 Task: Search one way flight ticket for 1 adult, 5 children, 2 infants in seat and 1 infant on lap in first from Springfield: Abraham Lincoln Capital Airport to Rockford: Chicago Rockford International Airport(was Northwest Chicagoland Regional Airport At Rockford) on 5-1-2023. Choice of flights is Alaska. Number of bags: 2 carry on bags and 6 checked bags. Price is upto 72000. Outbound departure time preference is 5:15.
Action: Mouse moved to (300, 309)
Screenshot: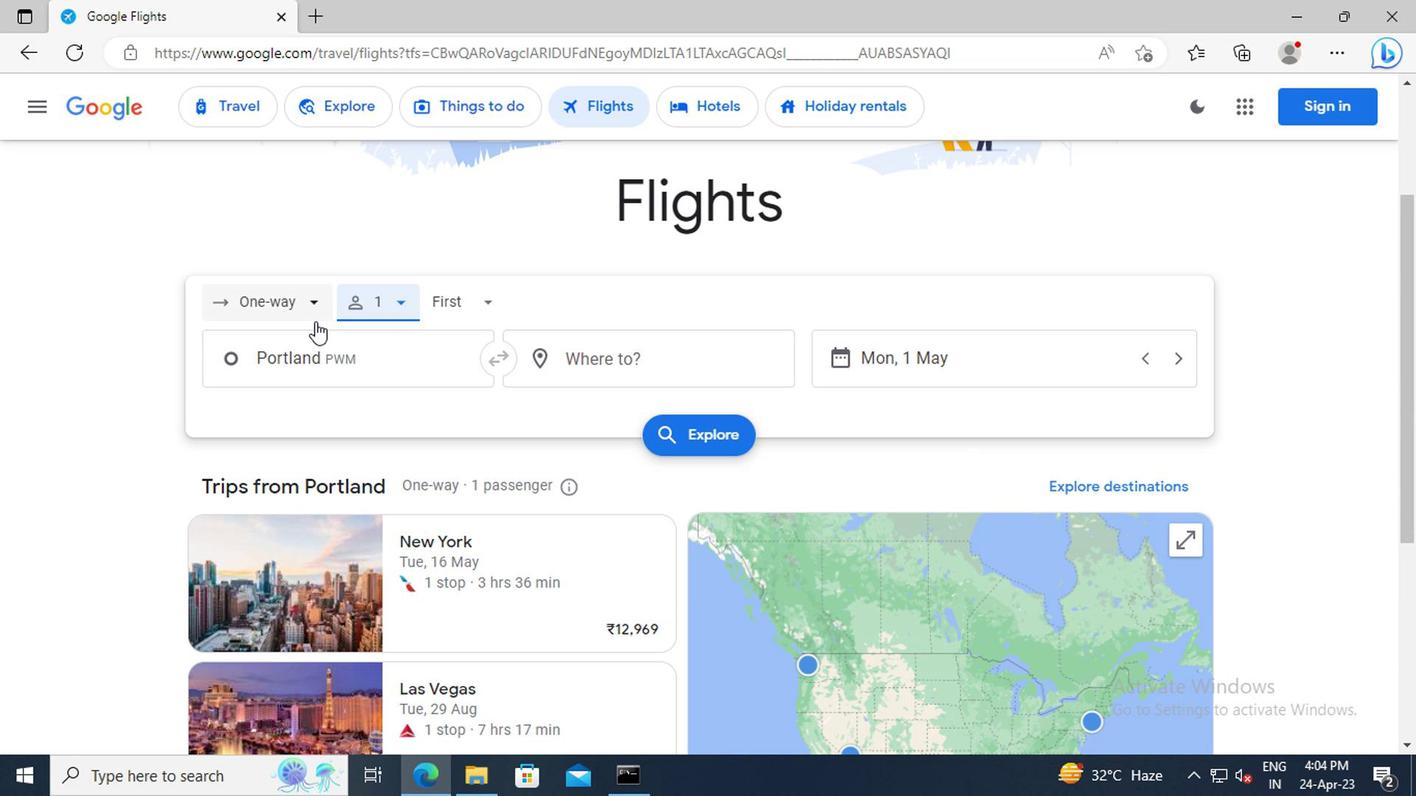 
Action: Mouse pressed left at (300, 309)
Screenshot: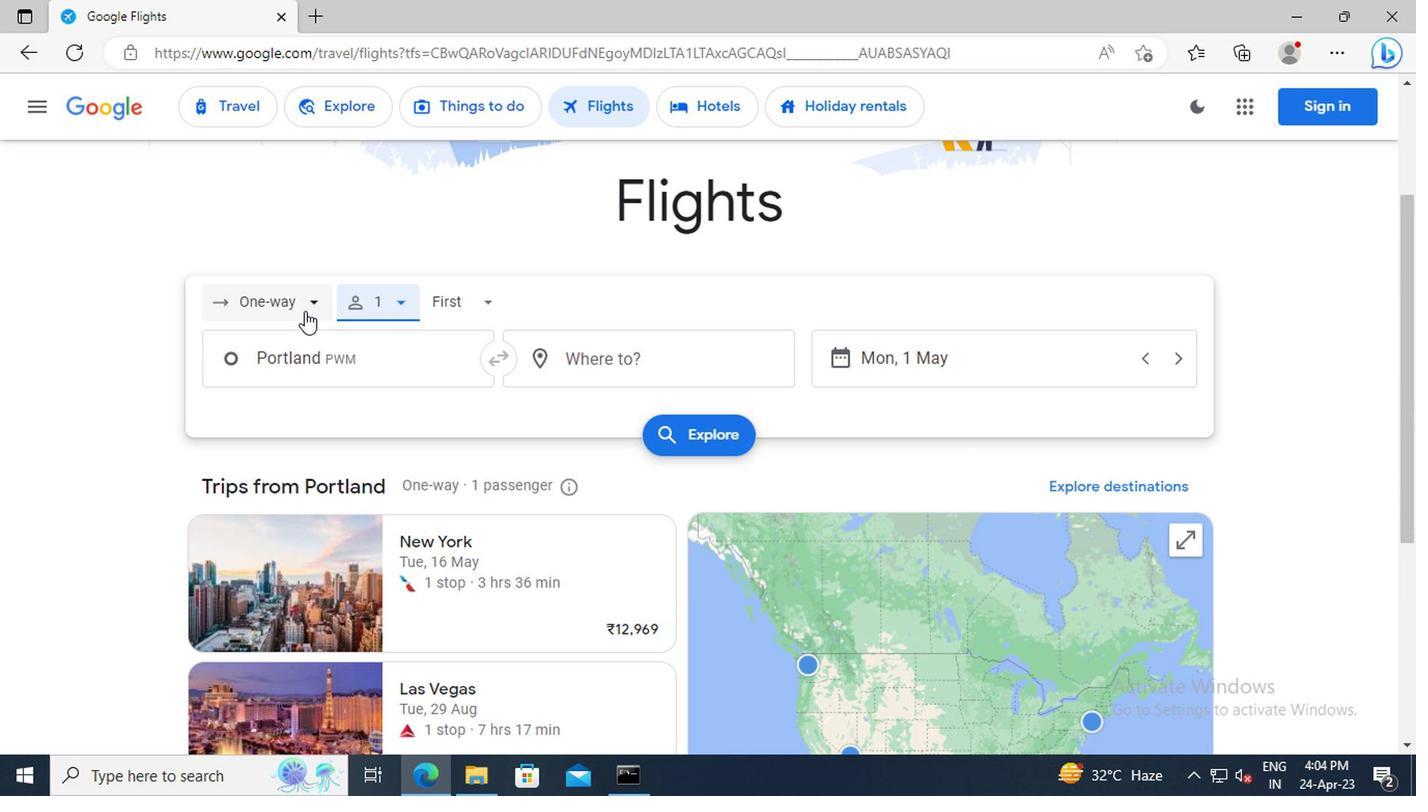 
Action: Mouse moved to (290, 405)
Screenshot: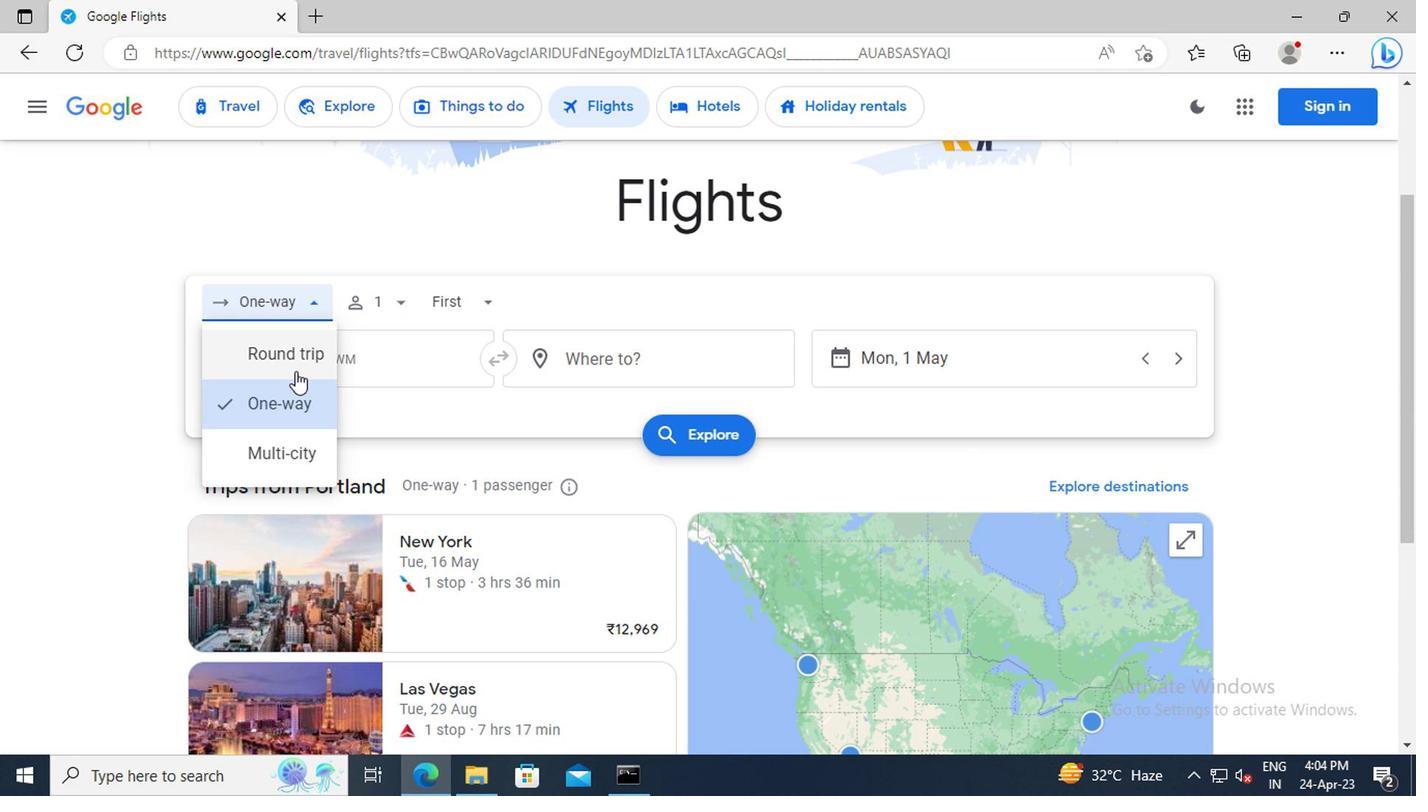 
Action: Mouse pressed left at (290, 405)
Screenshot: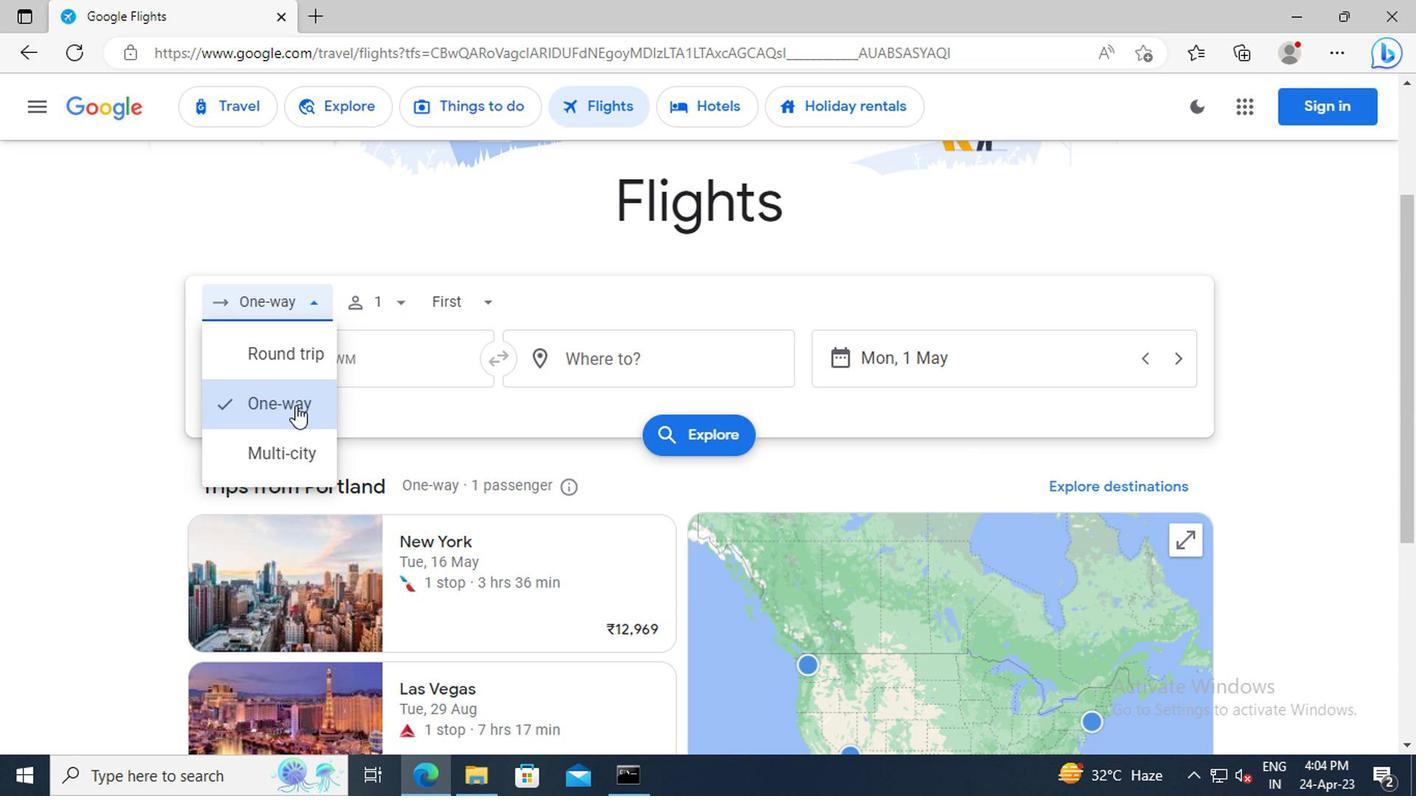 
Action: Mouse moved to (382, 302)
Screenshot: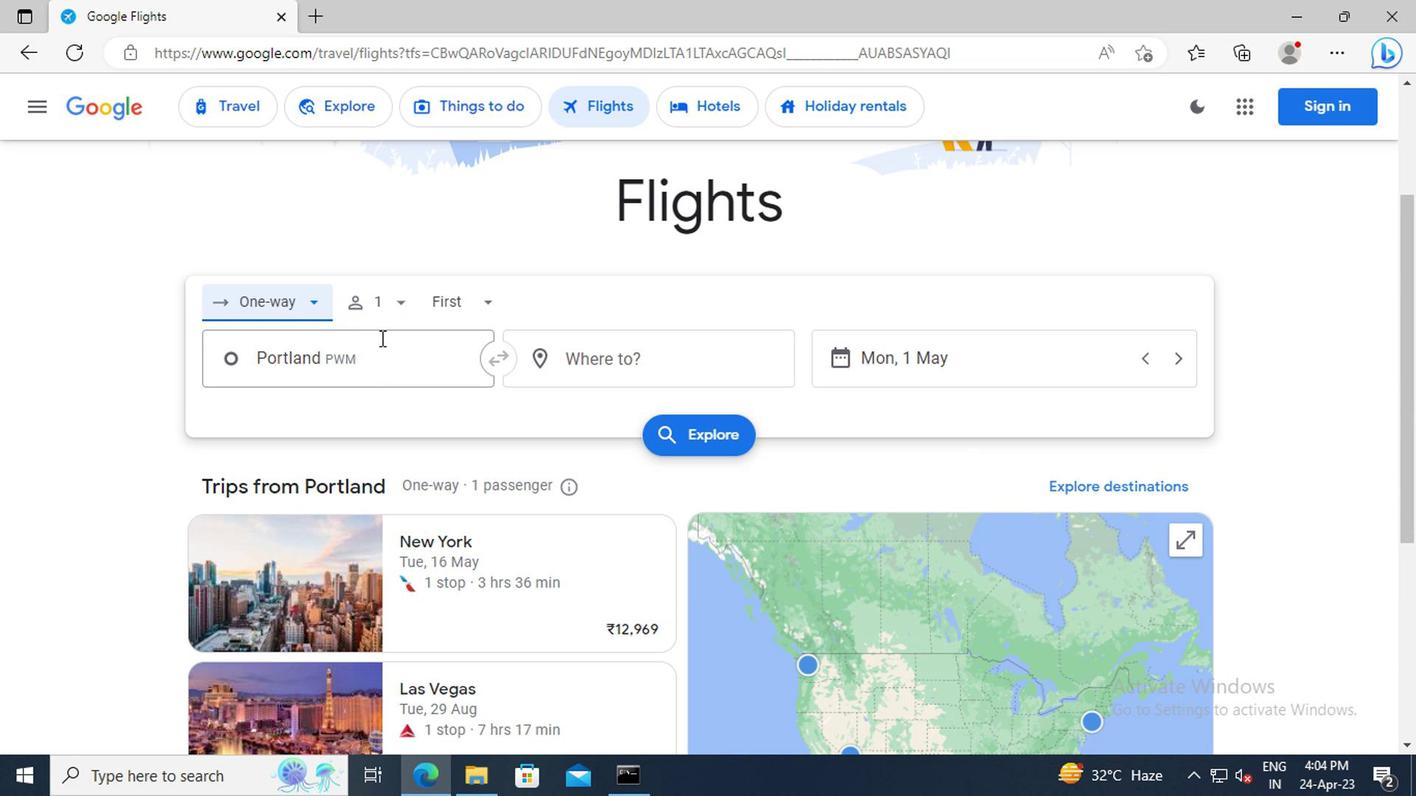 
Action: Mouse pressed left at (382, 302)
Screenshot: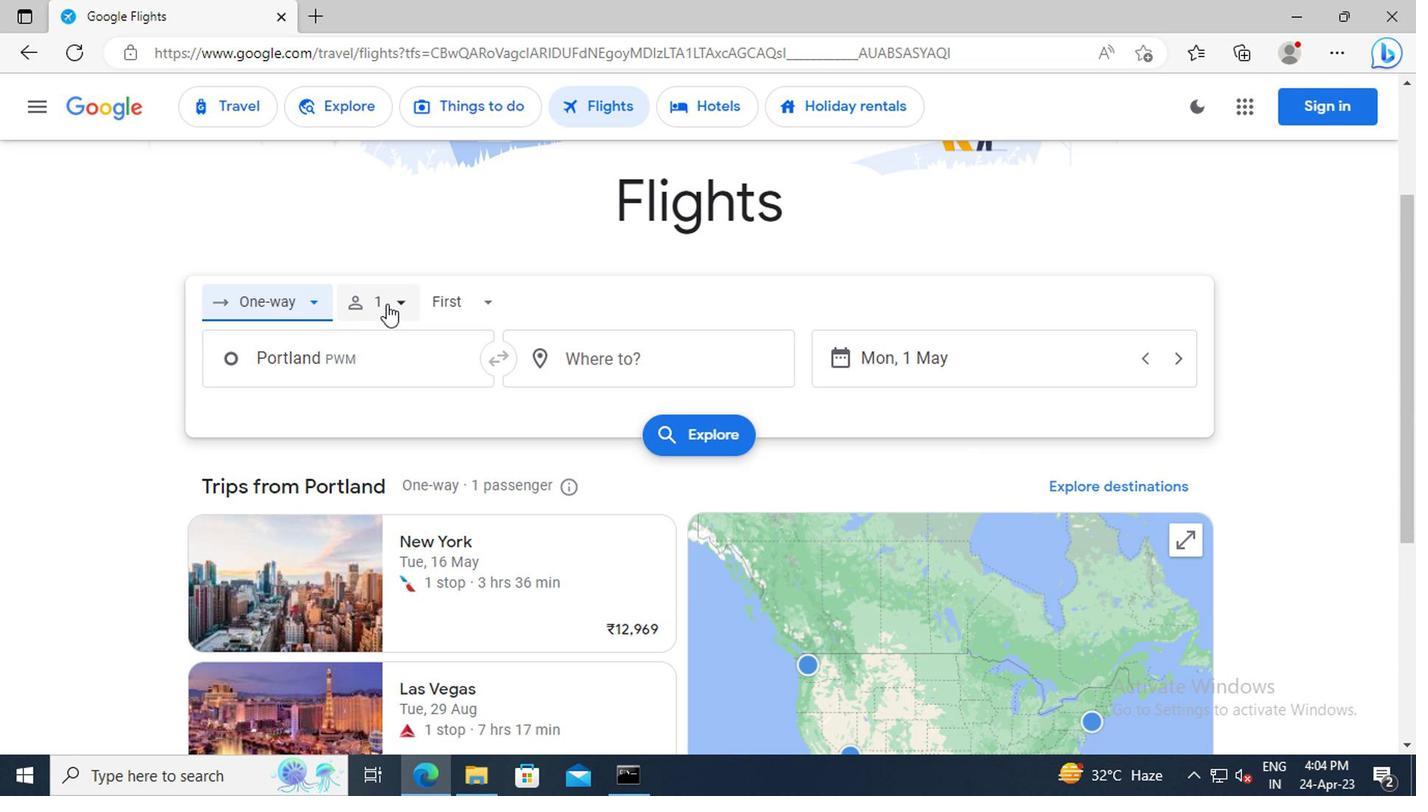 
Action: Mouse moved to (551, 409)
Screenshot: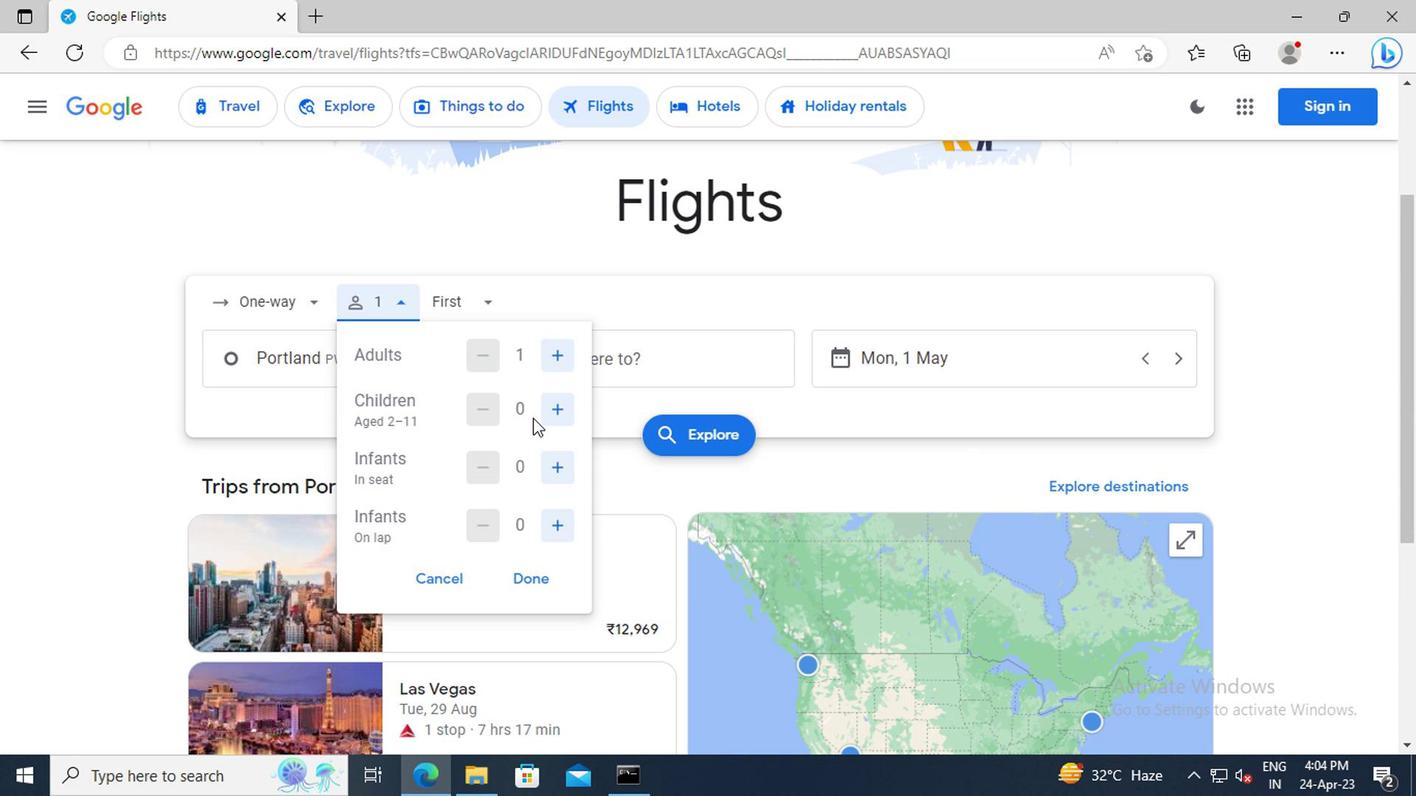 
Action: Mouse pressed left at (551, 409)
Screenshot: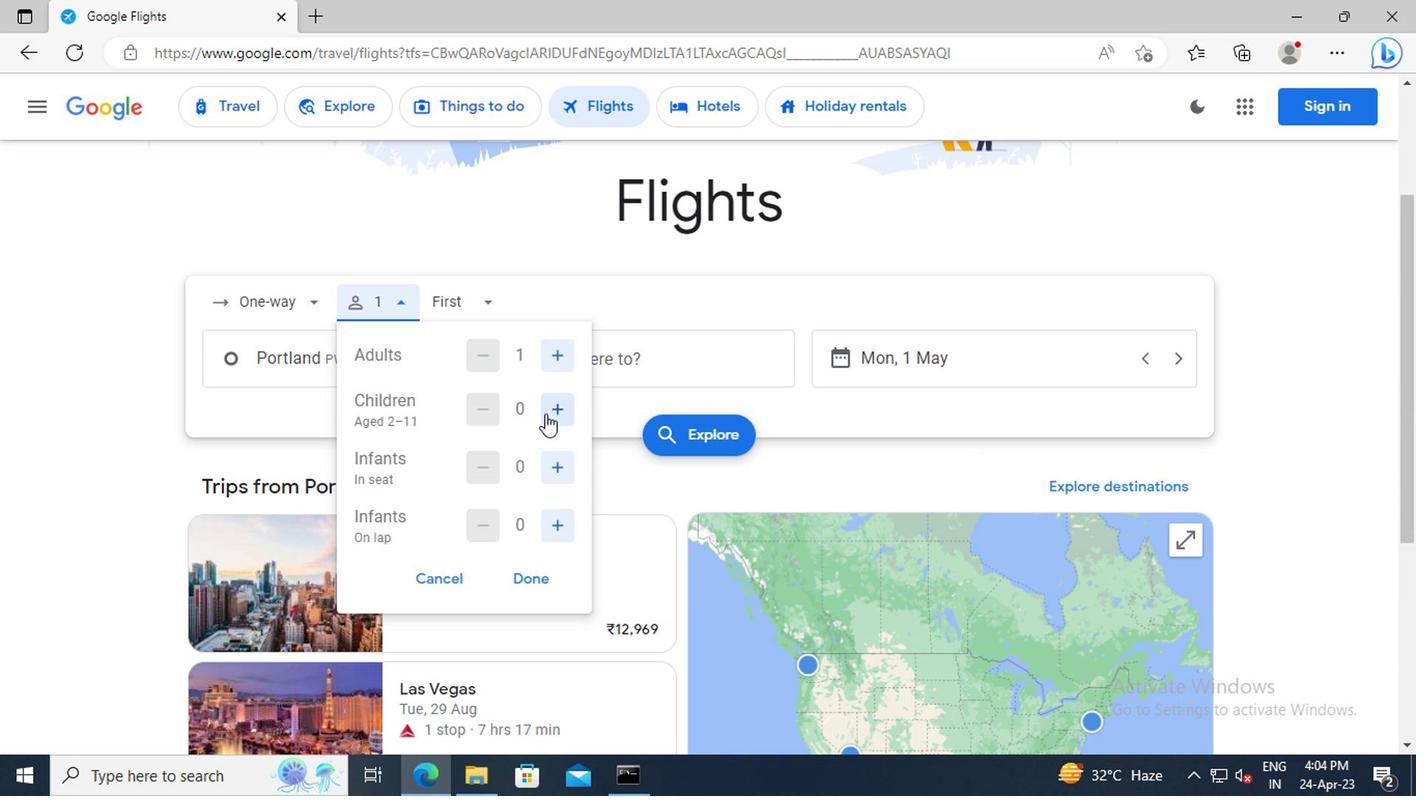 
Action: Mouse pressed left at (551, 409)
Screenshot: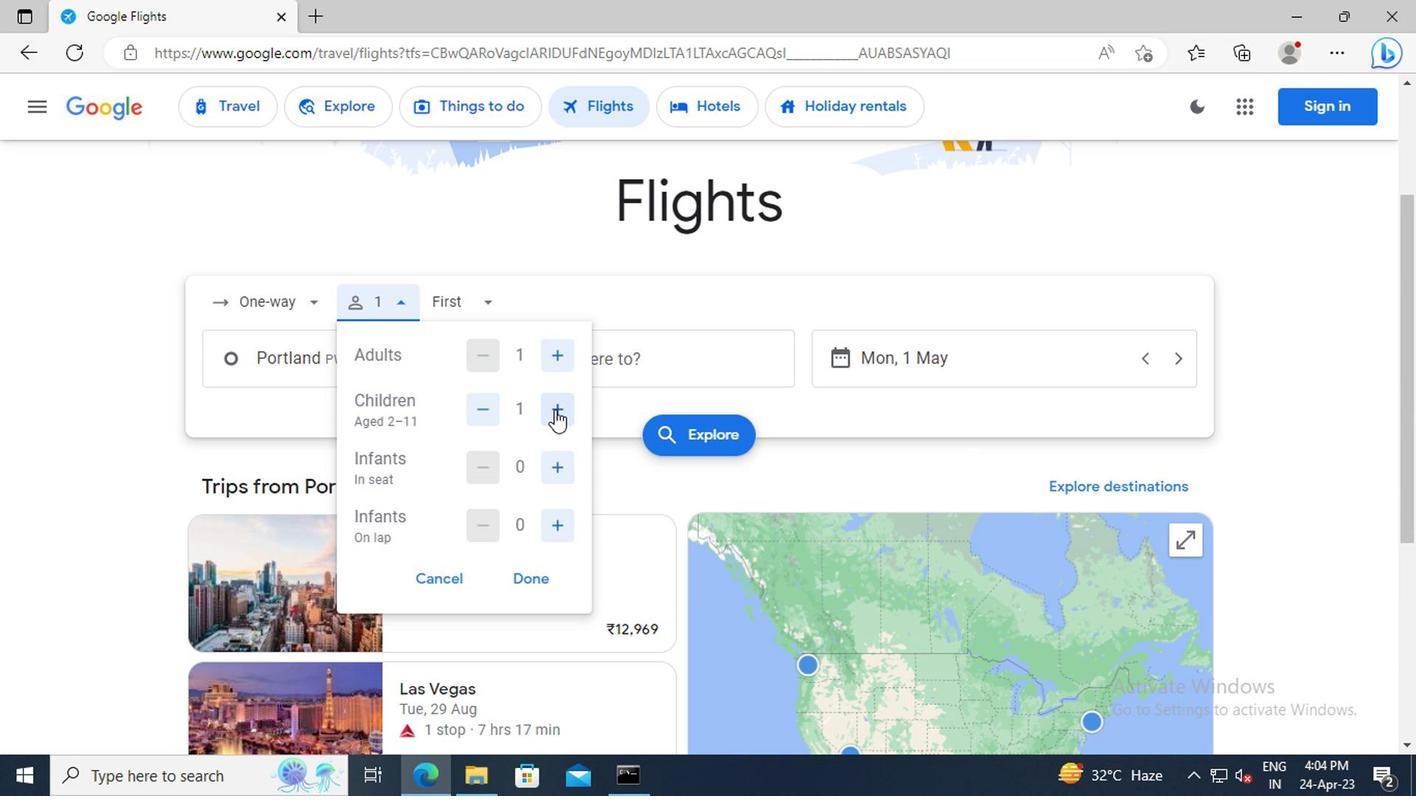 
Action: Mouse pressed left at (551, 409)
Screenshot: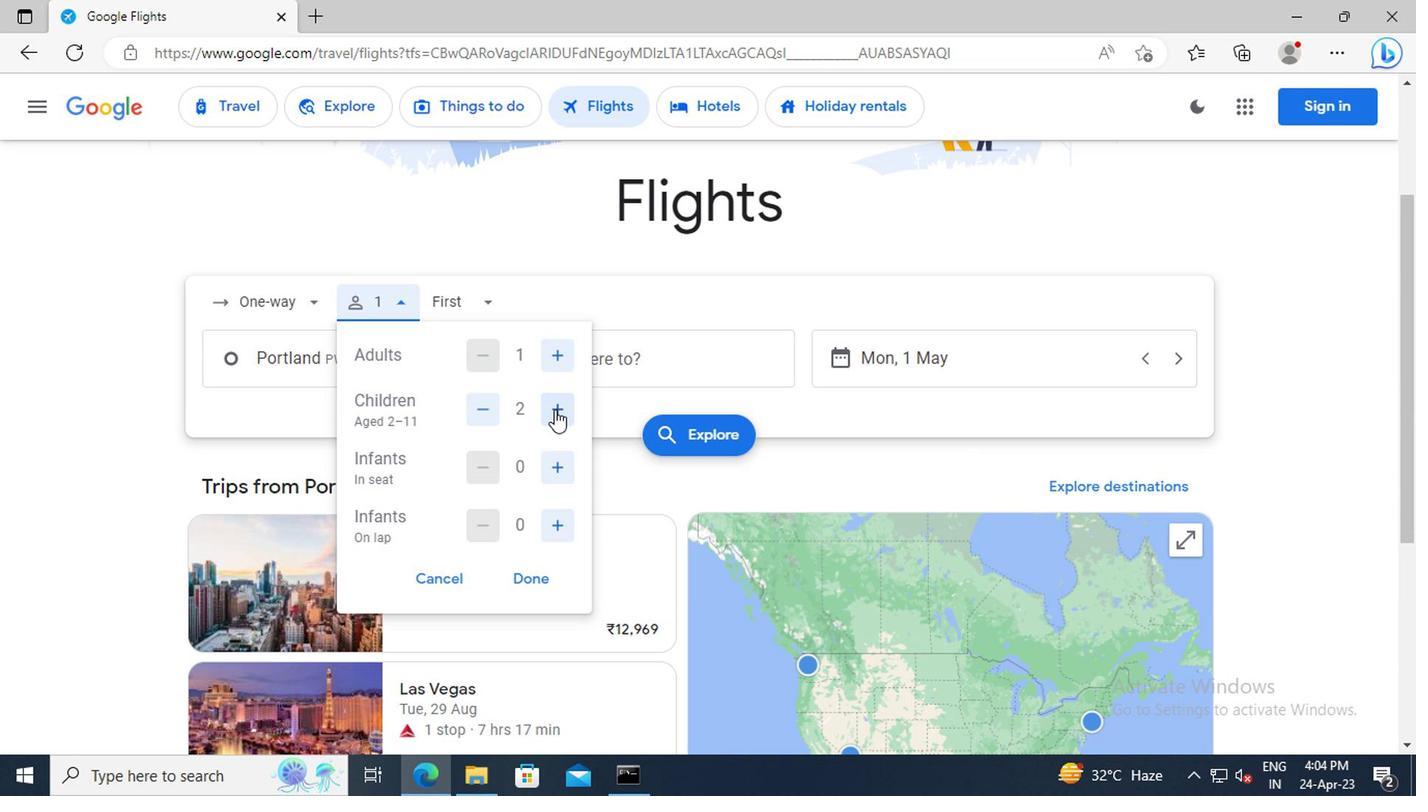 
Action: Mouse pressed left at (551, 409)
Screenshot: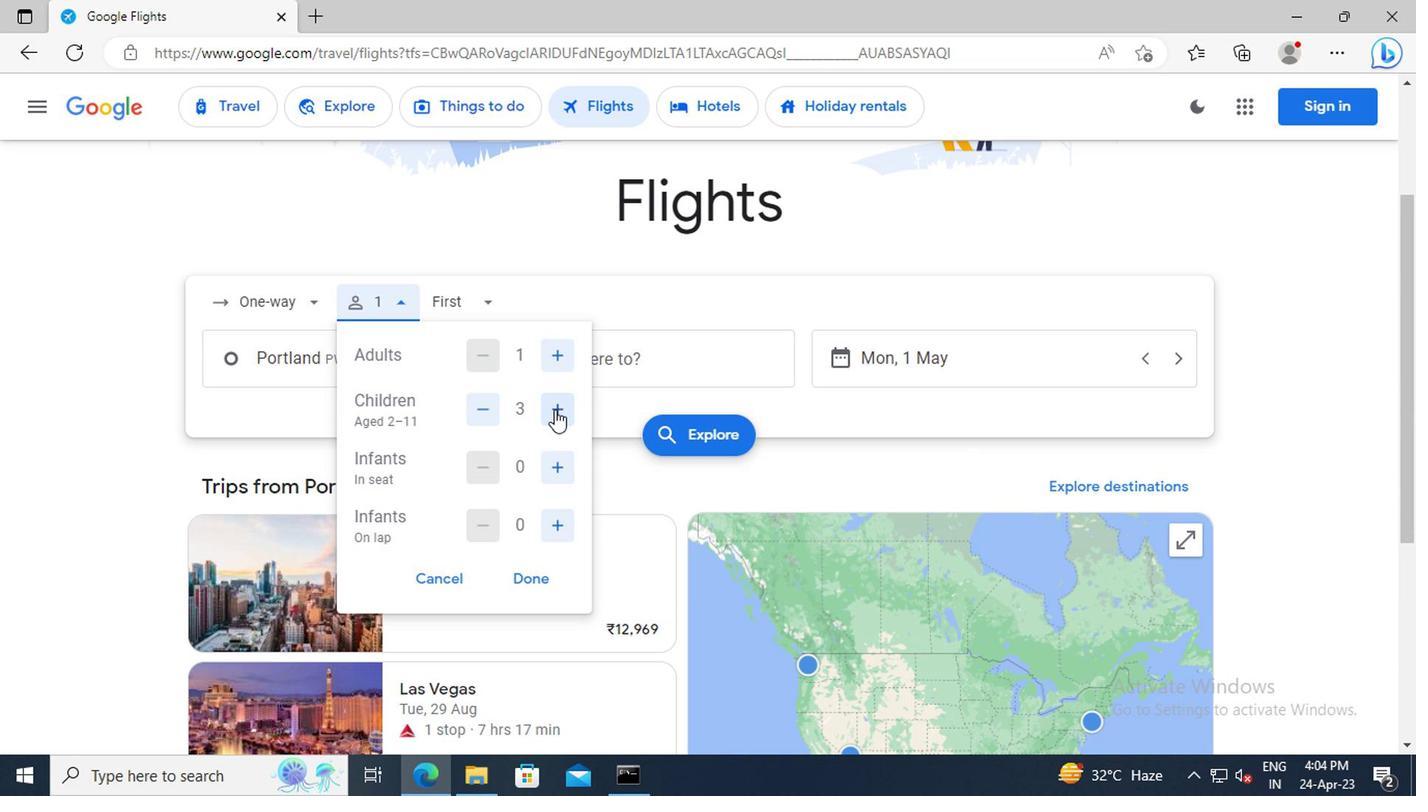 
Action: Mouse pressed left at (551, 409)
Screenshot: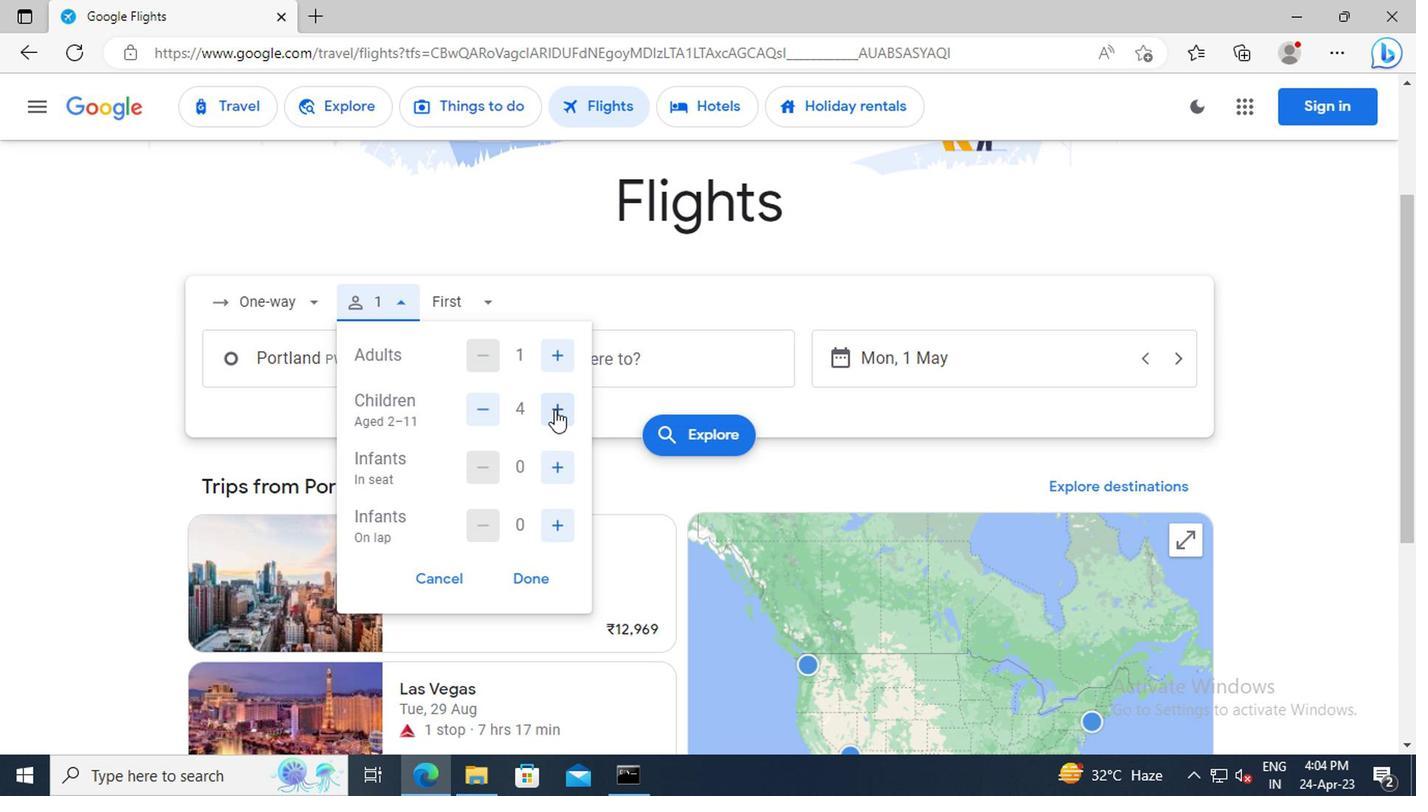 
Action: Mouse moved to (552, 472)
Screenshot: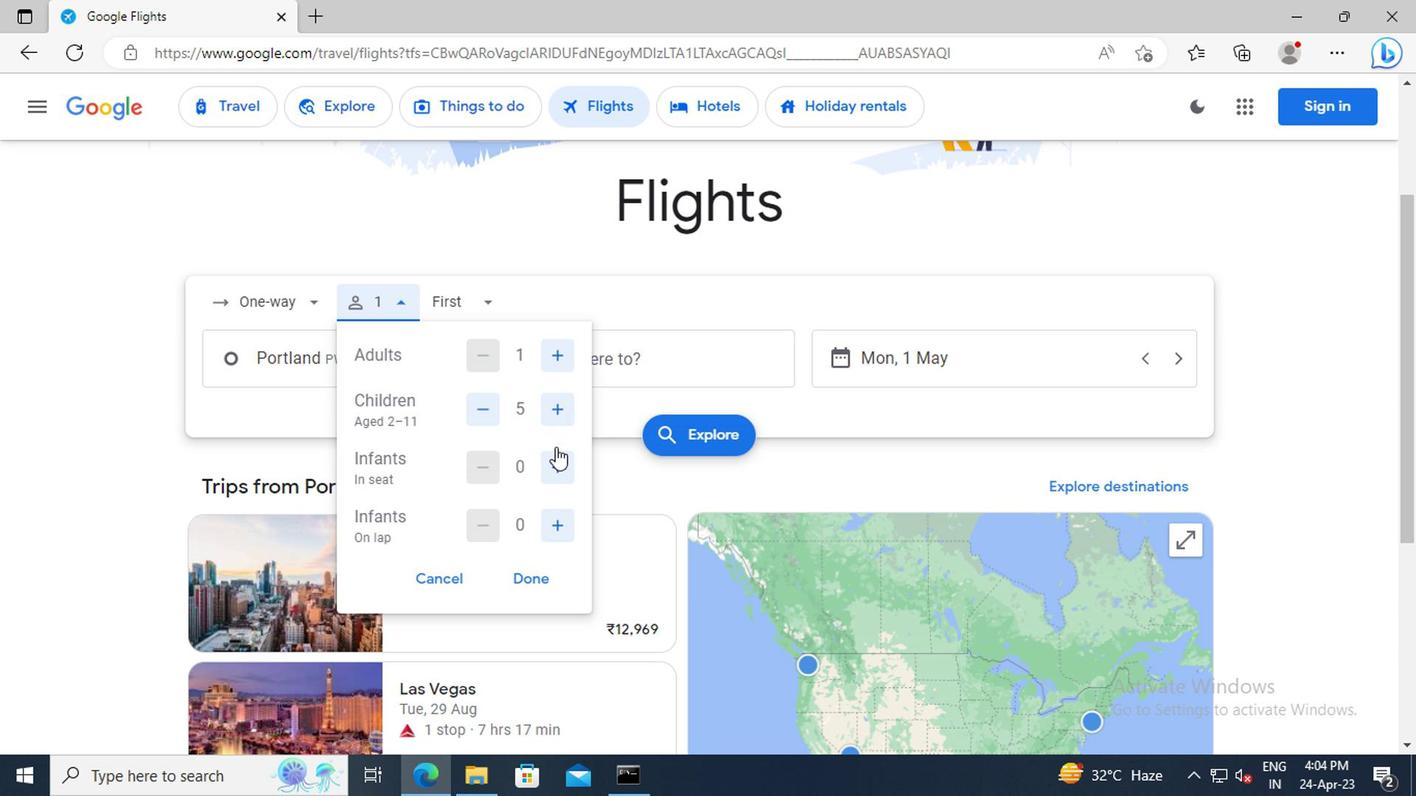 
Action: Mouse pressed left at (552, 472)
Screenshot: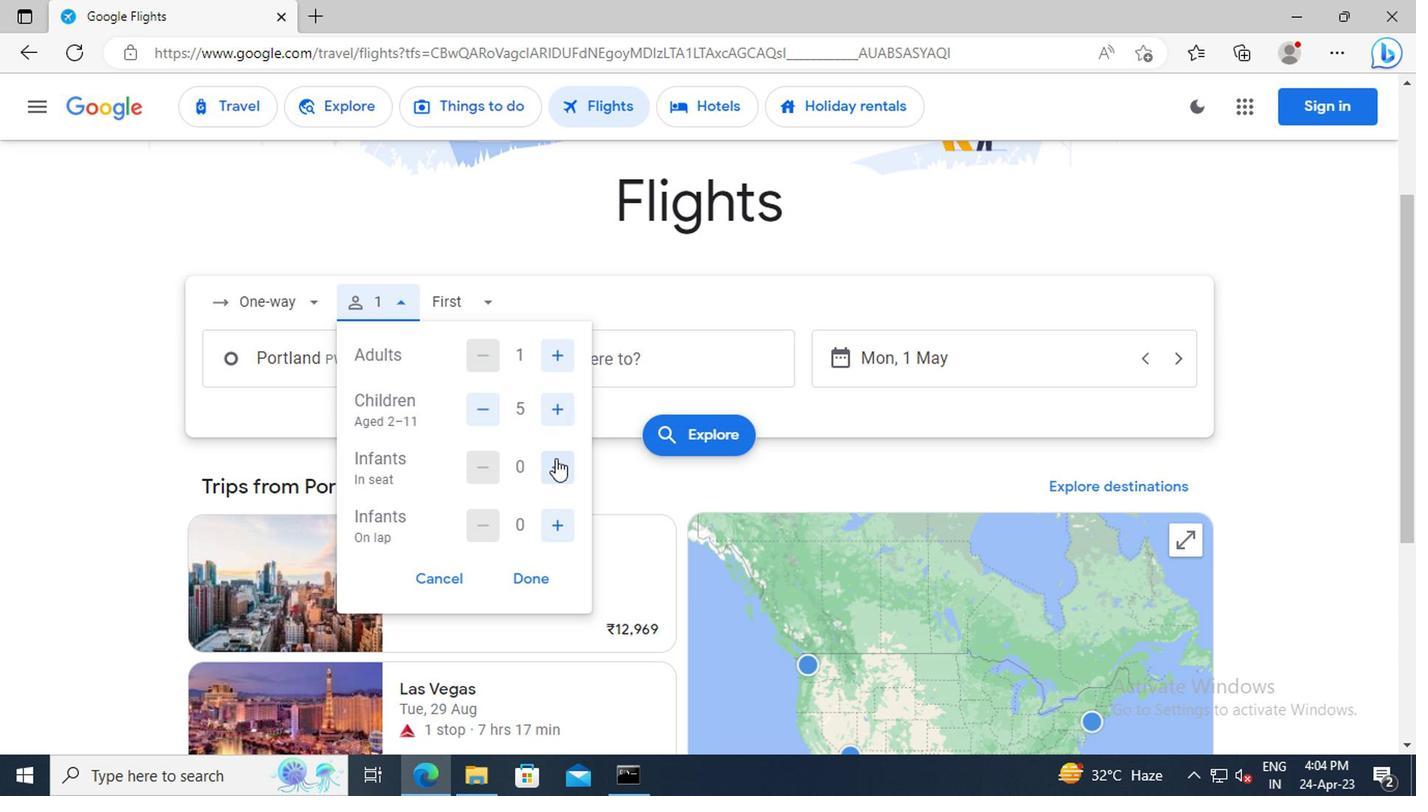 
Action: Mouse pressed left at (552, 472)
Screenshot: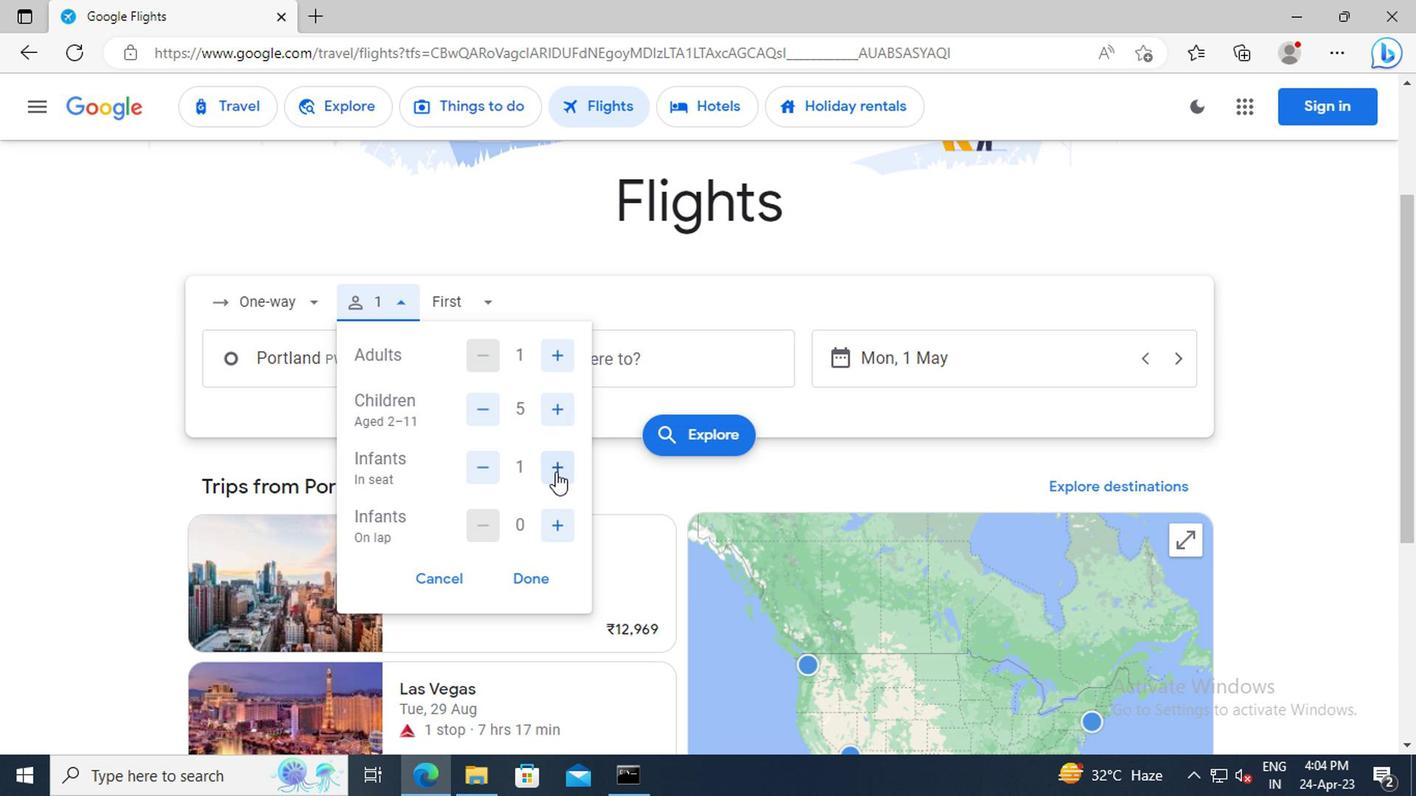 
Action: Mouse moved to (535, 577)
Screenshot: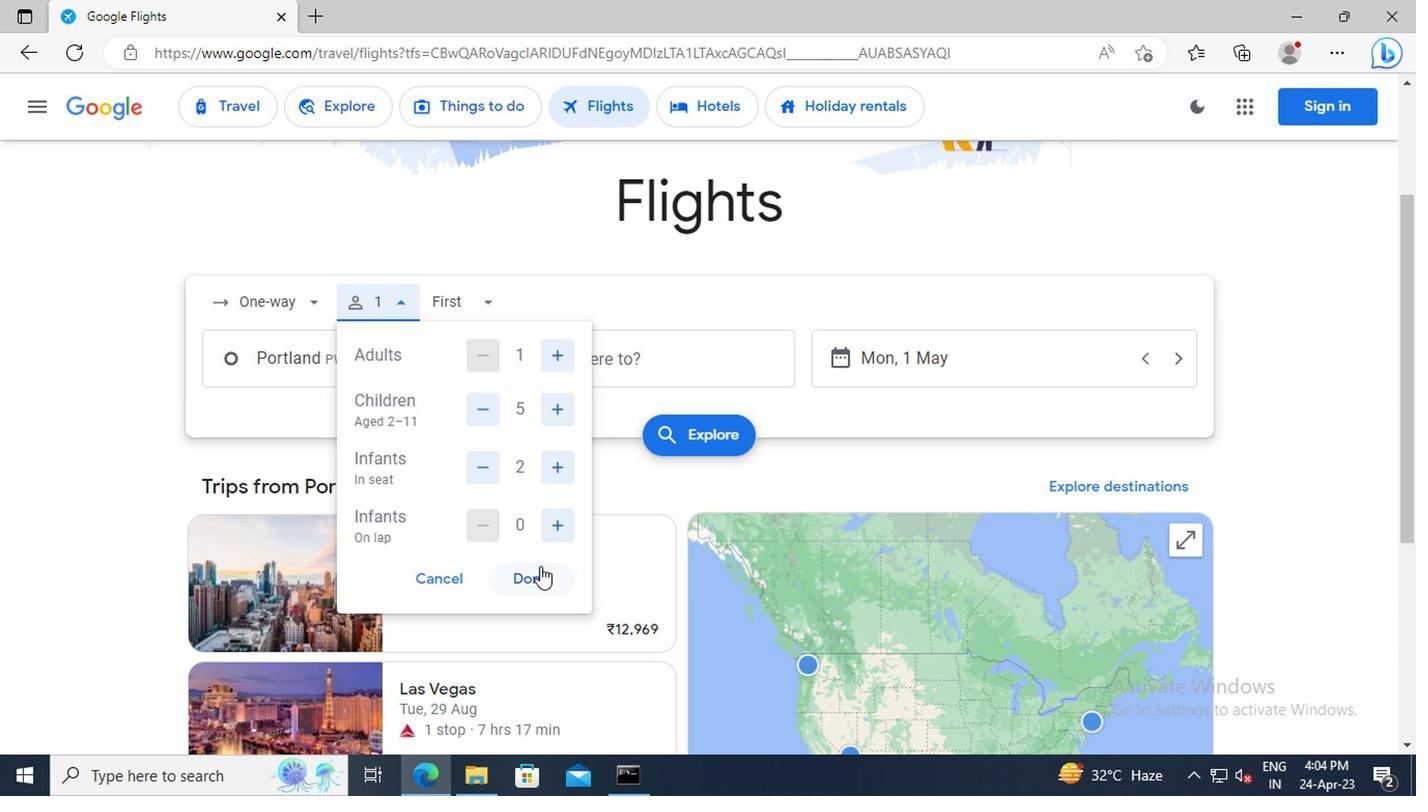 
Action: Mouse pressed left at (535, 577)
Screenshot: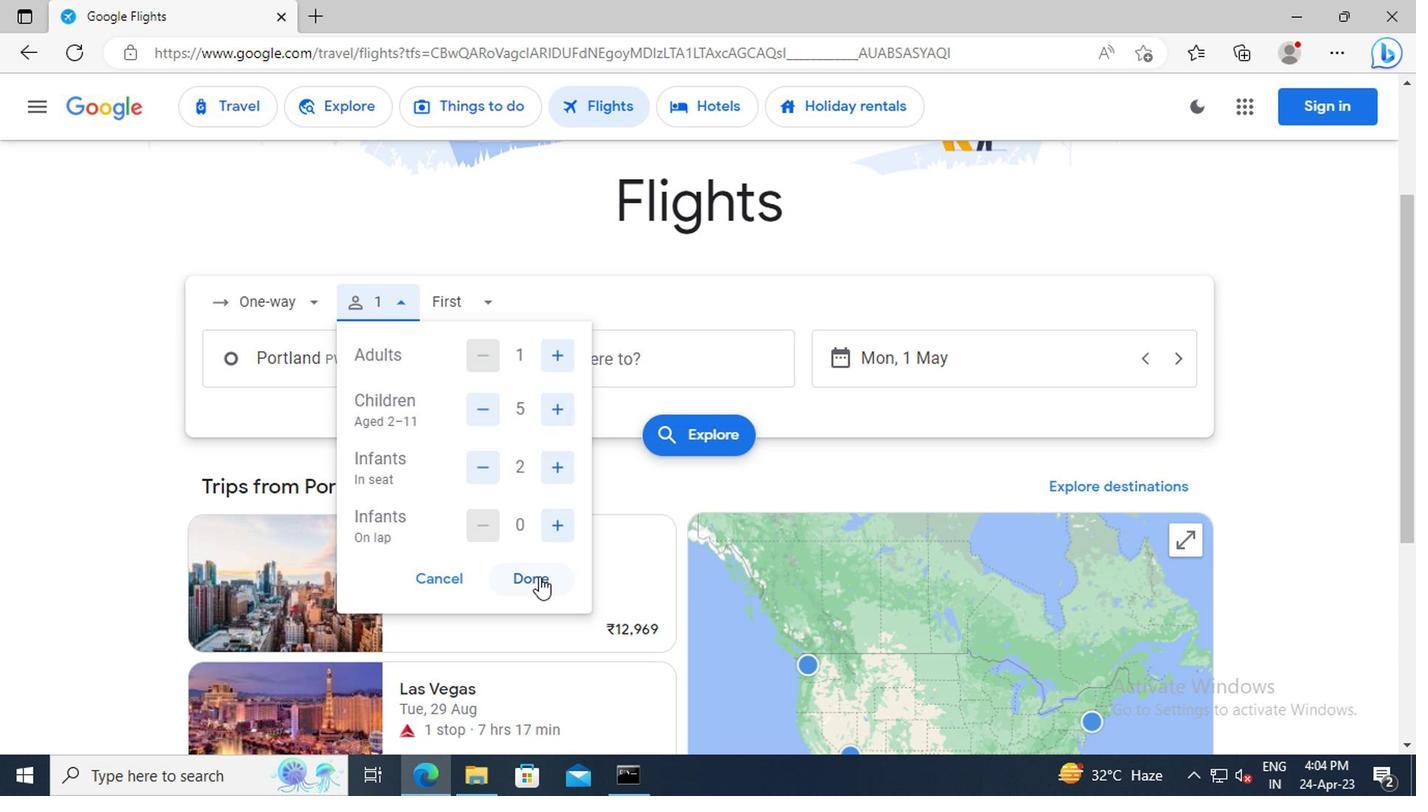 
Action: Mouse moved to (454, 296)
Screenshot: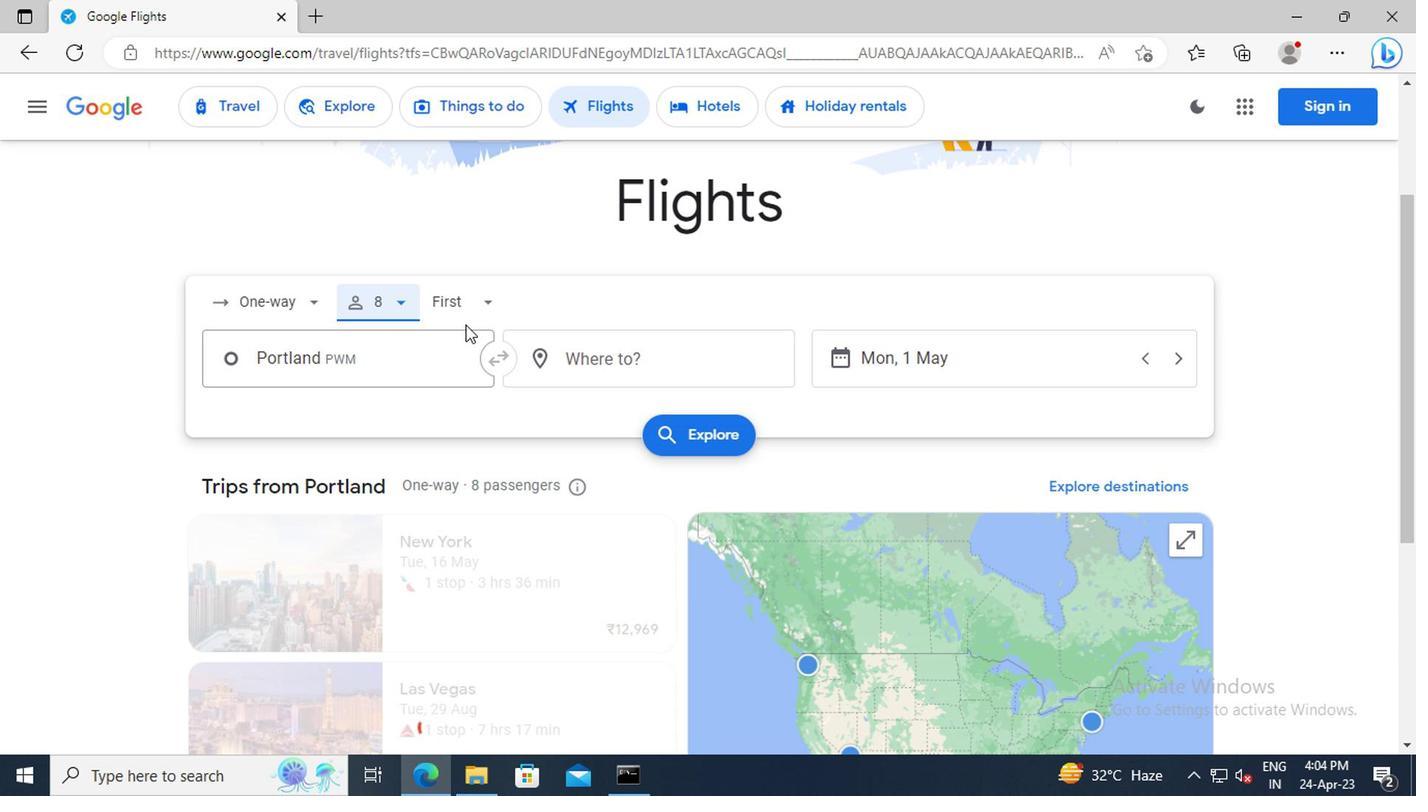 
Action: Mouse pressed left at (454, 296)
Screenshot: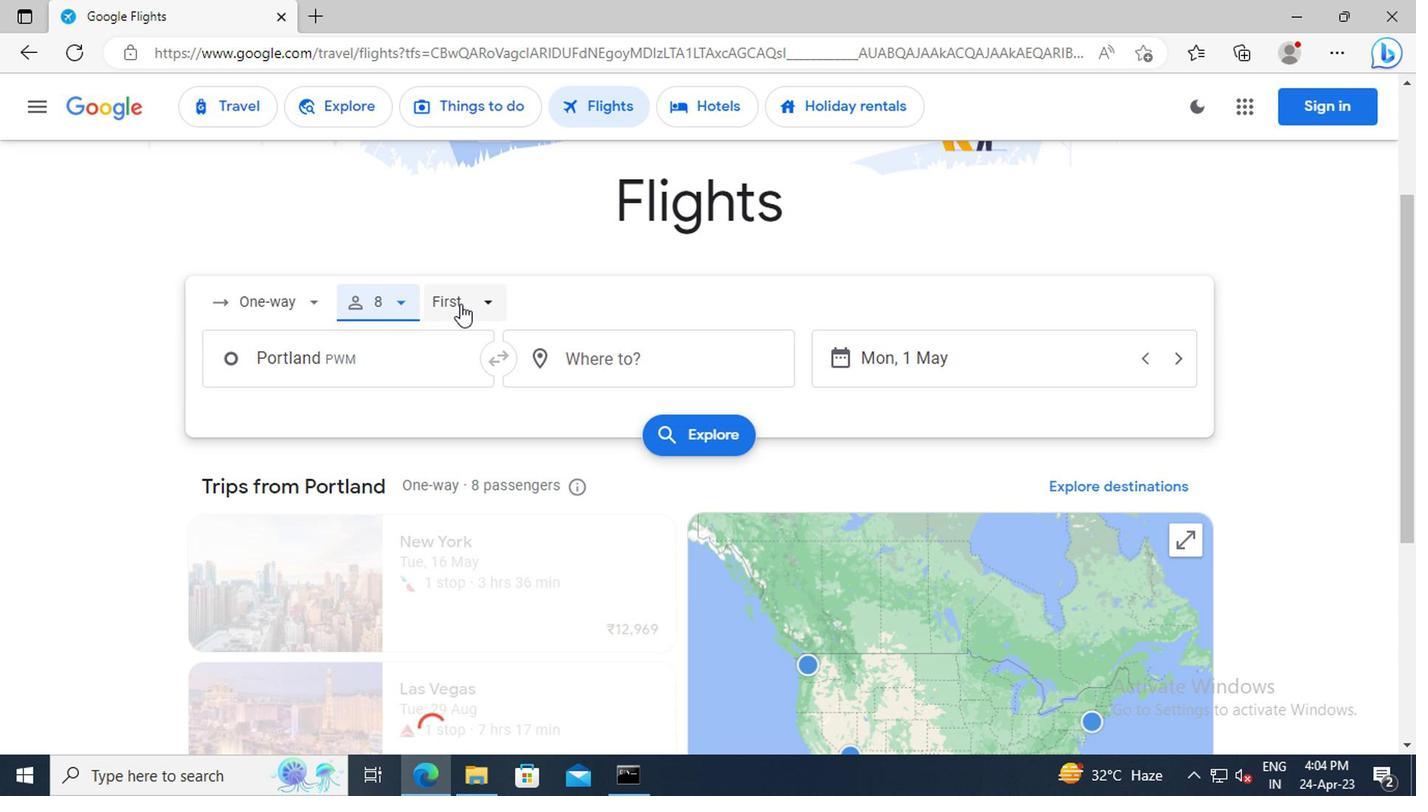 
Action: Mouse moved to (494, 499)
Screenshot: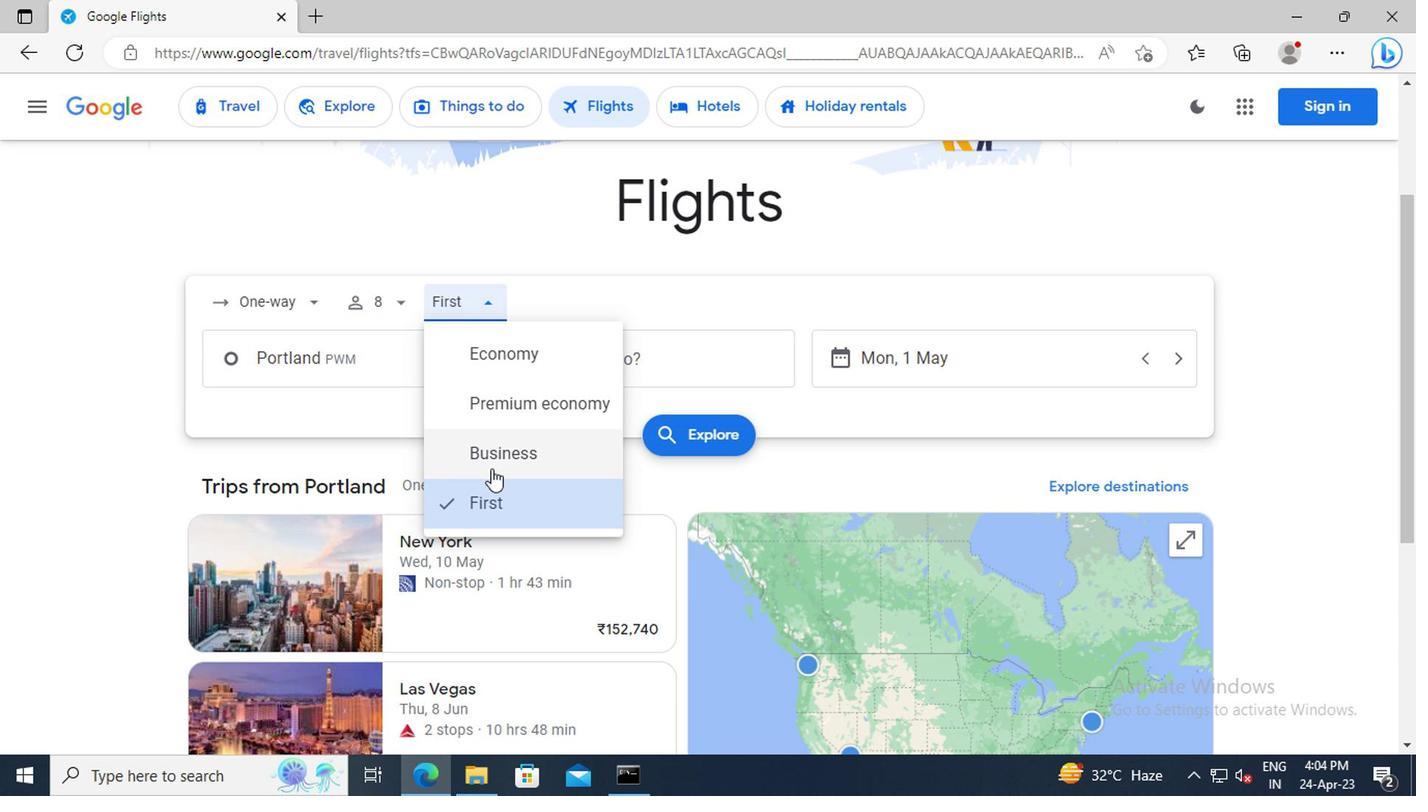 
Action: Mouse pressed left at (494, 499)
Screenshot: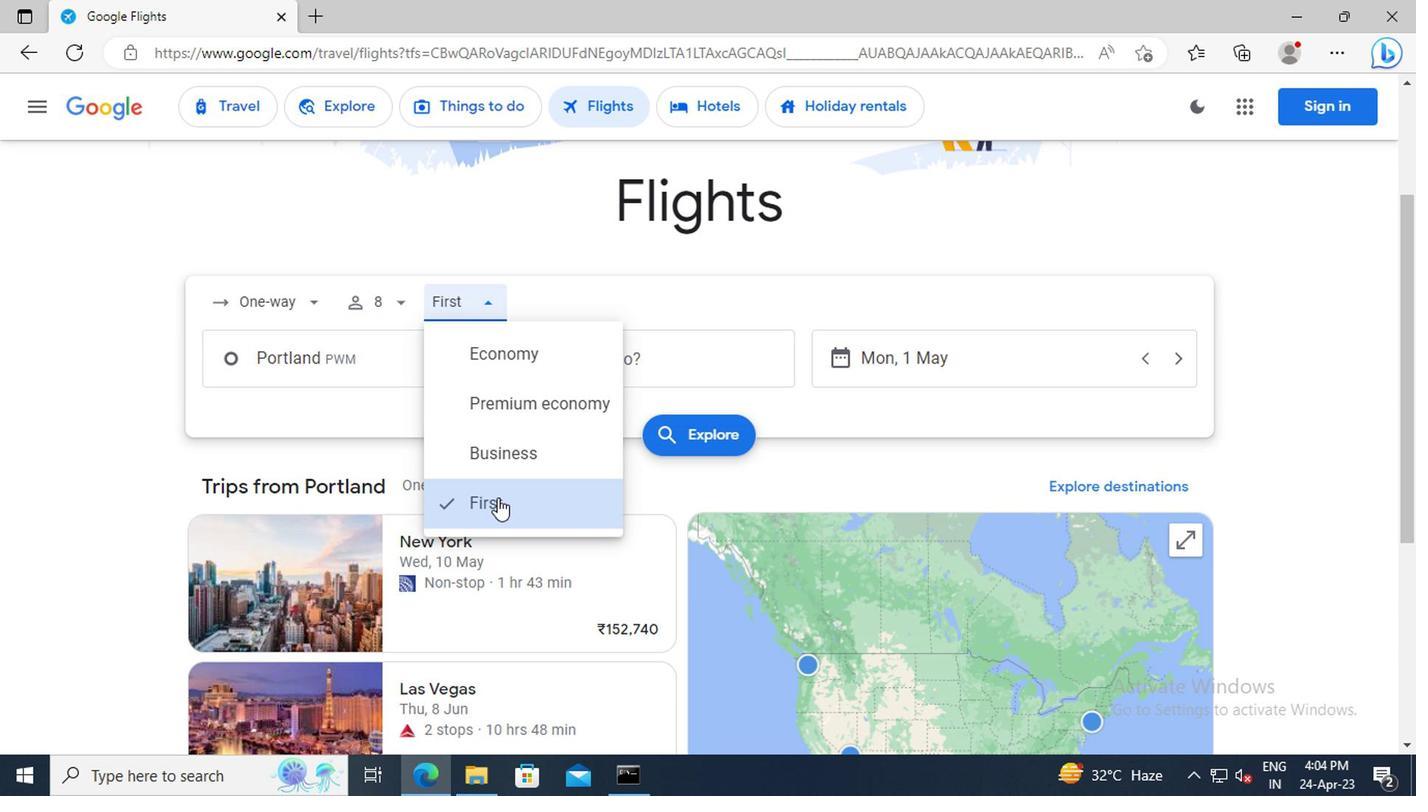 
Action: Mouse moved to (405, 365)
Screenshot: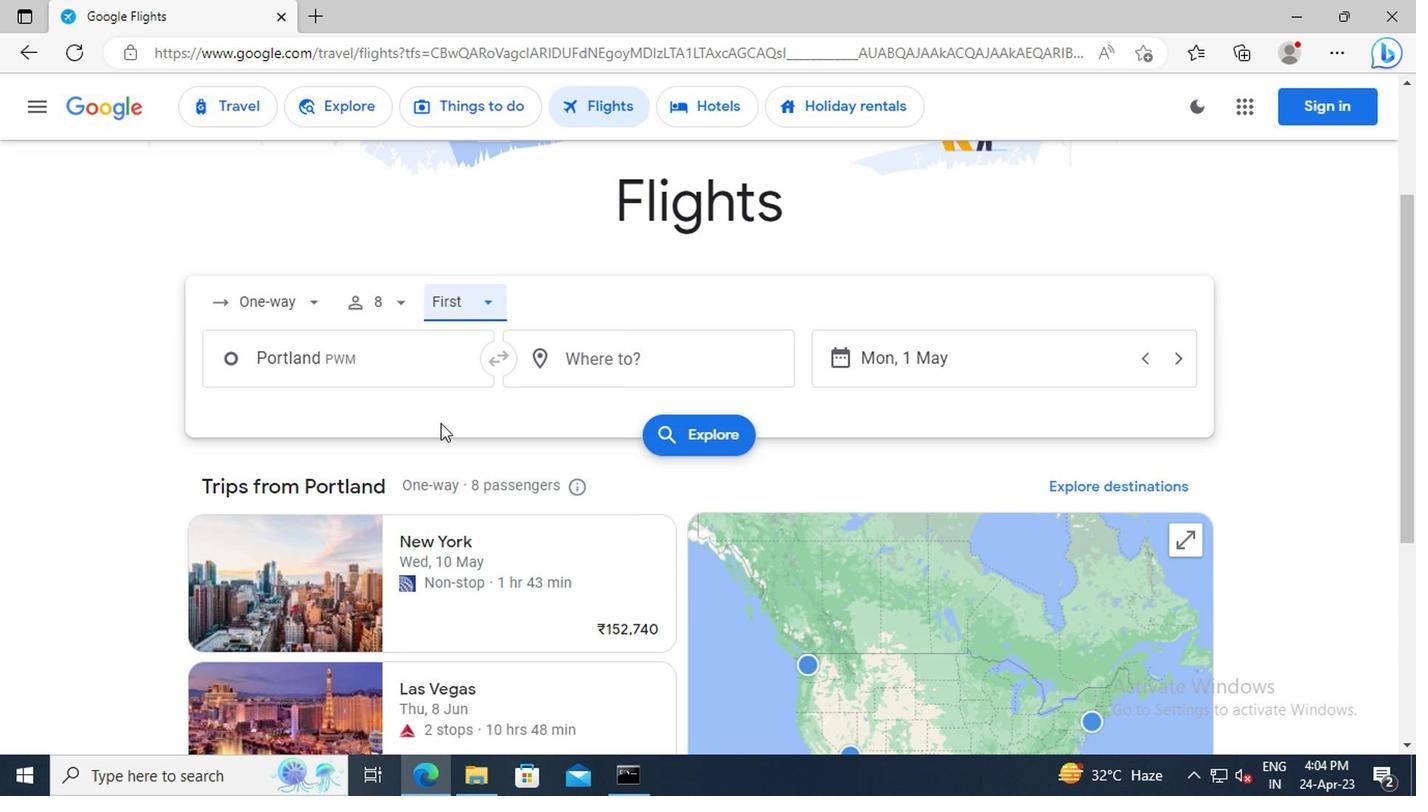 
Action: Mouse pressed left at (405, 365)
Screenshot: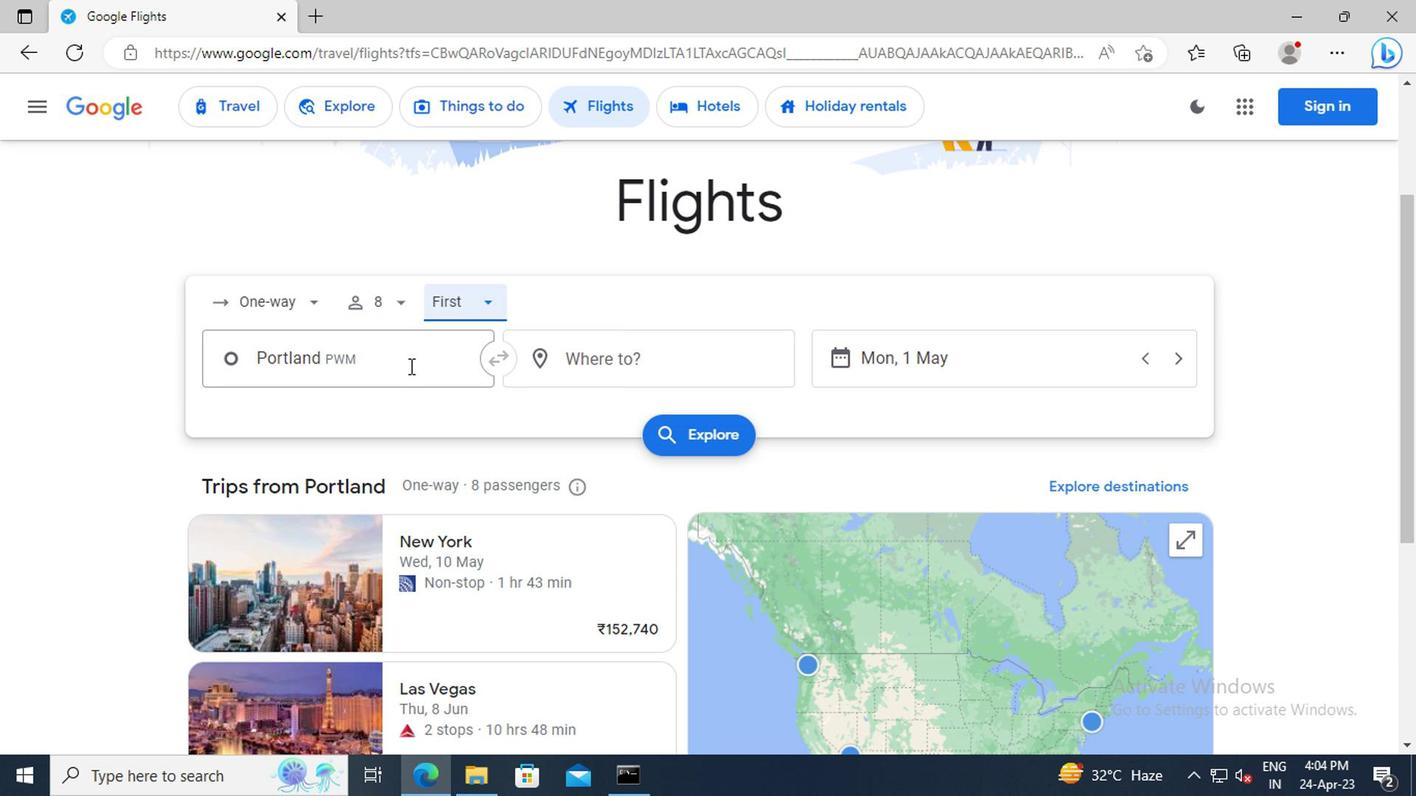
Action: Key pressed <Key.shift_r>Abraham<Key.space><Key.shift>LI
Screenshot: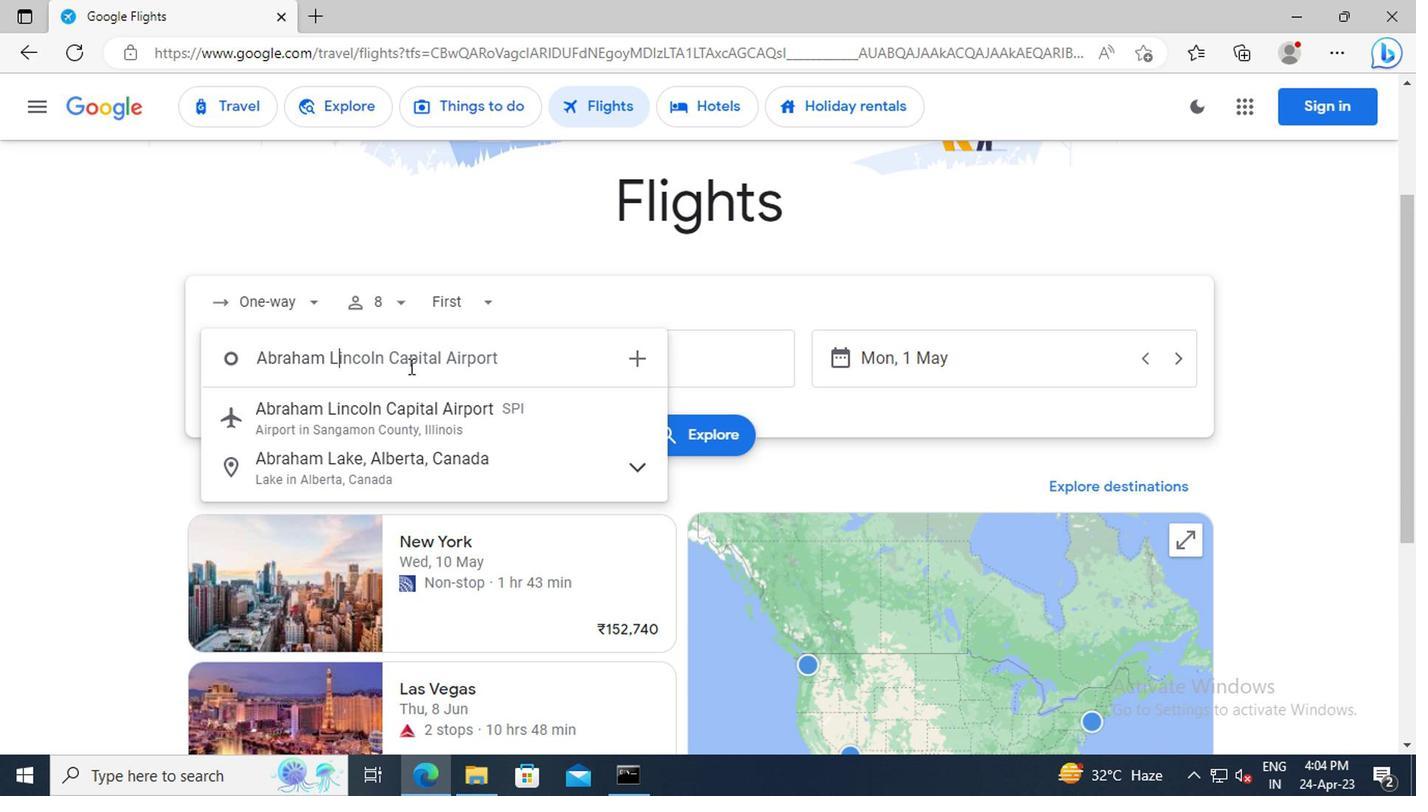 
Action: Mouse moved to (437, 427)
Screenshot: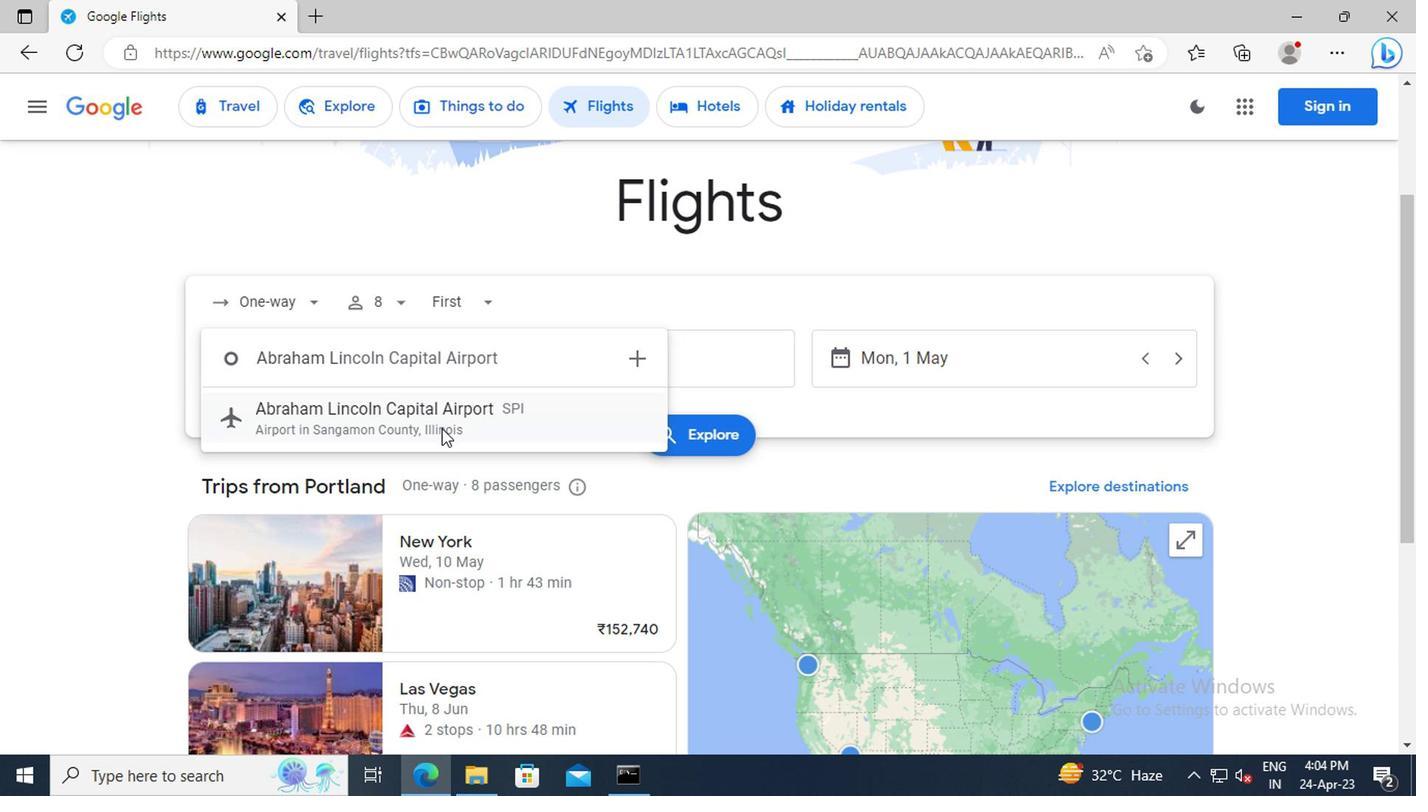 
Action: Mouse pressed left at (437, 427)
Screenshot: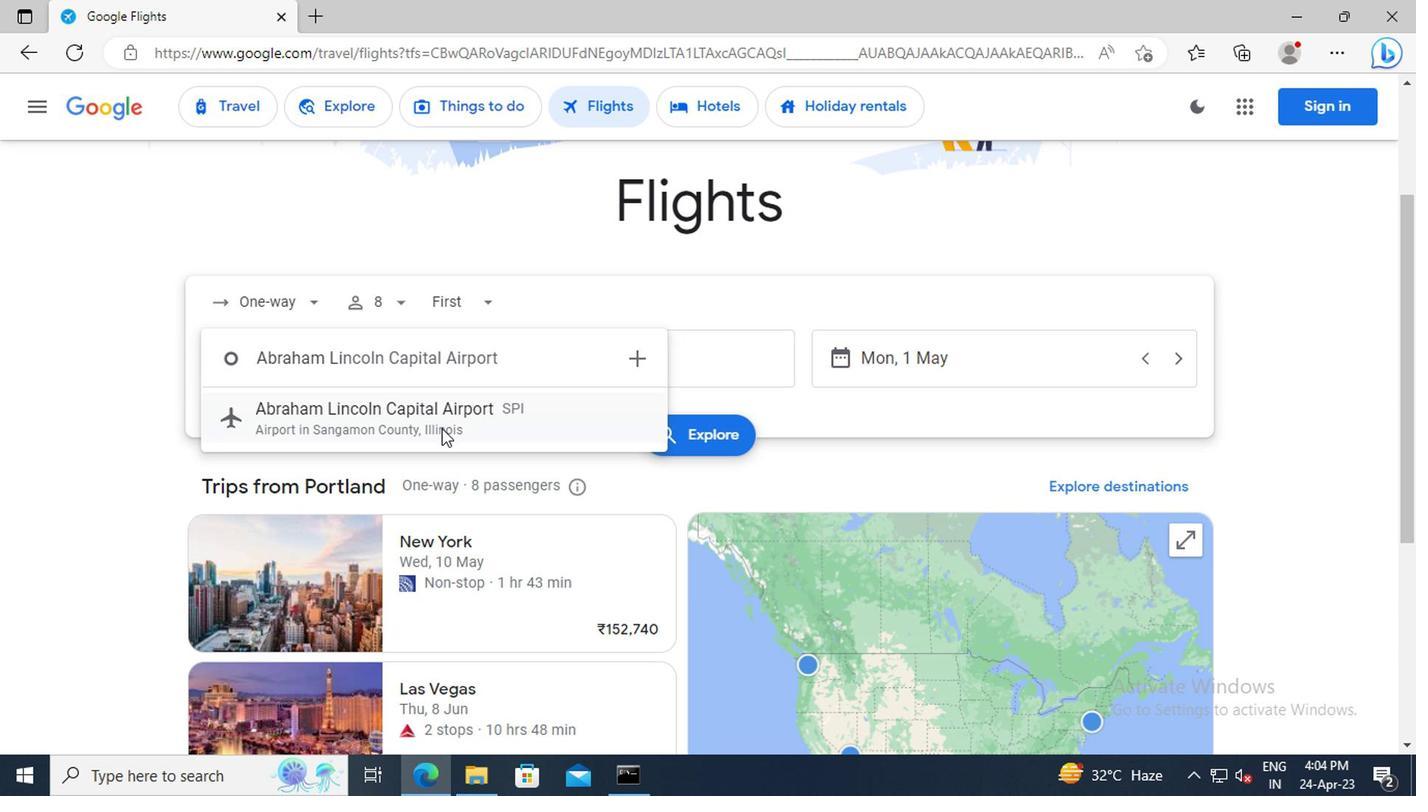 
Action: Mouse moved to (585, 375)
Screenshot: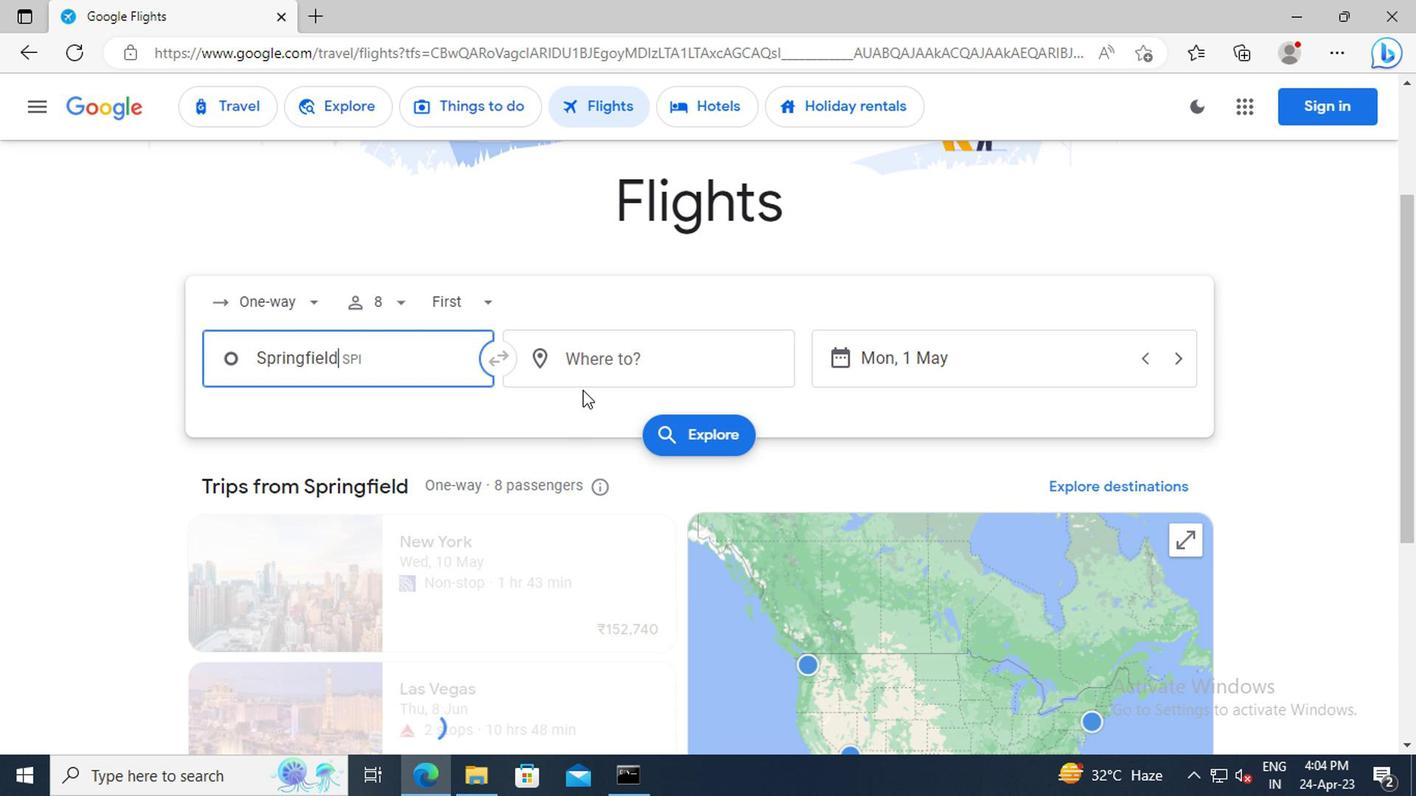 
Action: Mouse pressed left at (585, 375)
Screenshot: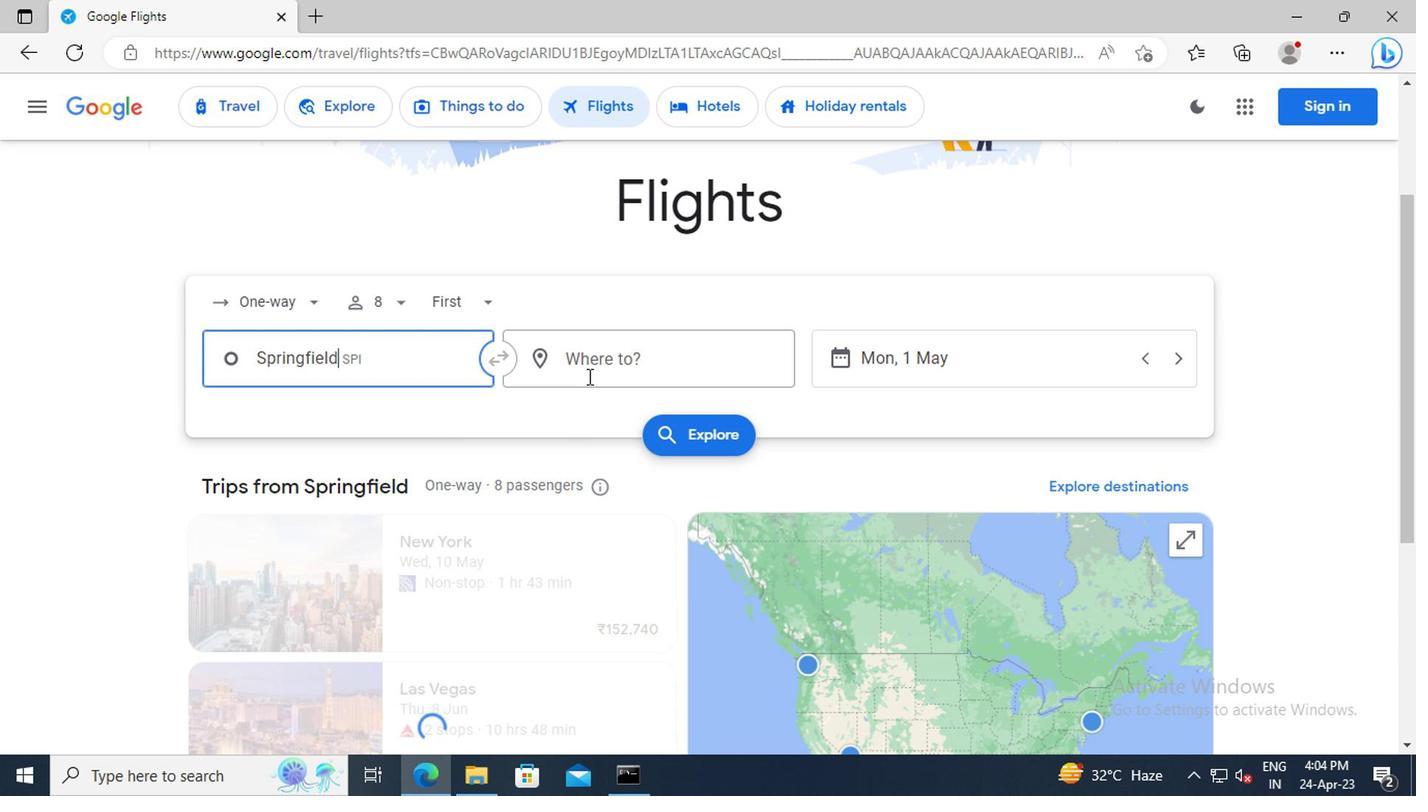 
Action: Mouse moved to (517, 351)
Screenshot: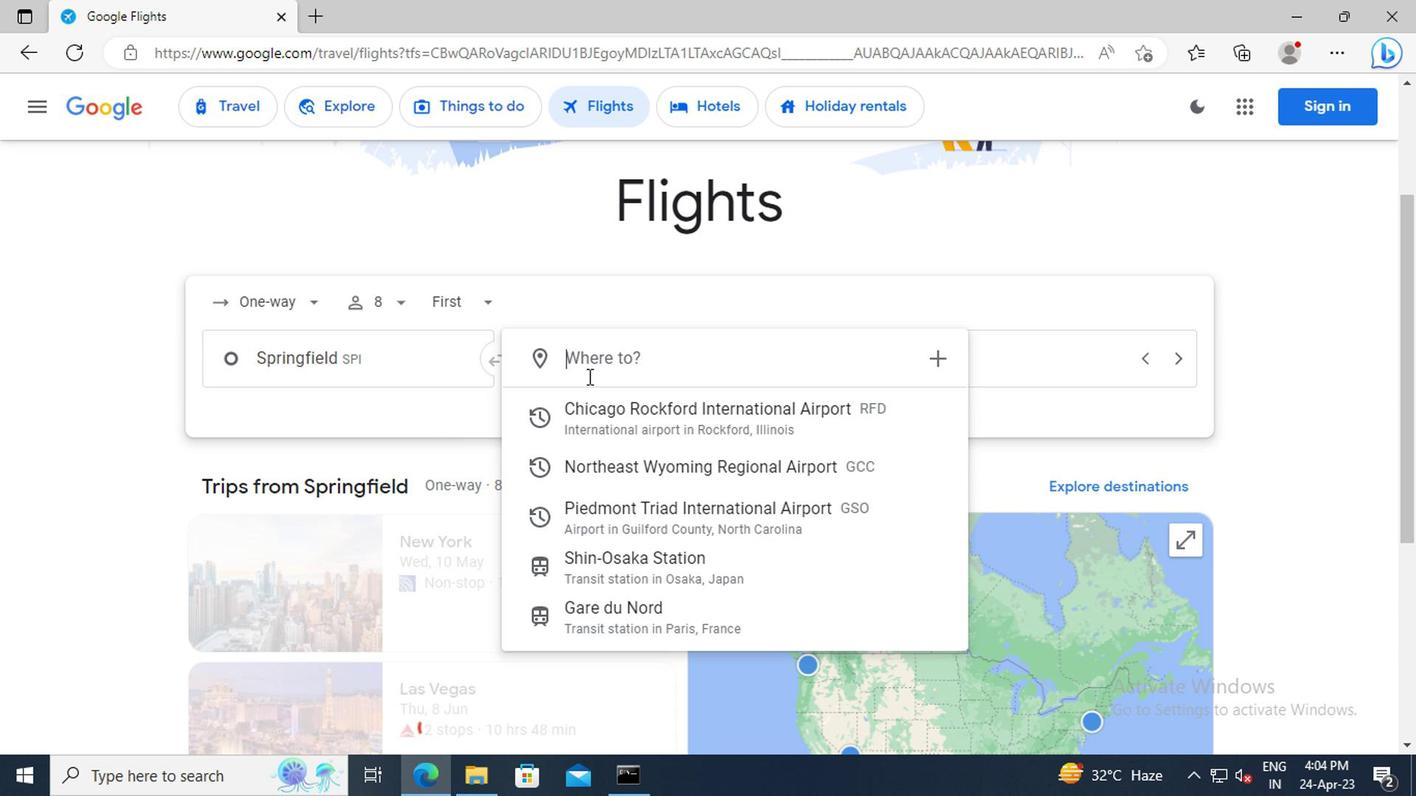 
Action: Key pressed <Key.shift>CHICAGO<Key.space><Key.shift>R
Screenshot: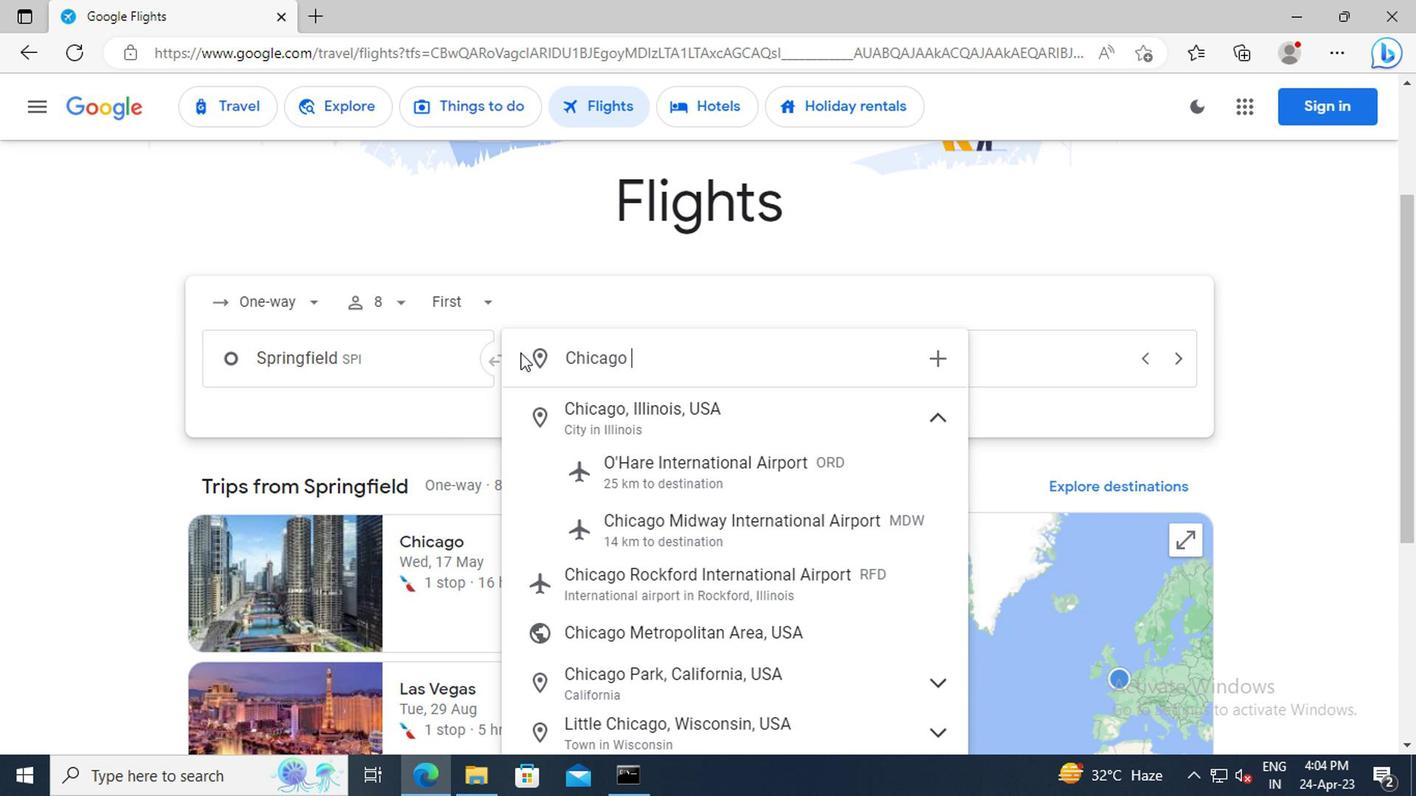 
Action: Mouse moved to (625, 406)
Screenshot: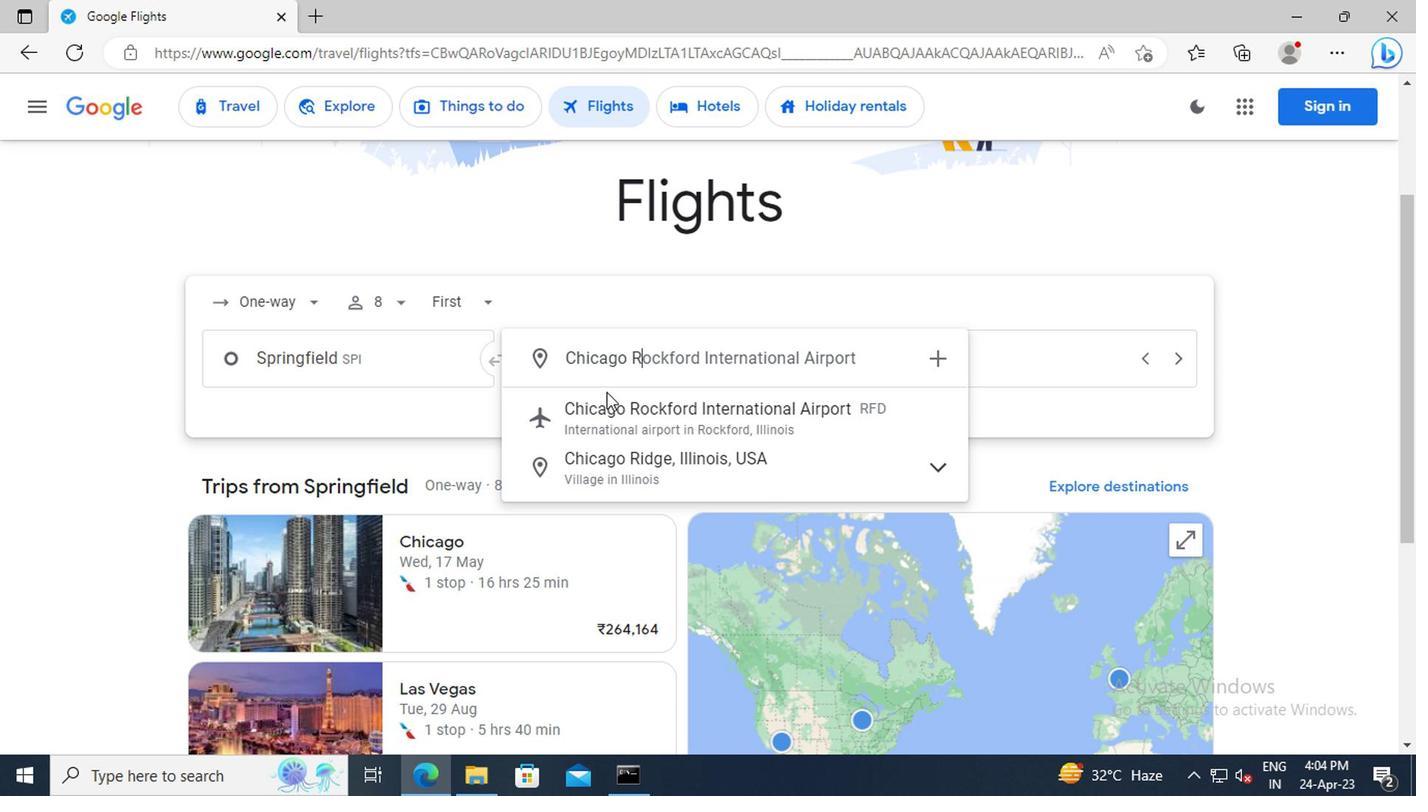 
Action: Mouse pressed left at (625, 406)
Screenshot: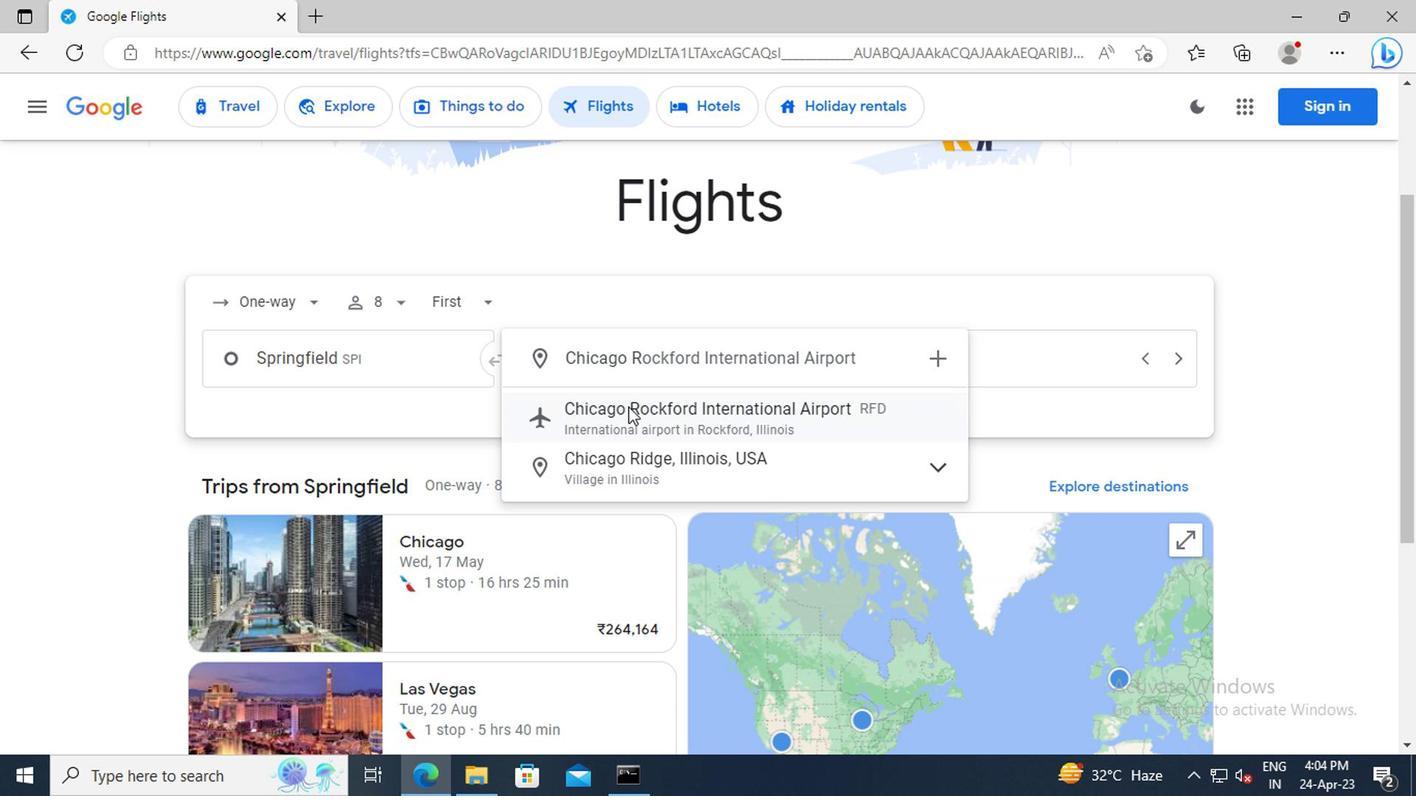 
Action: Mouse moved to (956, 381)
Screenshot: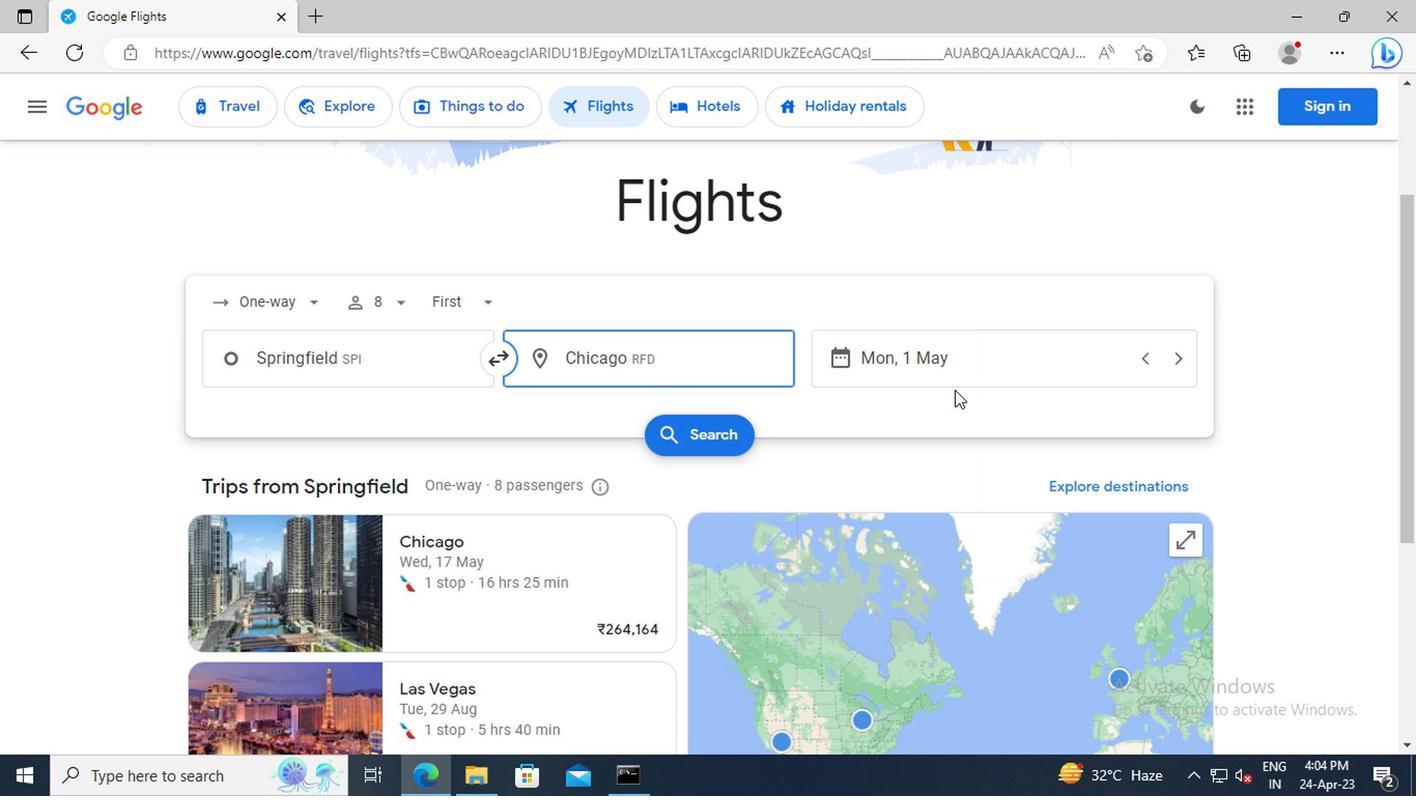 
Action: Mouse pressed left at (956, 381)
Screenshot: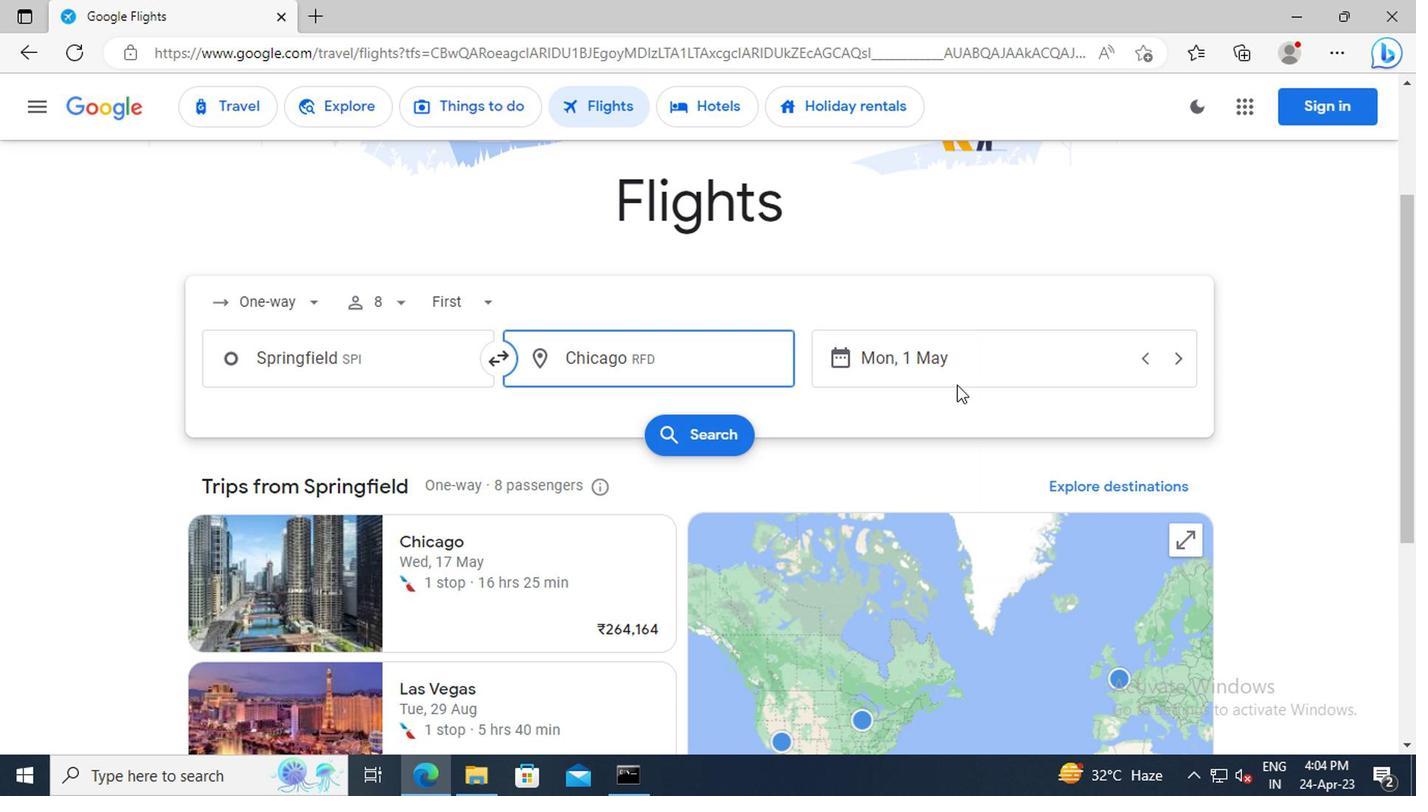 
Action: Mouse moved to (764, 312)
Screenshot: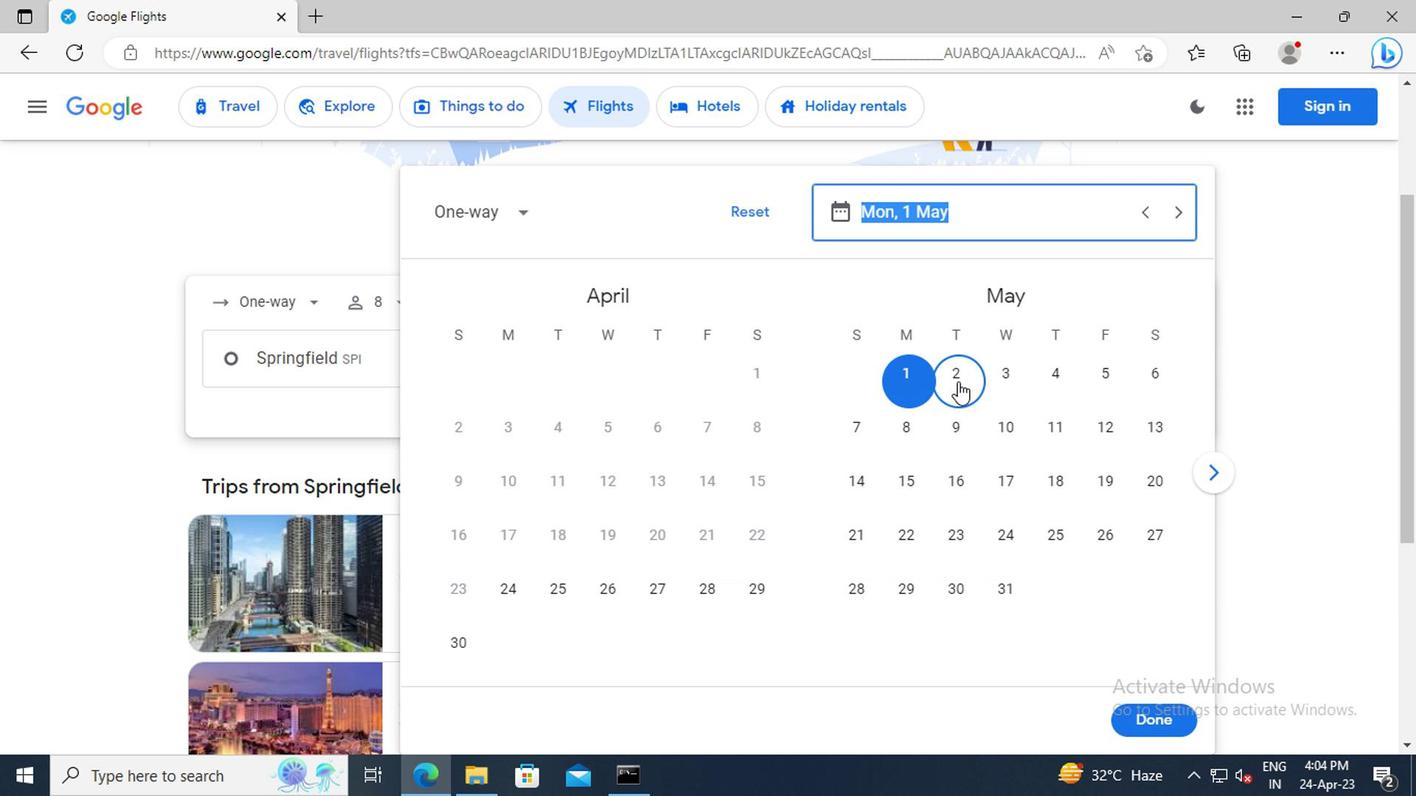 
Action: Key pressed 1<Key.space>MAY<Key.enter>
Screenshot: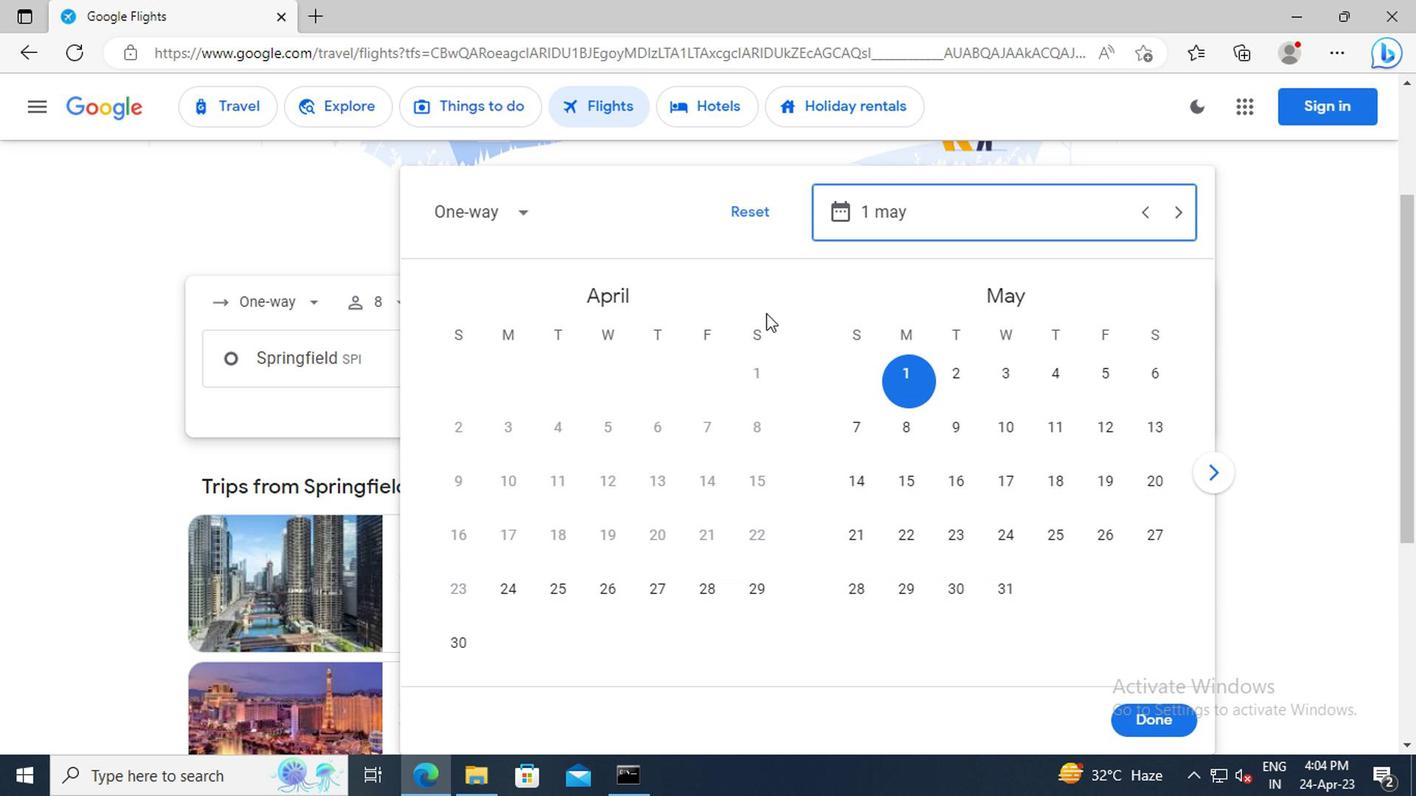 
Action: Mouse moved to (1136, 714)
Screenshot: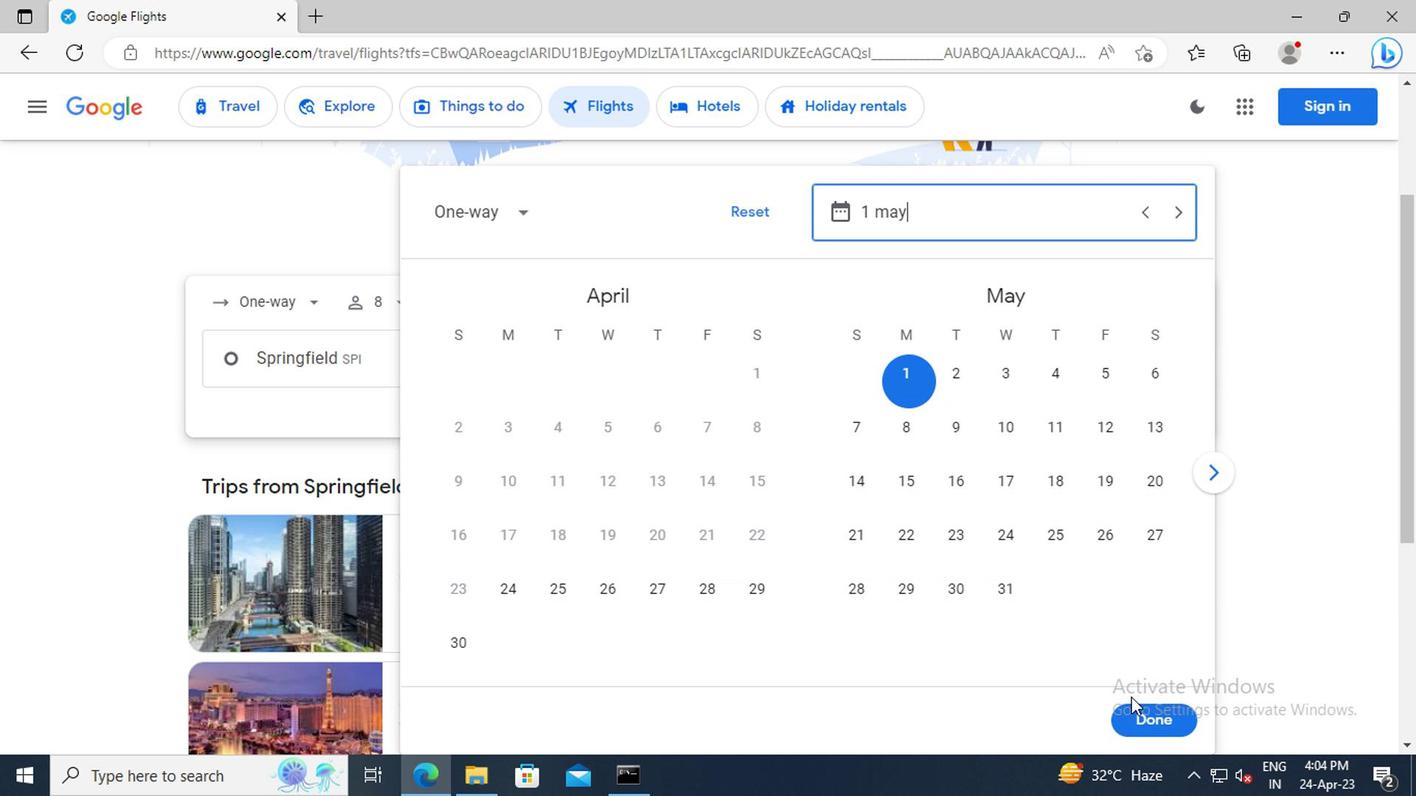 
Action: Mouse pressed left at (1136, 714)
Screenshot: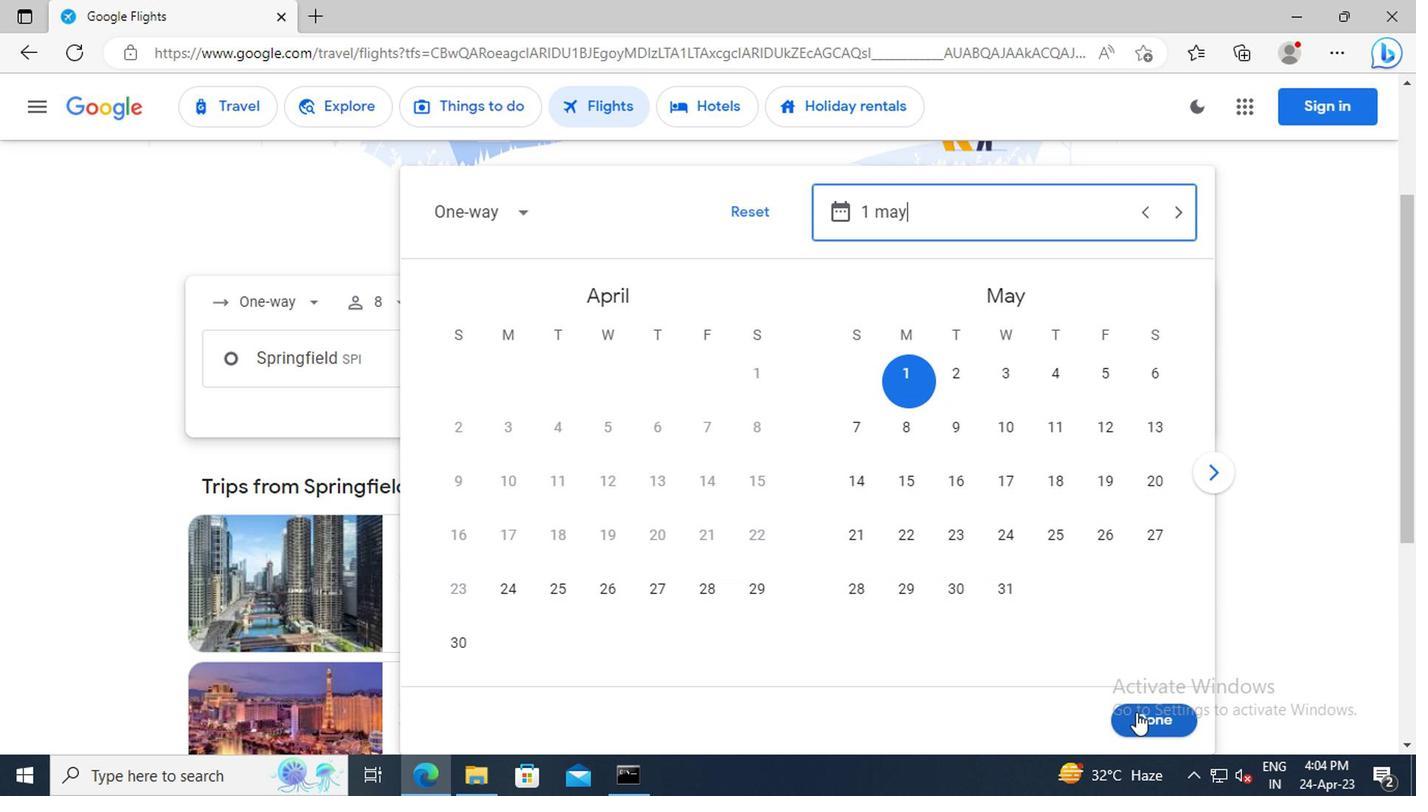 
Action: Mouse moved to (716, 441)
Screenshot: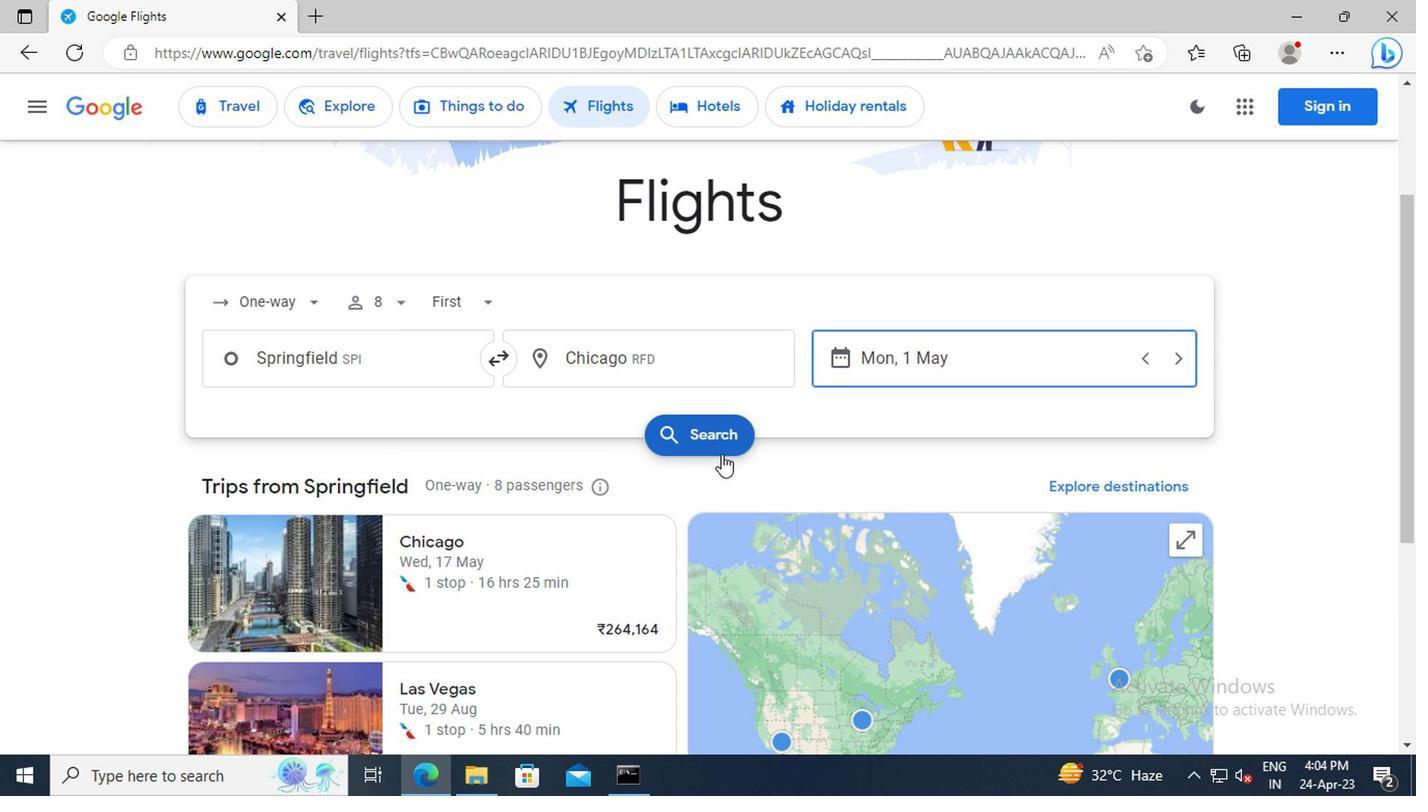 
Action: Mouse pressed left at (716, 441)
Screenshot: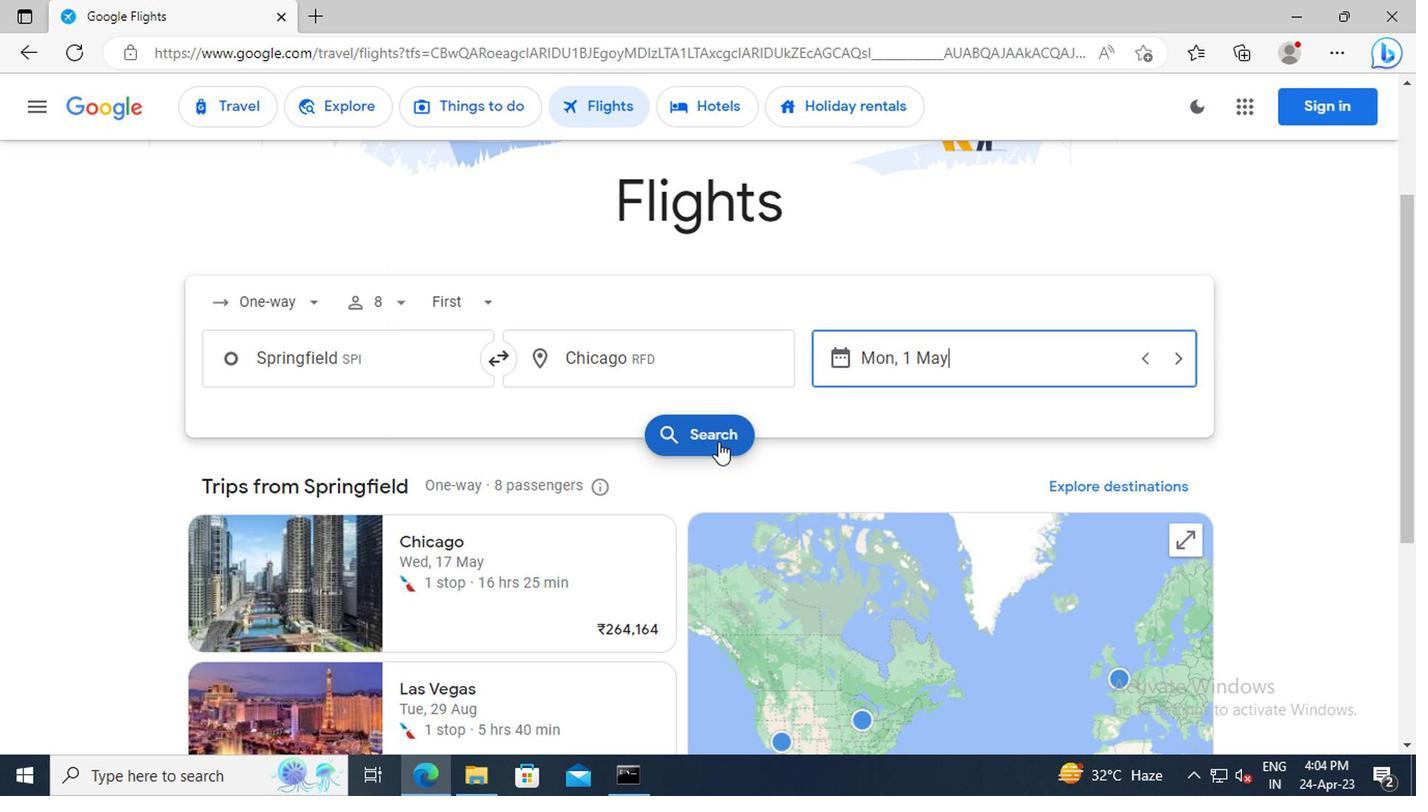 
Action: Mouse moved to (226, 296)
Screenshot: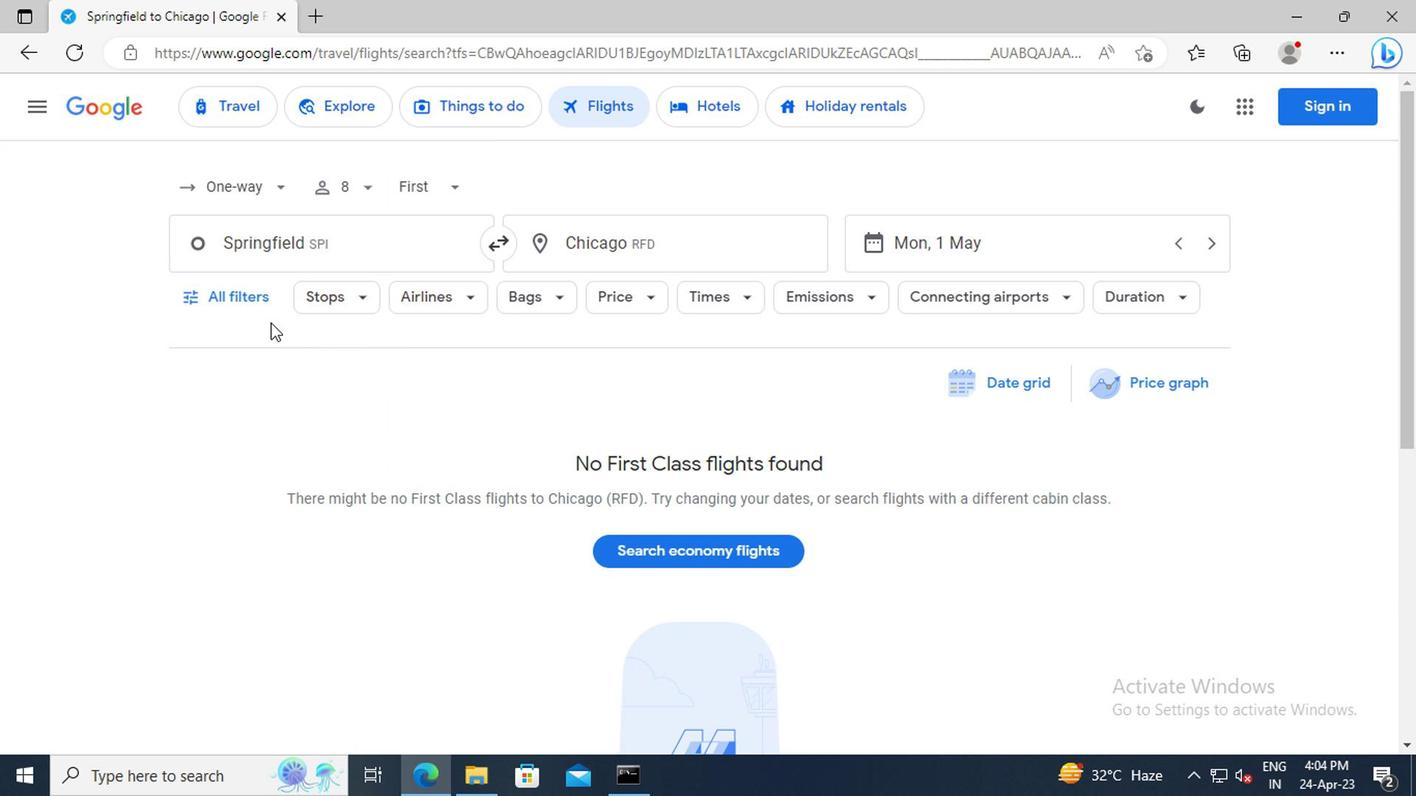 
Action: Mouse pressed left at (226, 296)
Screenshot: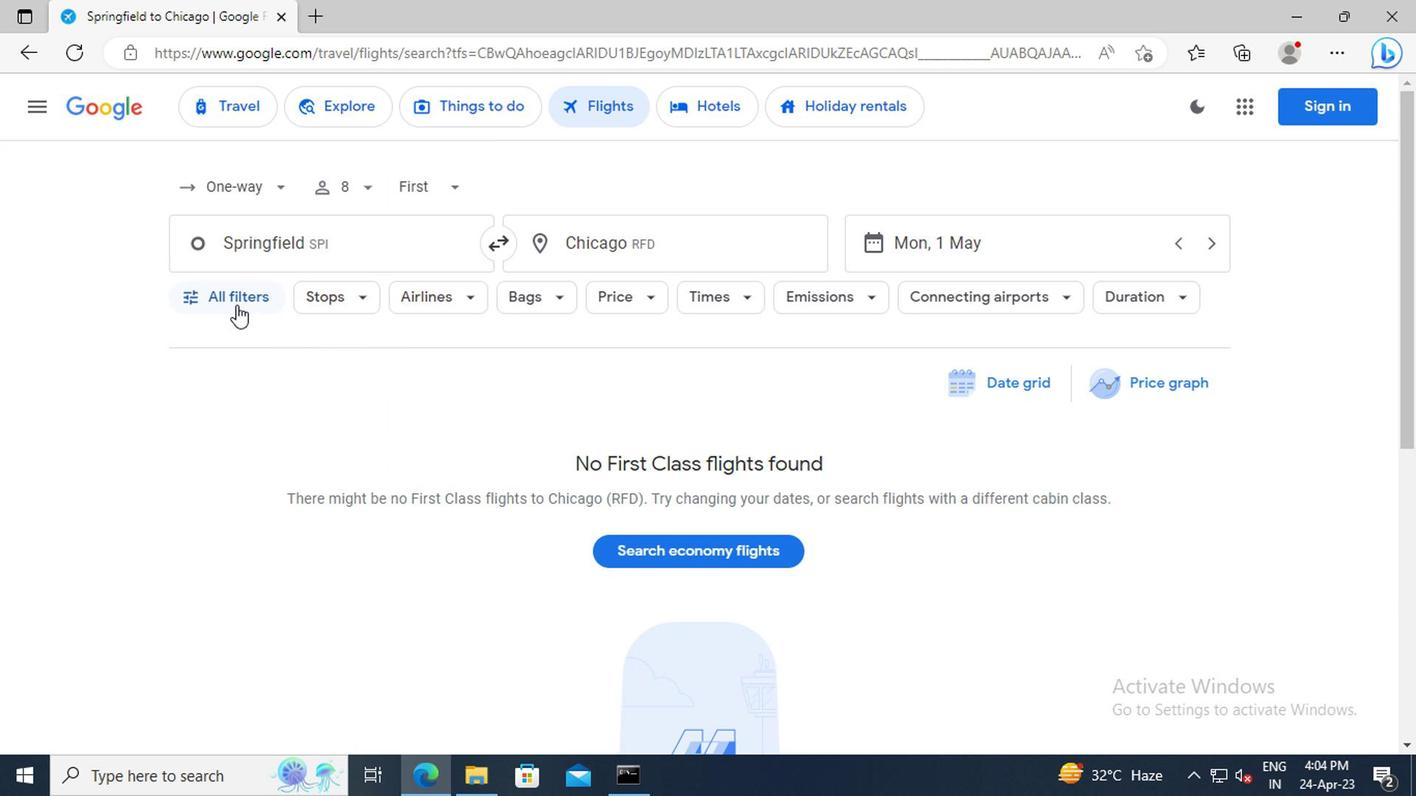 
Action: Mouse moved to (385, 422)
Screenshot: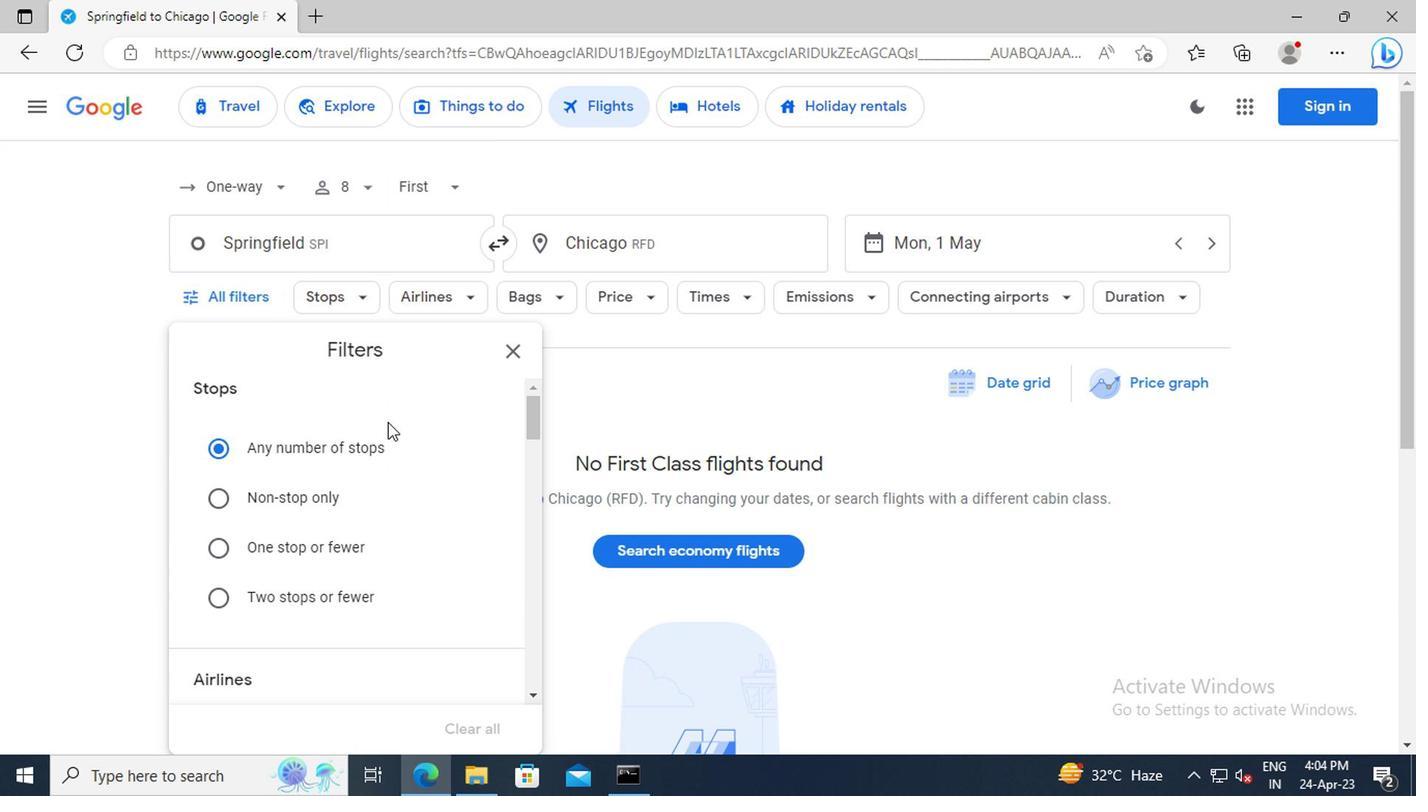 
Action: Mouse scrolled (385, 420) with delta (0, -1)
Screenshot: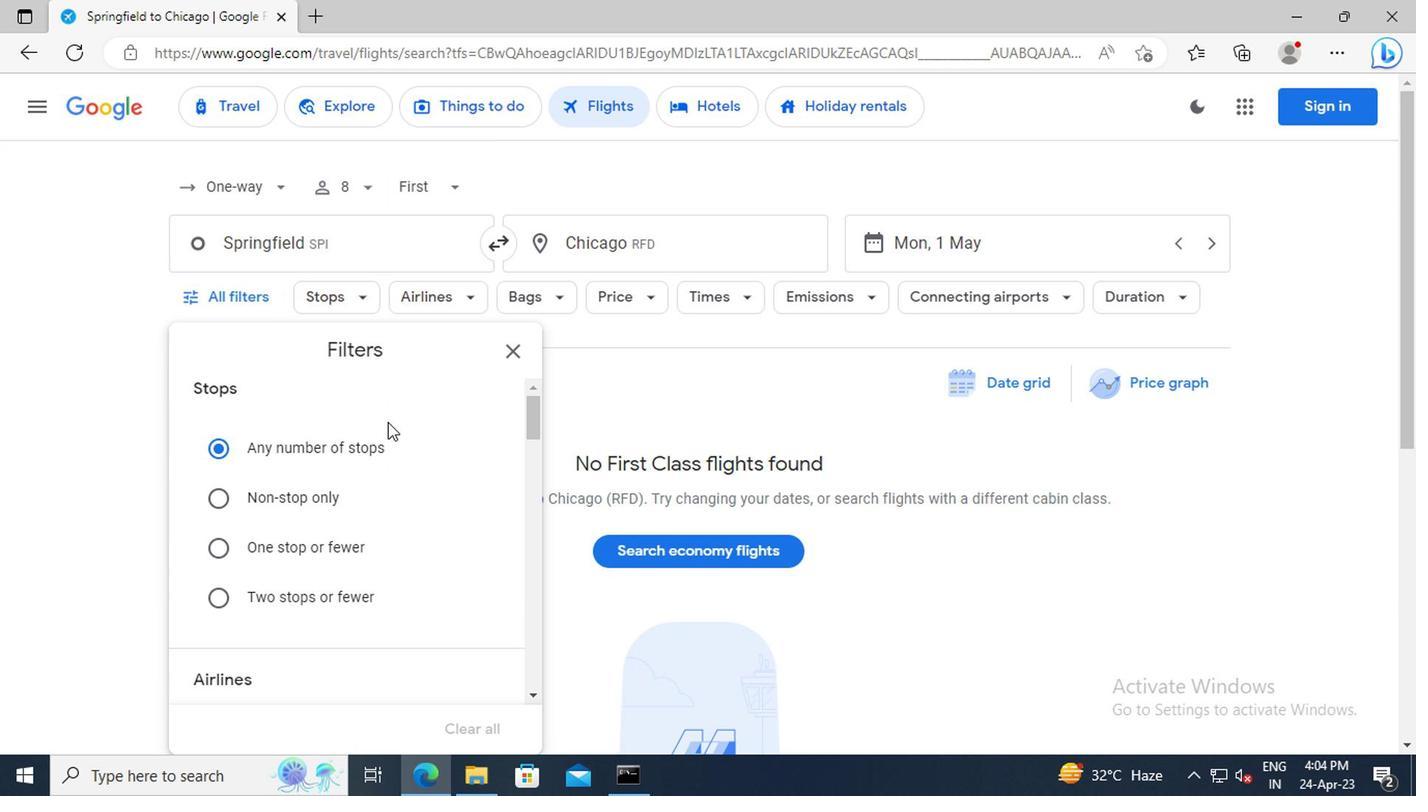 
Action: Mouse scrolled (385, 420) with delta (0, -1)
Screenshot: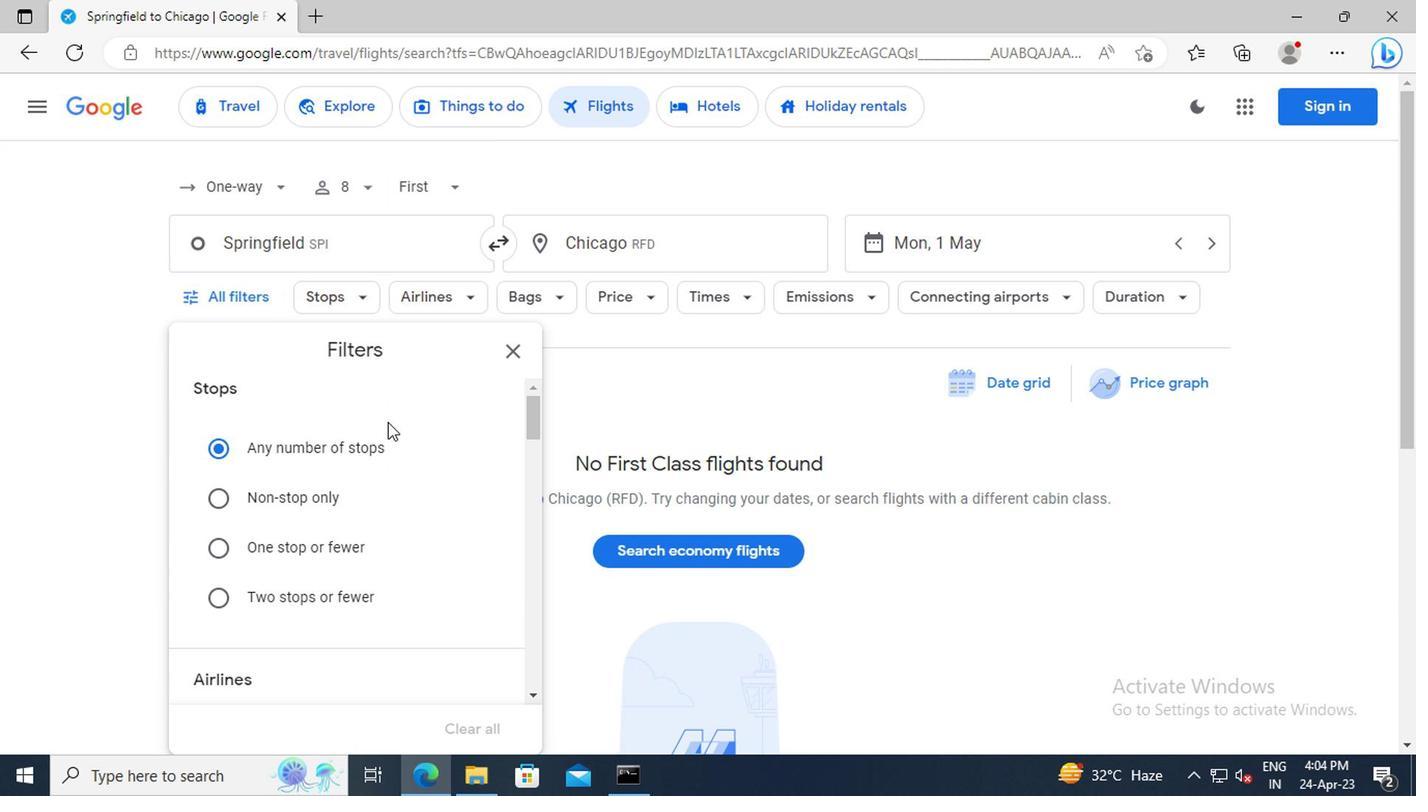 
Action: Mouse scrolled (385, 420) with delta (0, -1)
Screenshot: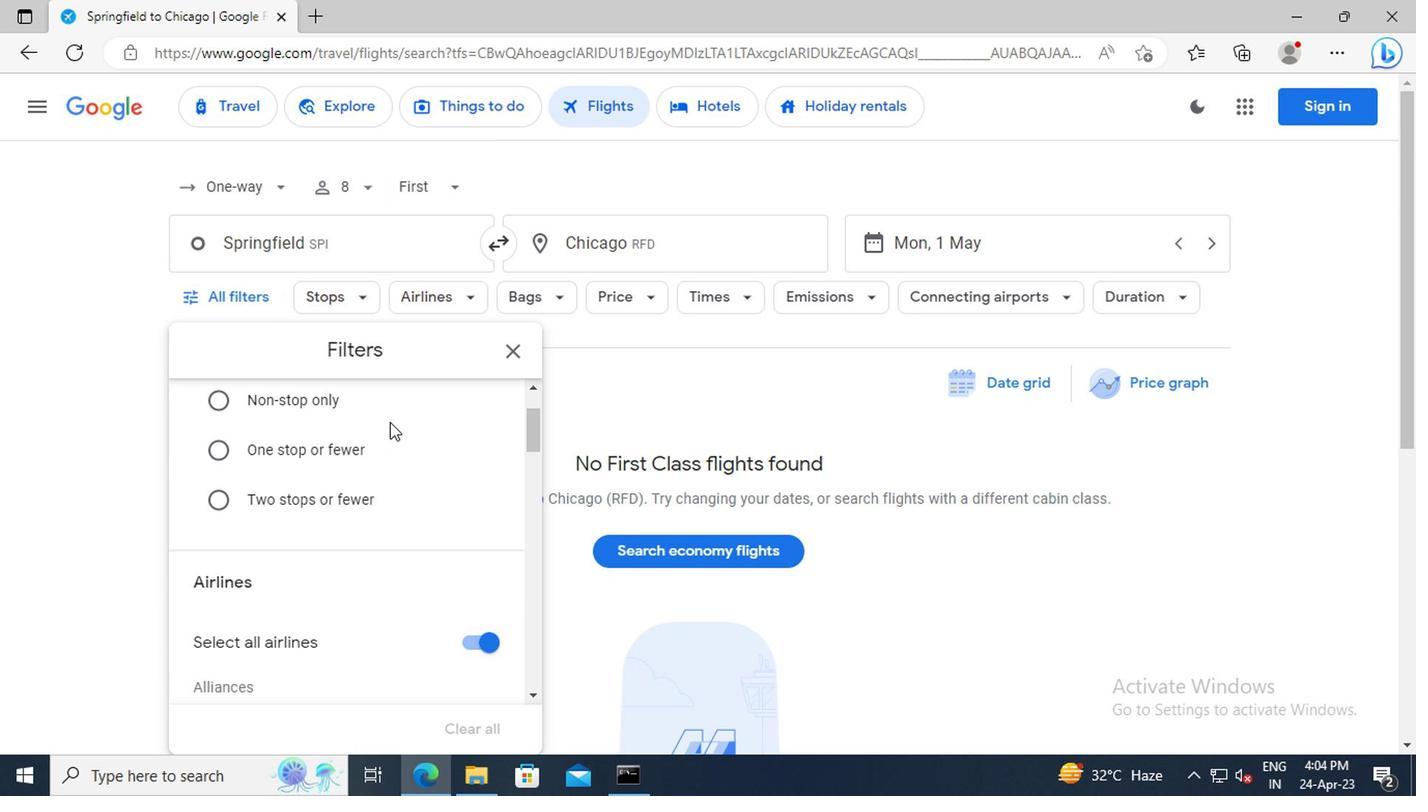 
Action: Mouse scrolled (385, 420) with delta (0, -1)
Screenshot: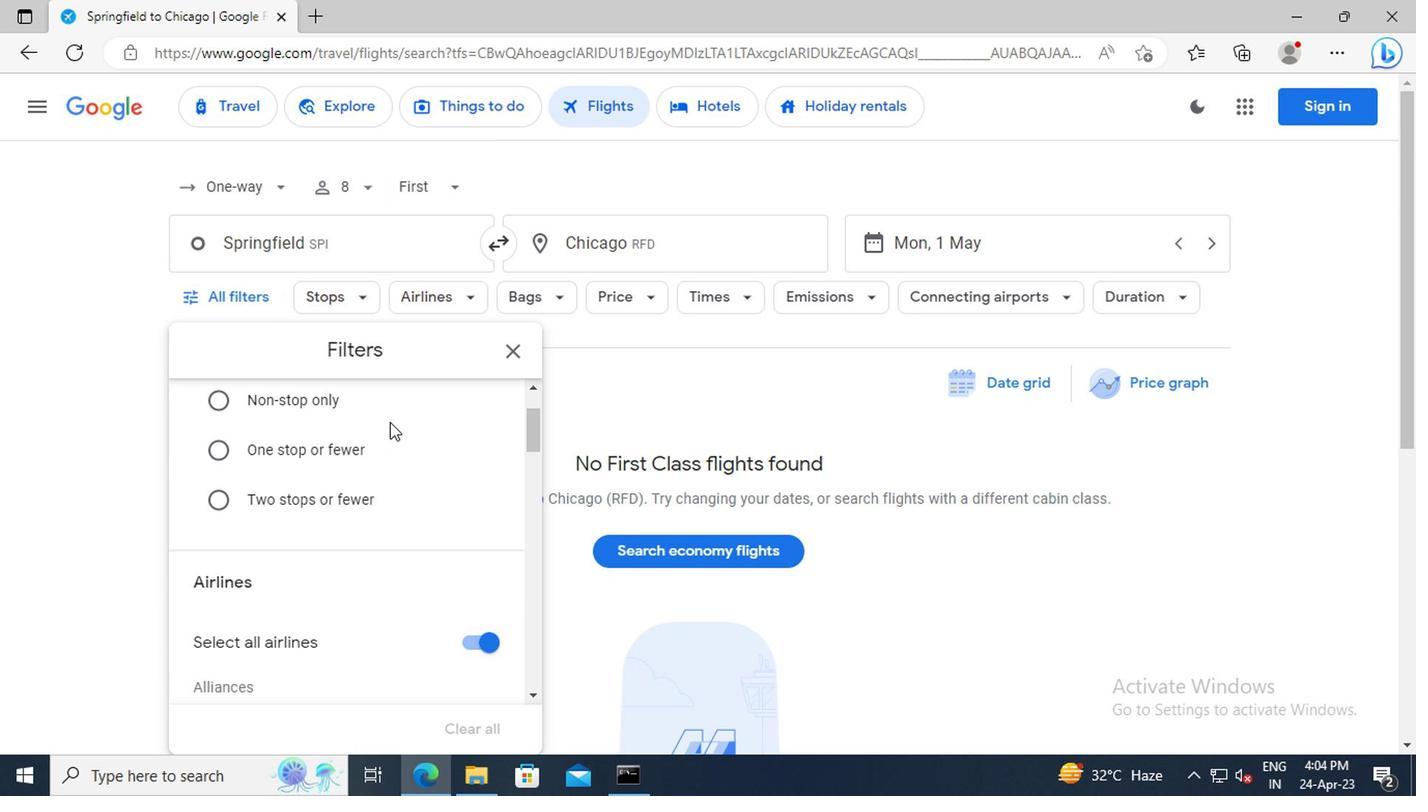 
Action: Mouse moved to (461, 543)
Screenshot: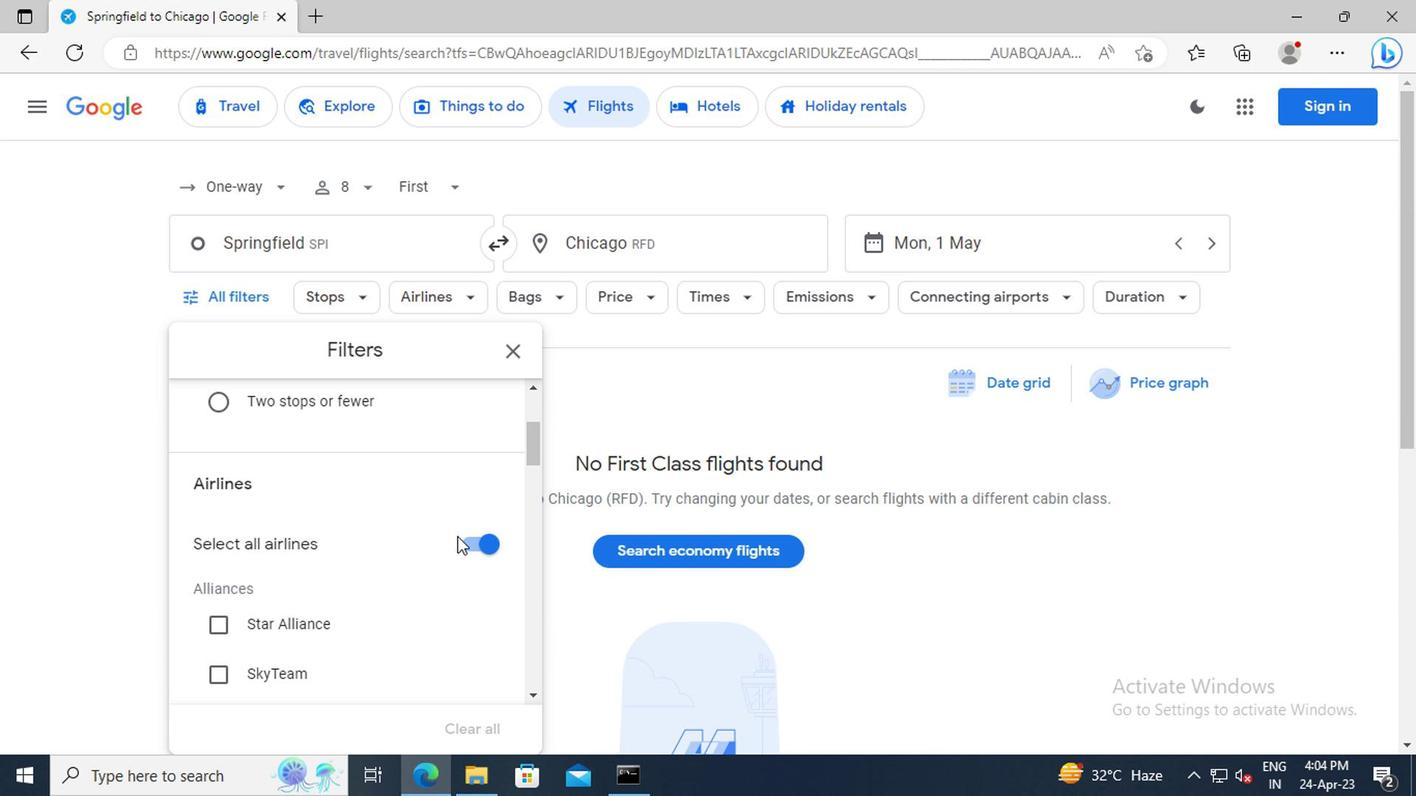 
Action: Mouse pressed left at (461, 543)
Screenshot: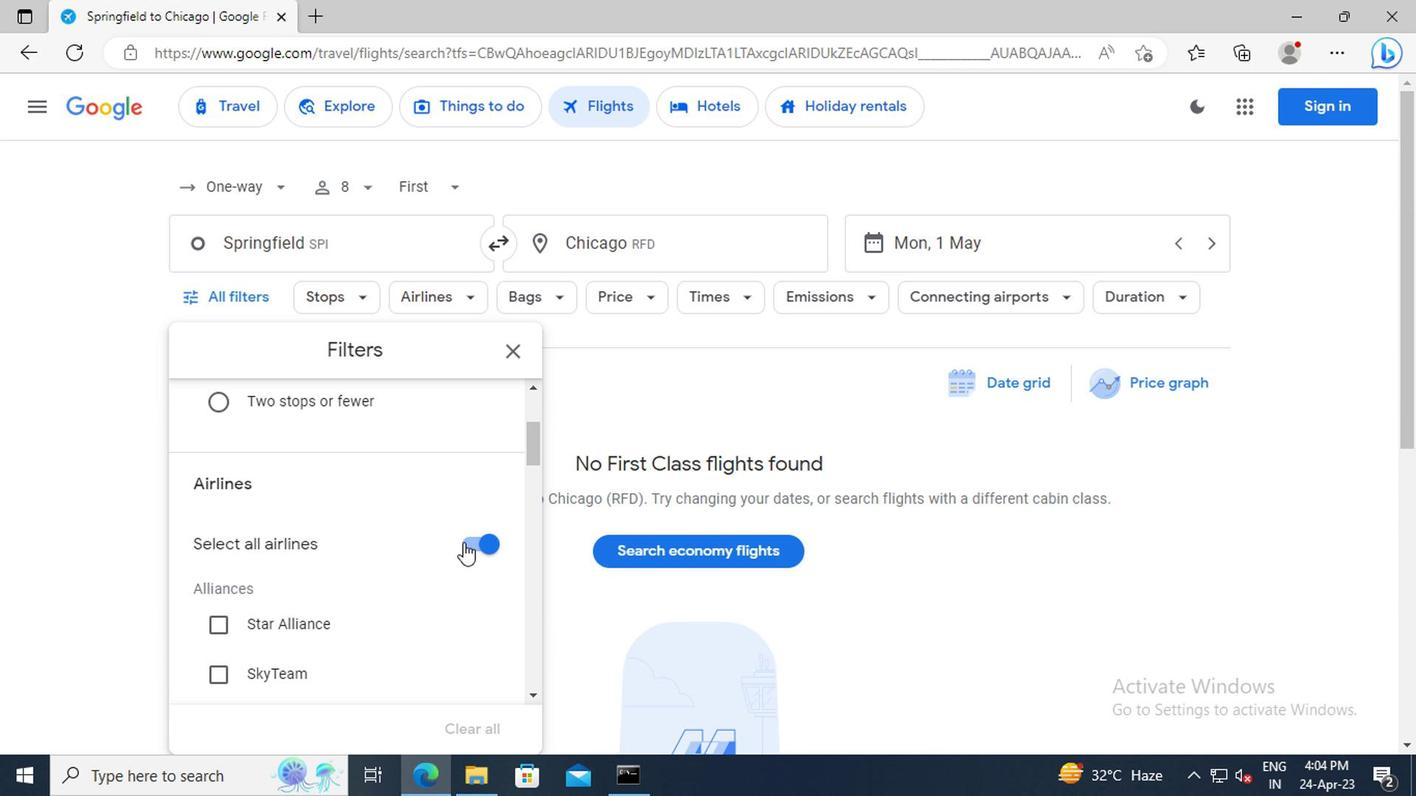 
Action: Mouse moved to (383, 492)
Screenshot: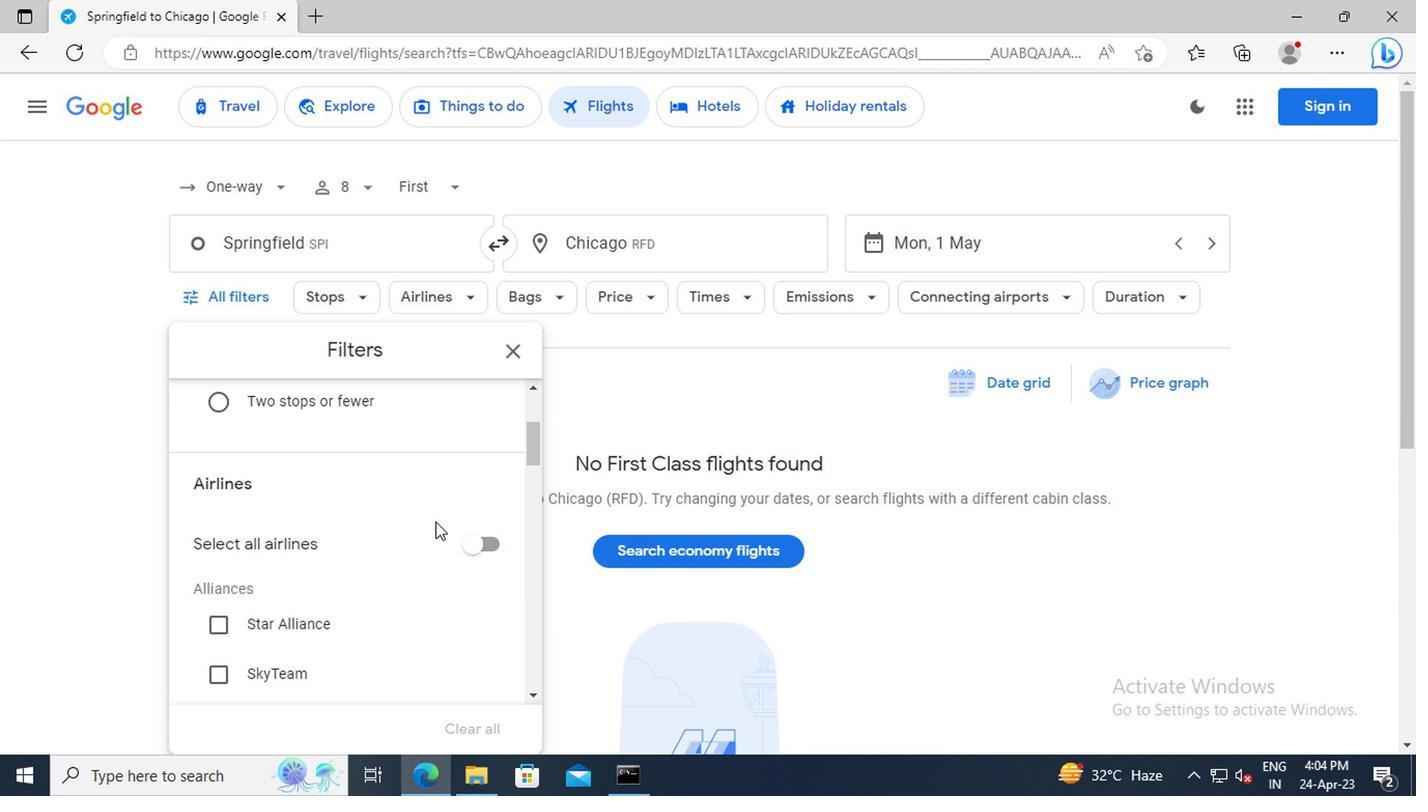 
Action: Mouse scrolled (383, 491) with delta (0, 0)
Screenshot: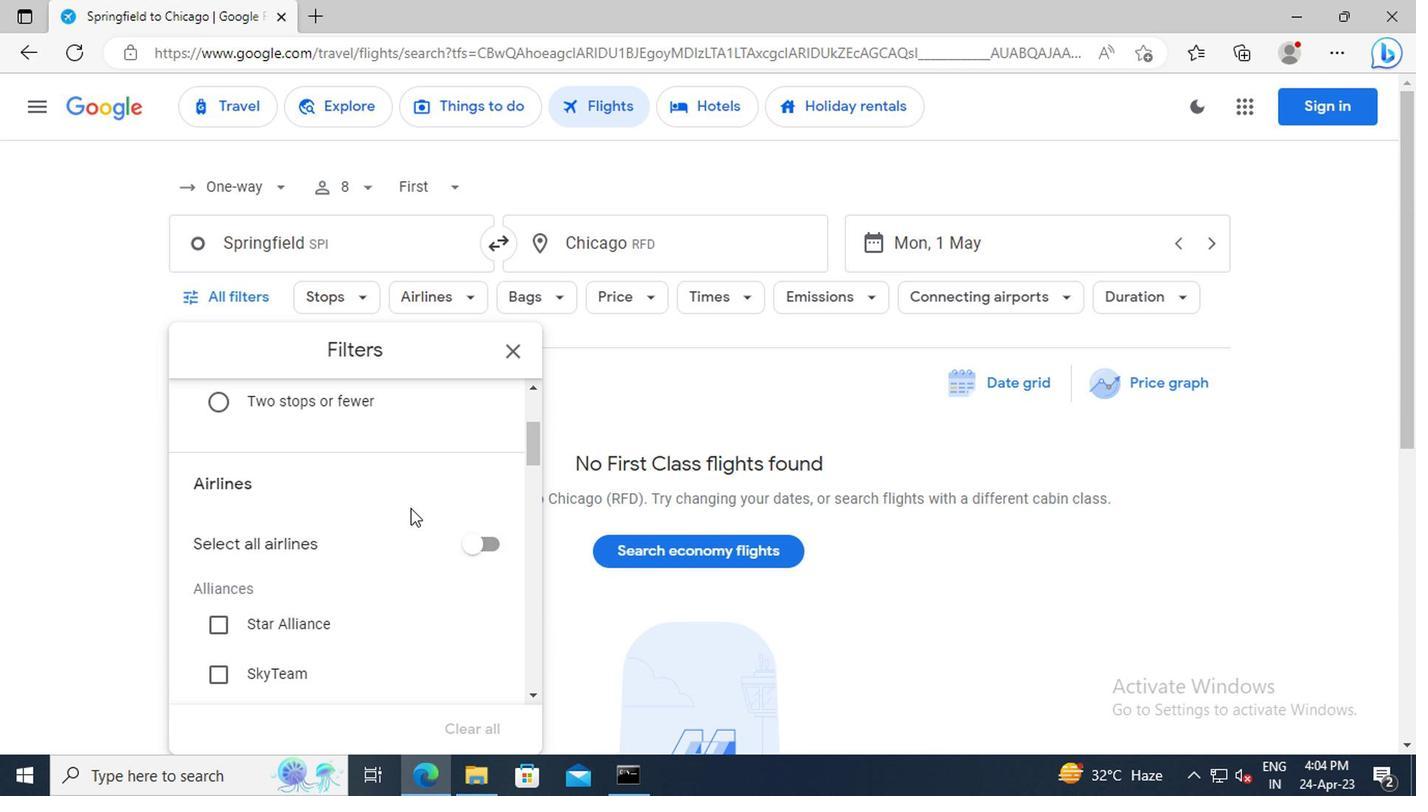 
Action: Mouse scrolled (383, 491) with delta (0, 0)
Screenshot: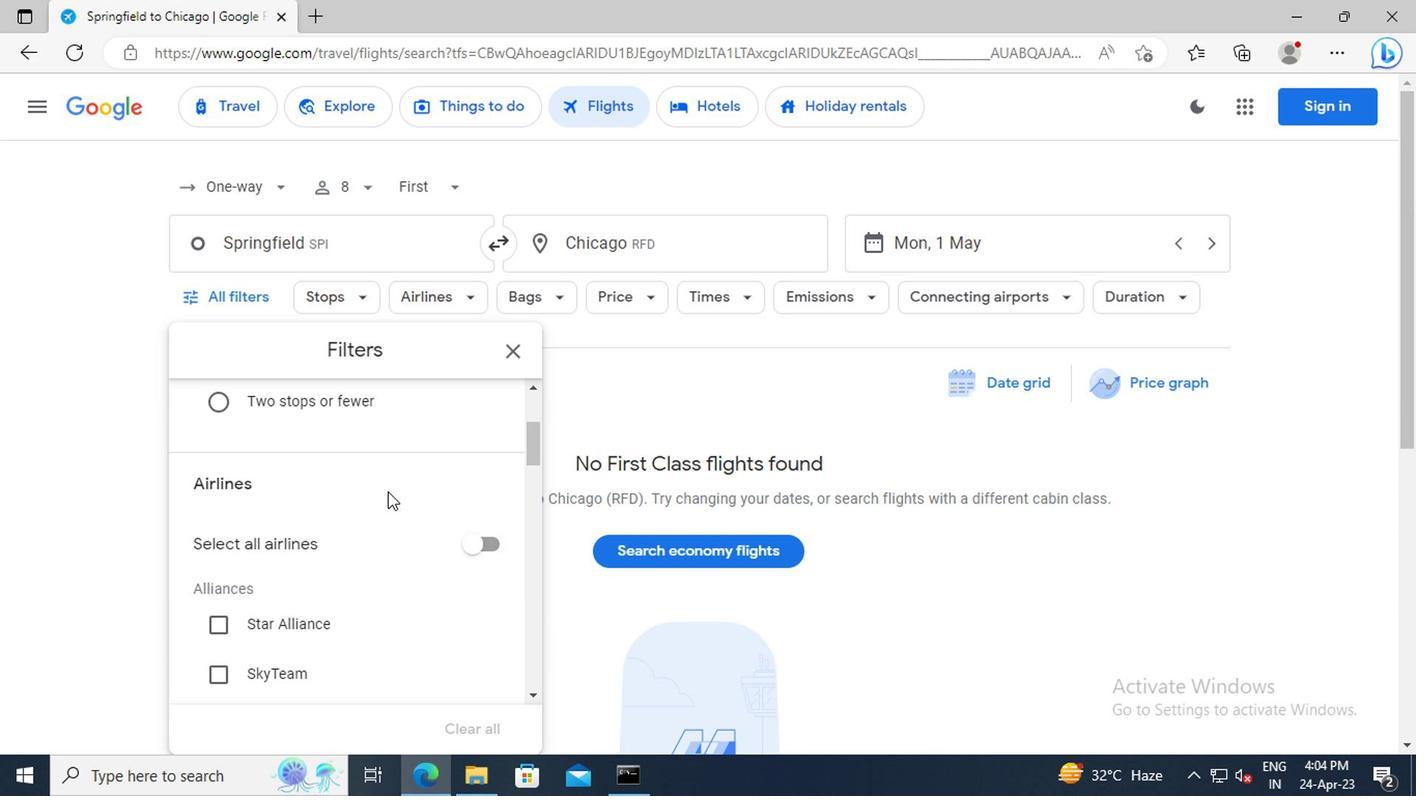 
Action: Mouse scrolled (383, 491) with delta (0, 0)
Screenshot: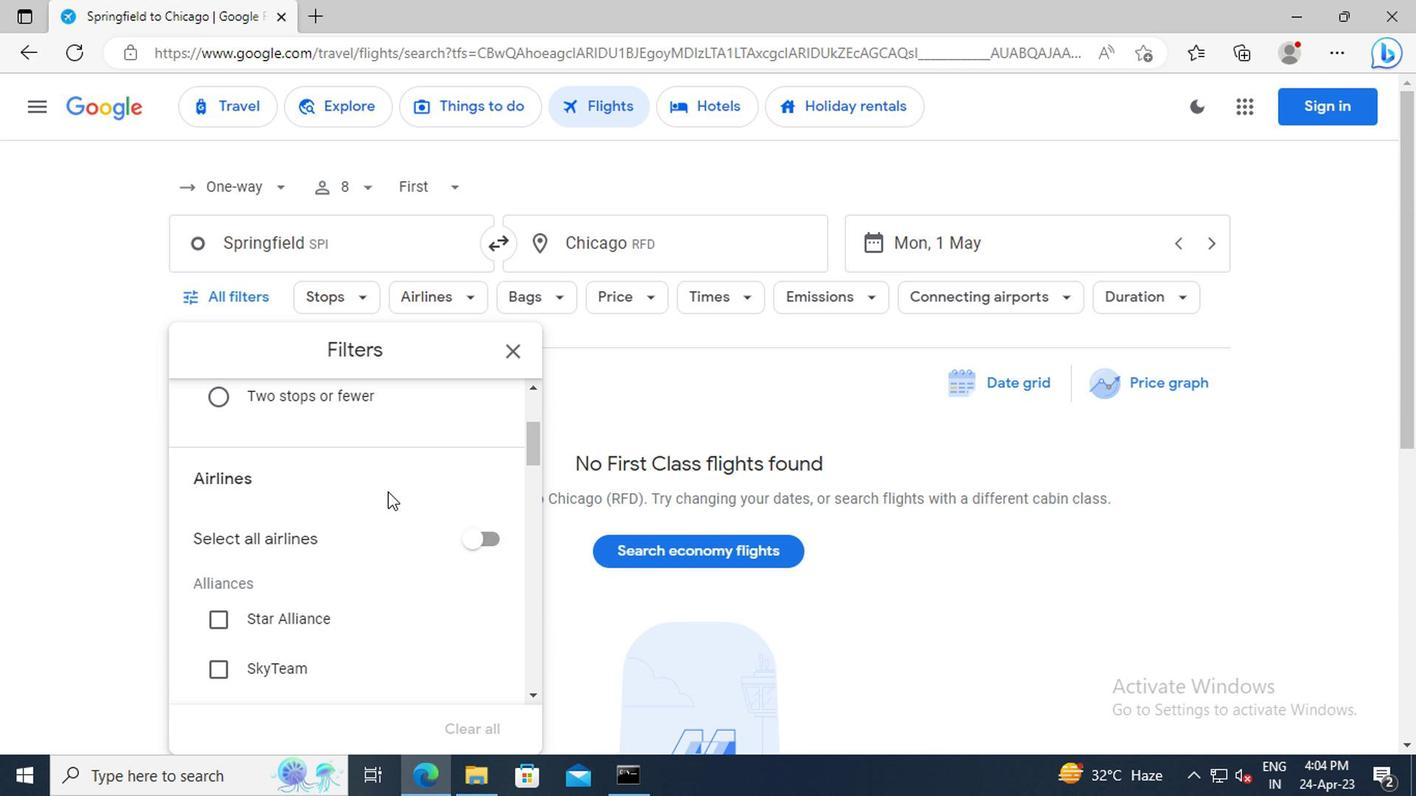 
Action: Mouse scrolled (383, 491) with delta (0, 0)
Screenshot: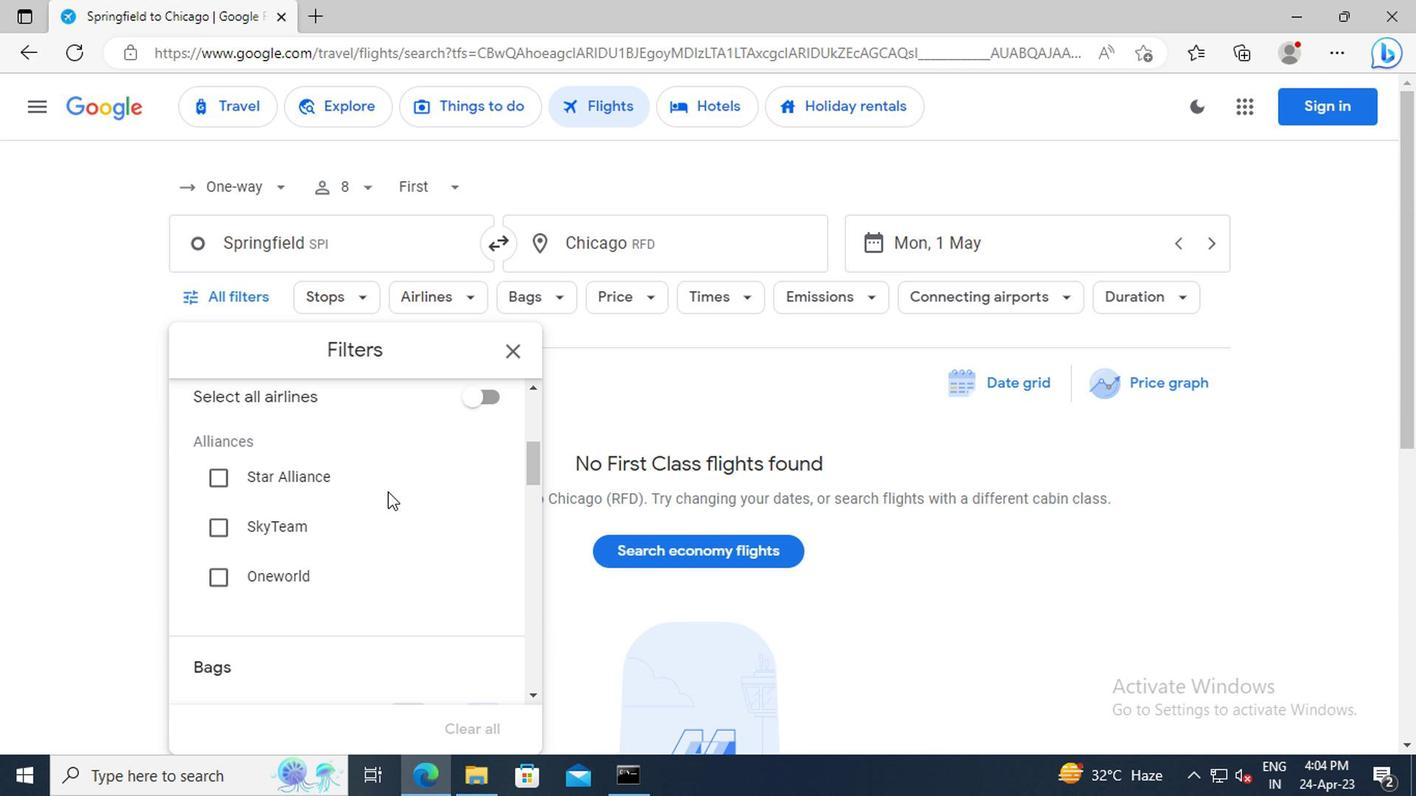
Action: Mouse scrolled (383, 491) with delta (0, 0)
Screenshot: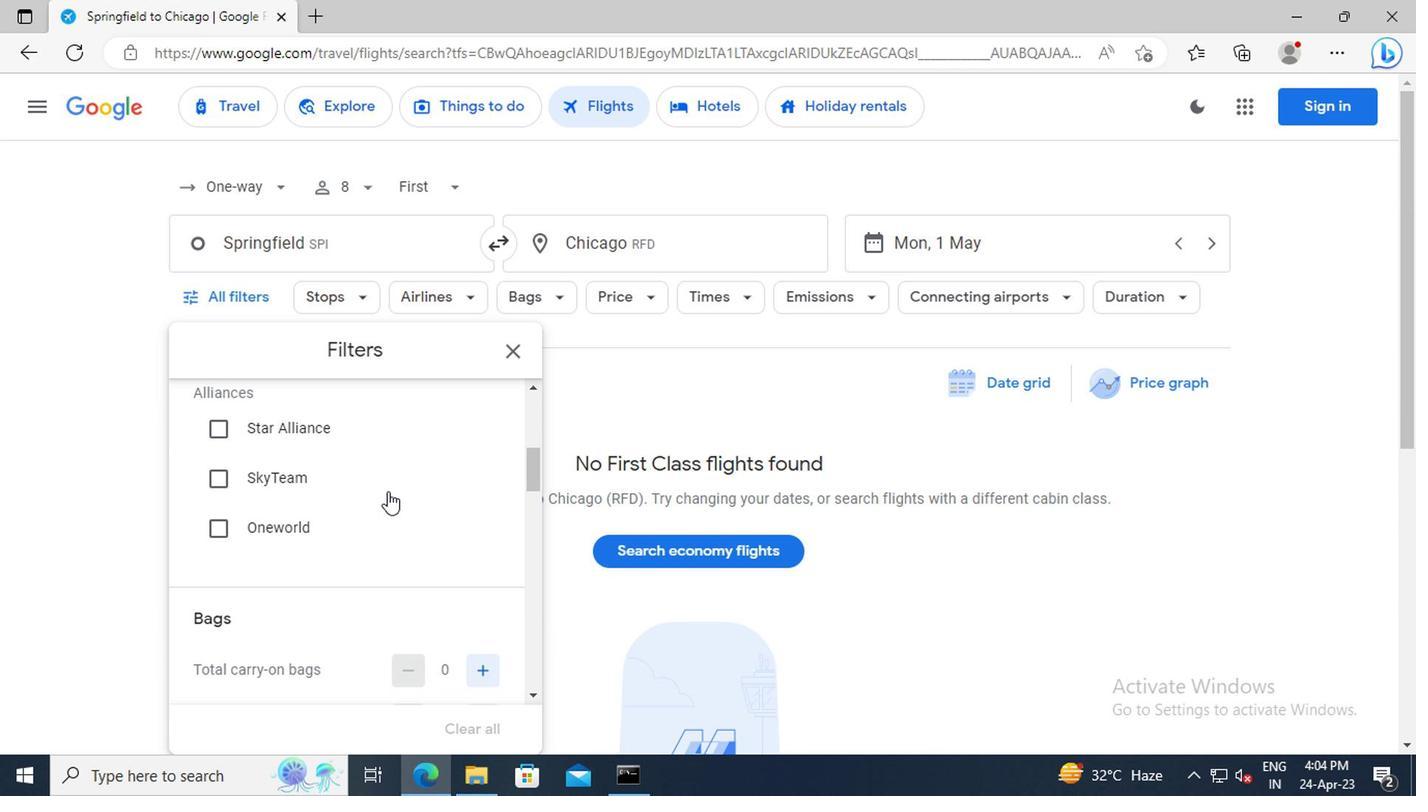 
Action: Mouse scrolled (383, 491) with delta (0, 0)
Screenshot: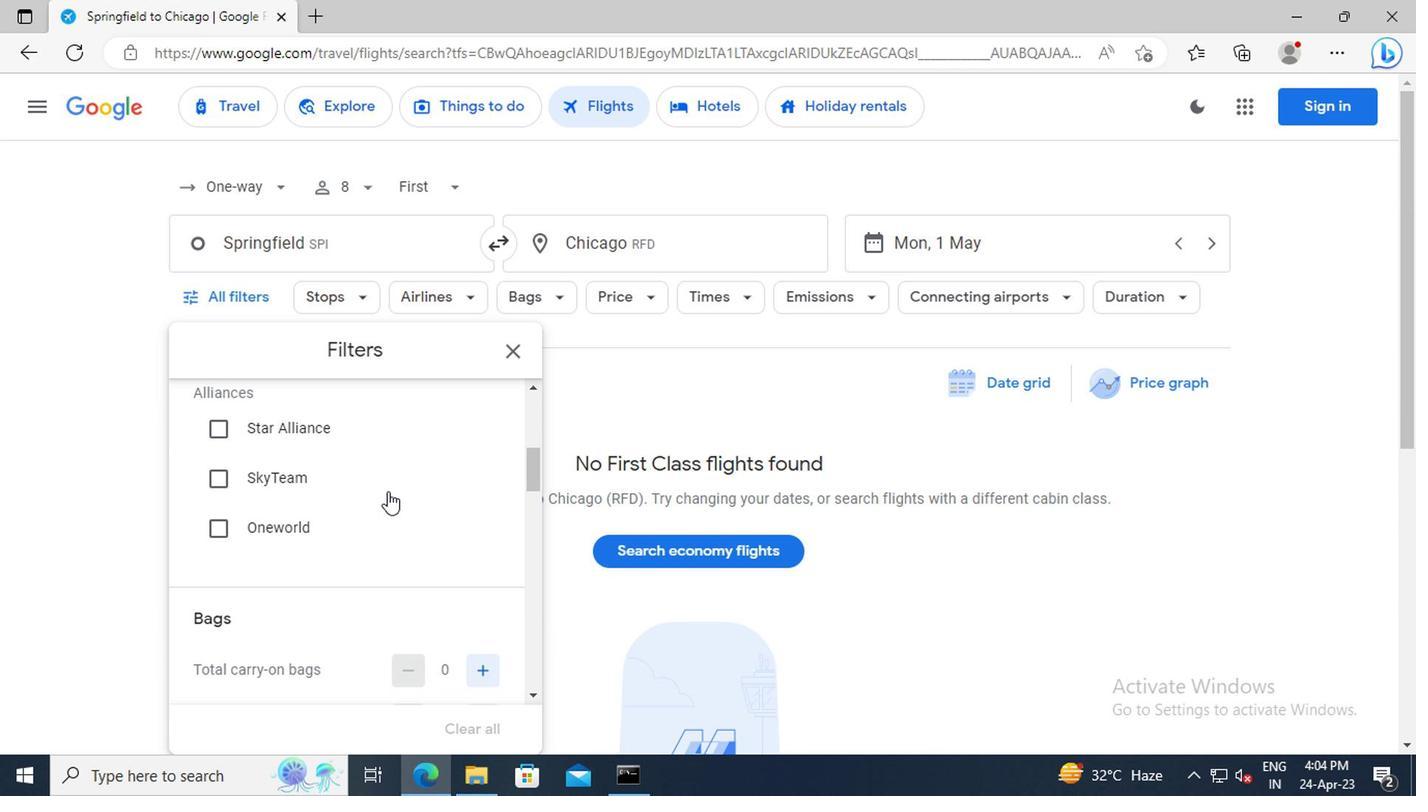
Action: Mouse moved to (475, 582)
Screenshot: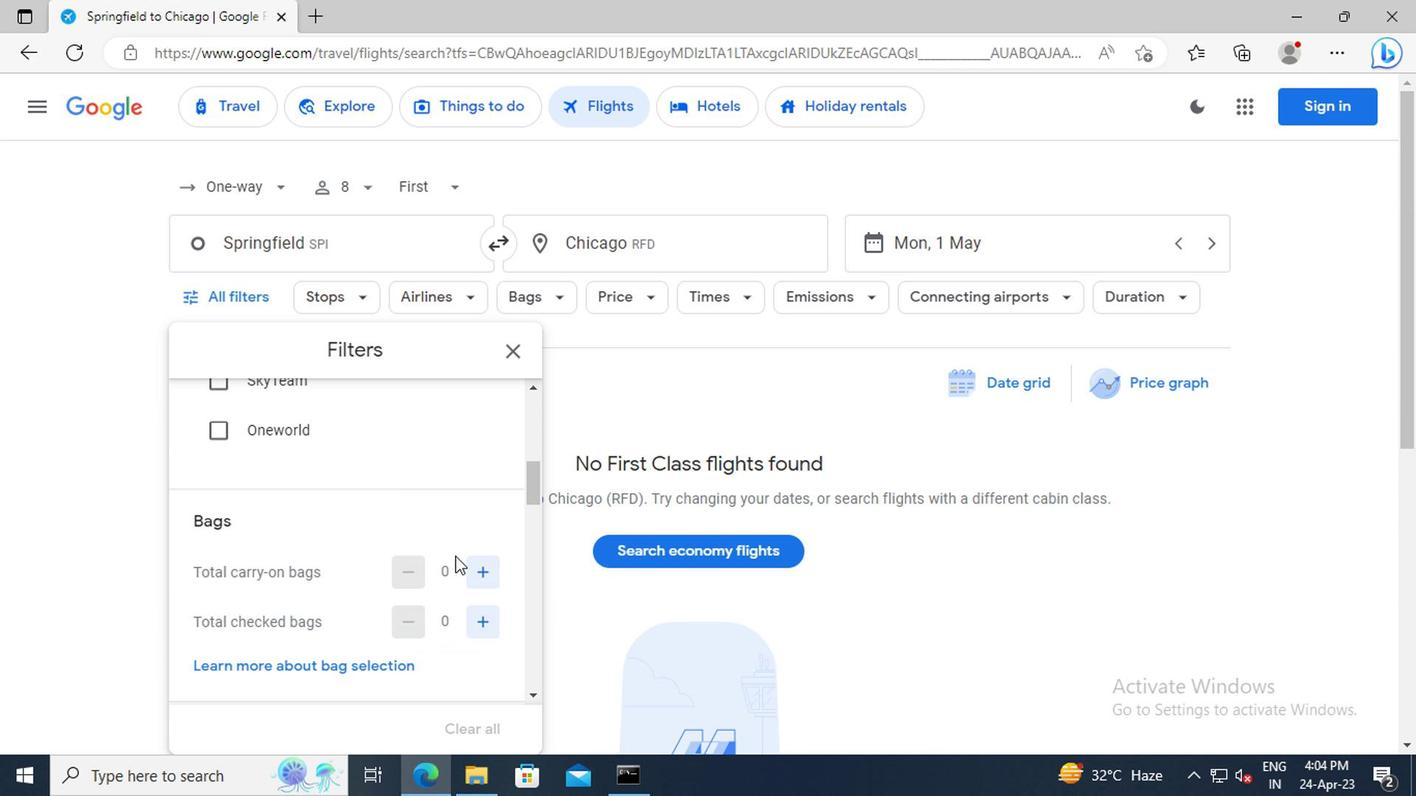 
Action: Mouse pressed left at (475, 582)
Screenshot: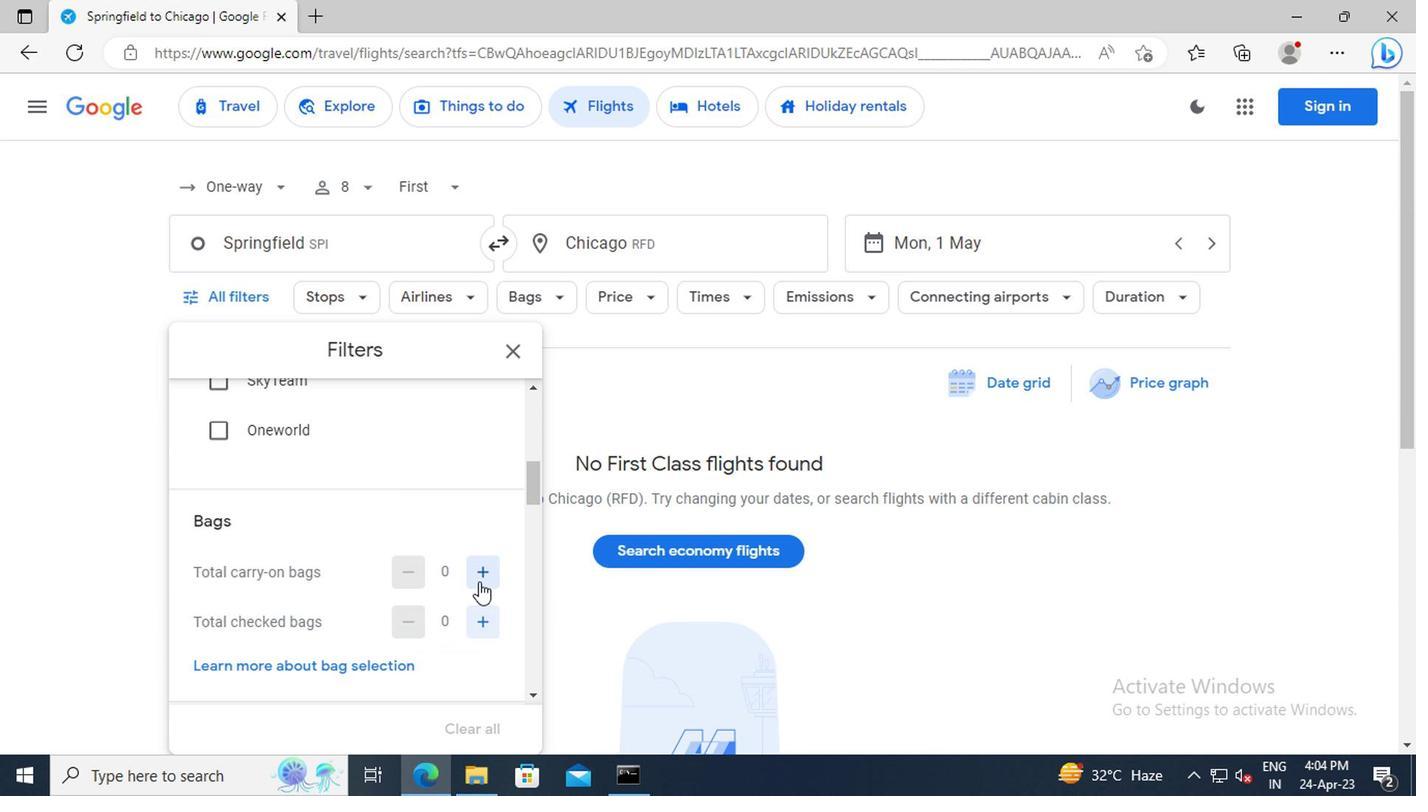 
Action: Mouse pressed left at (475, 582)
Screenshot: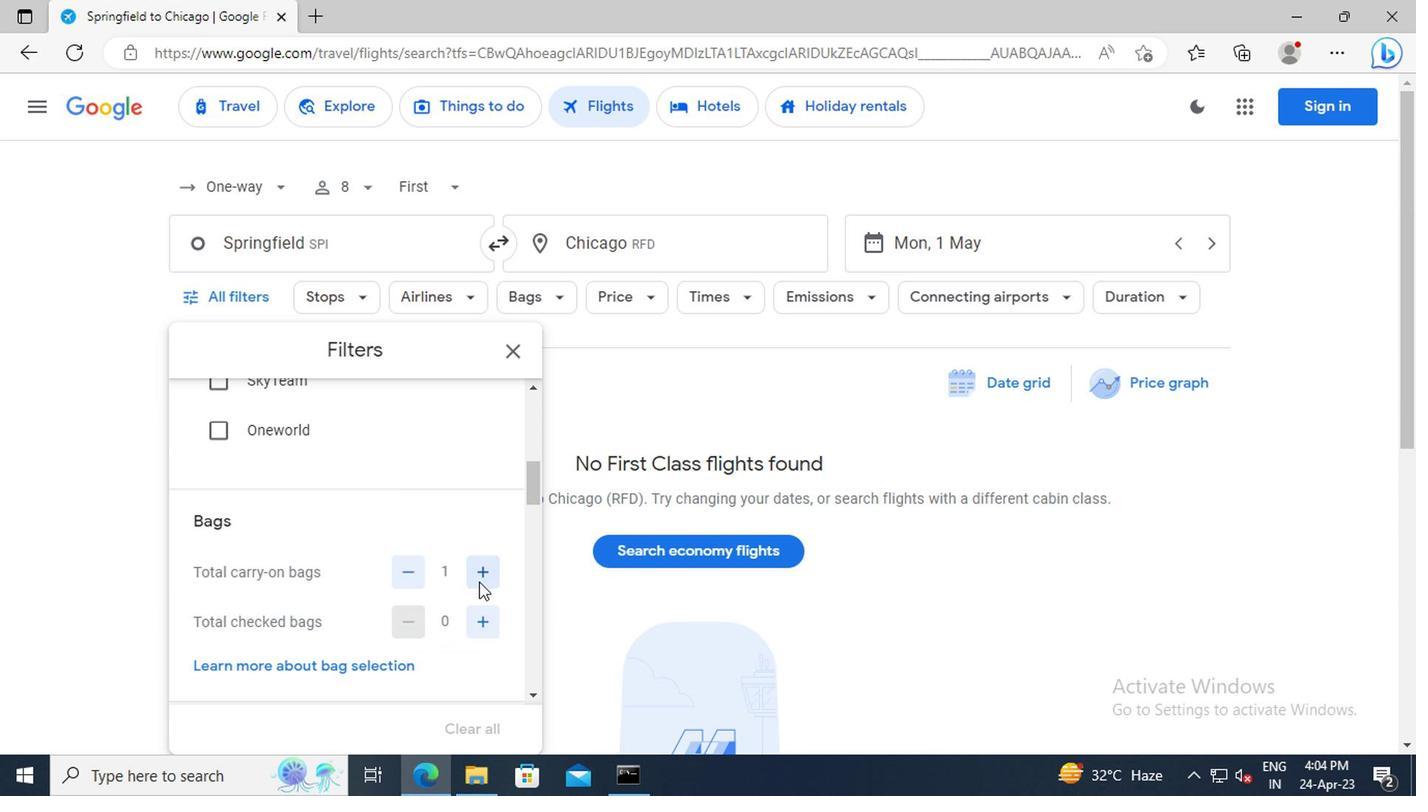 
Action: Mouse moved to (477, 617)
Screenshot: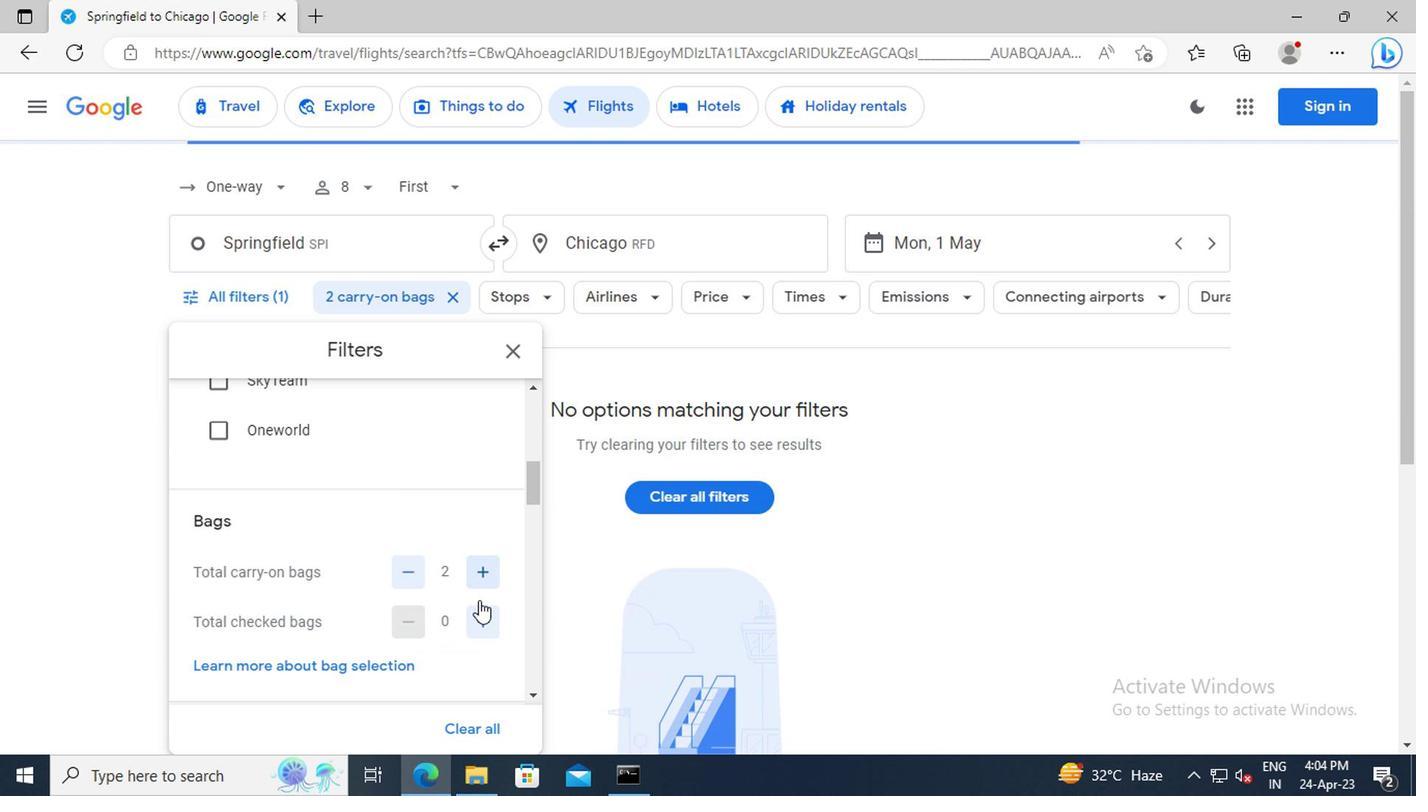 
Action: Mouse pressed left at (477, 617)
Screenshot: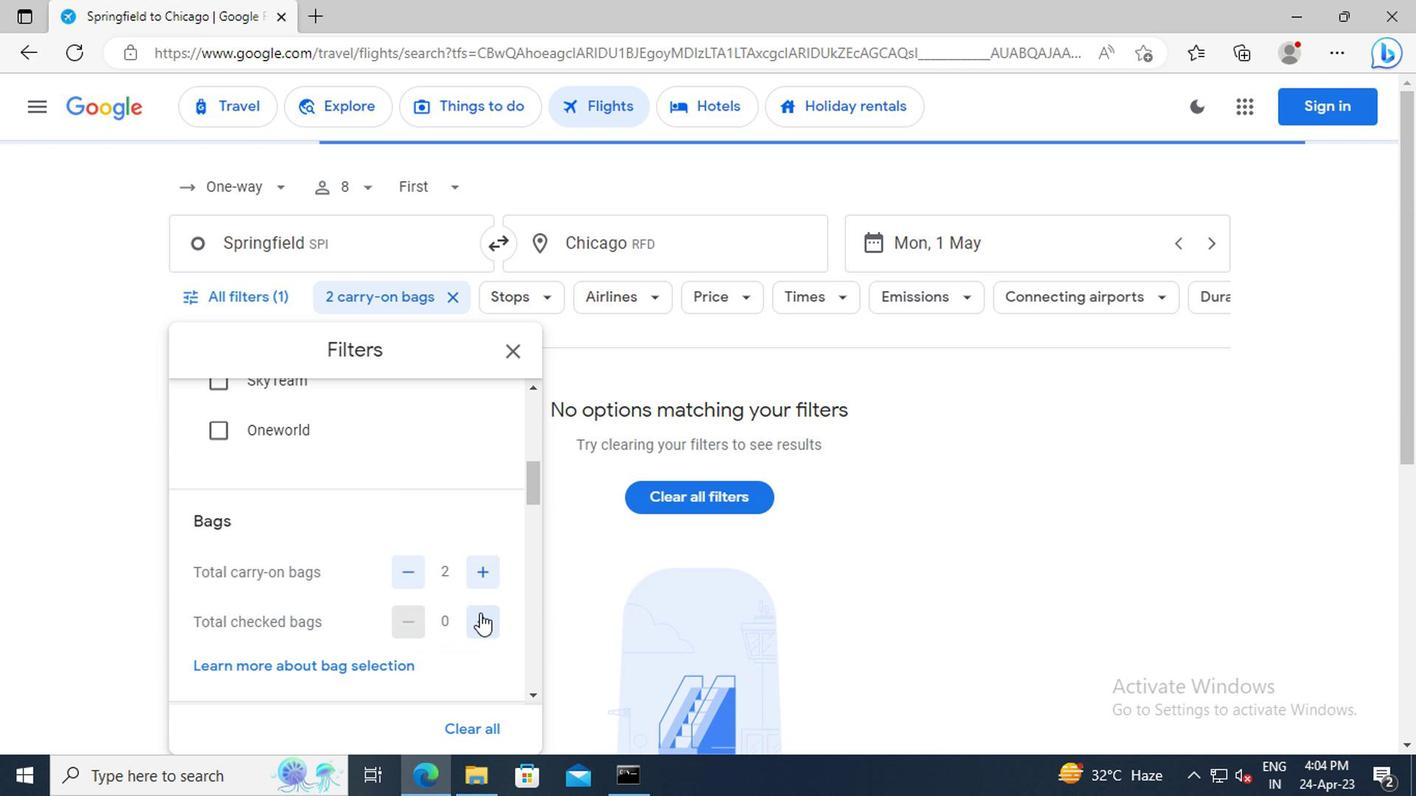 
Action: Mouse pressed left at (477, 617)
Screenshot: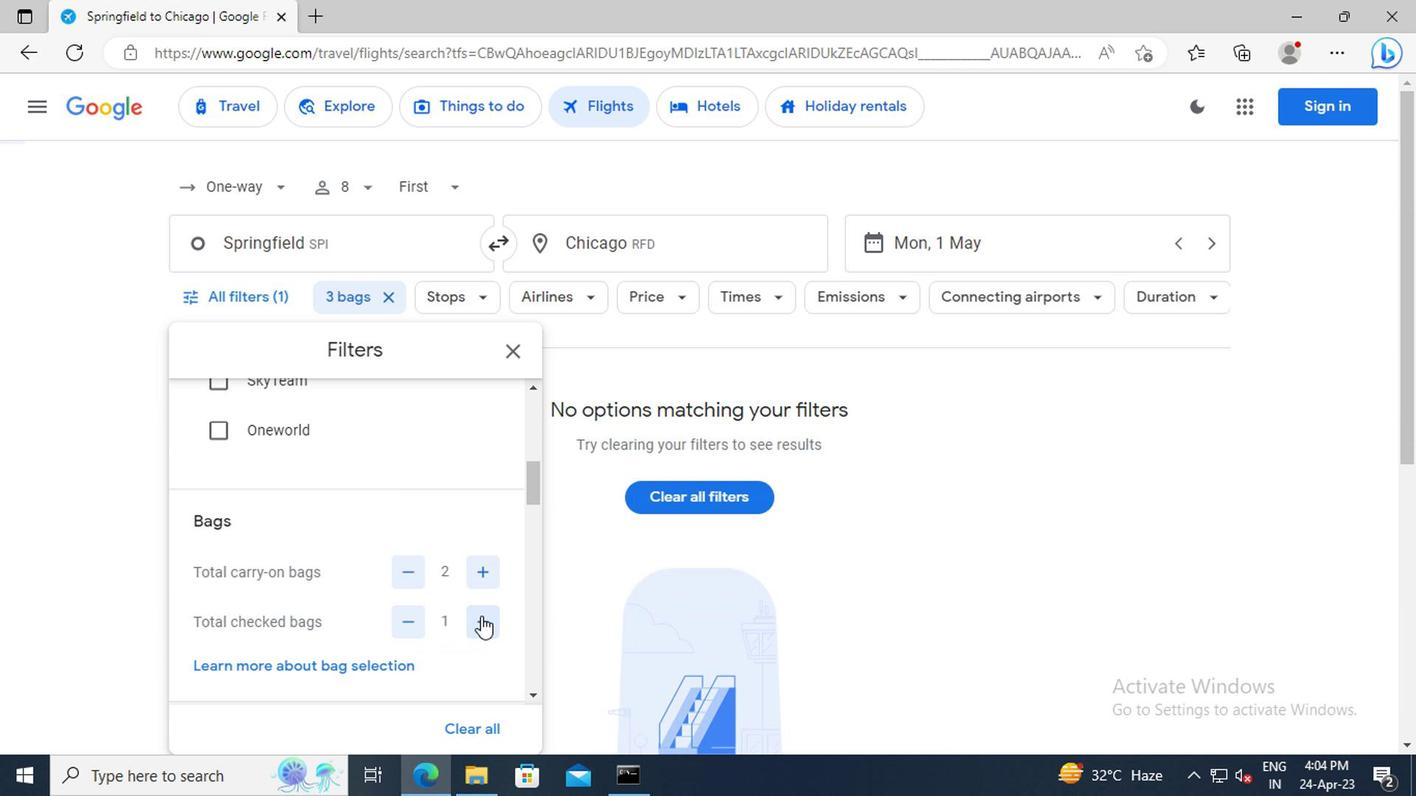 
Action: Mouse pressed left at (477, 617)
Screenshot: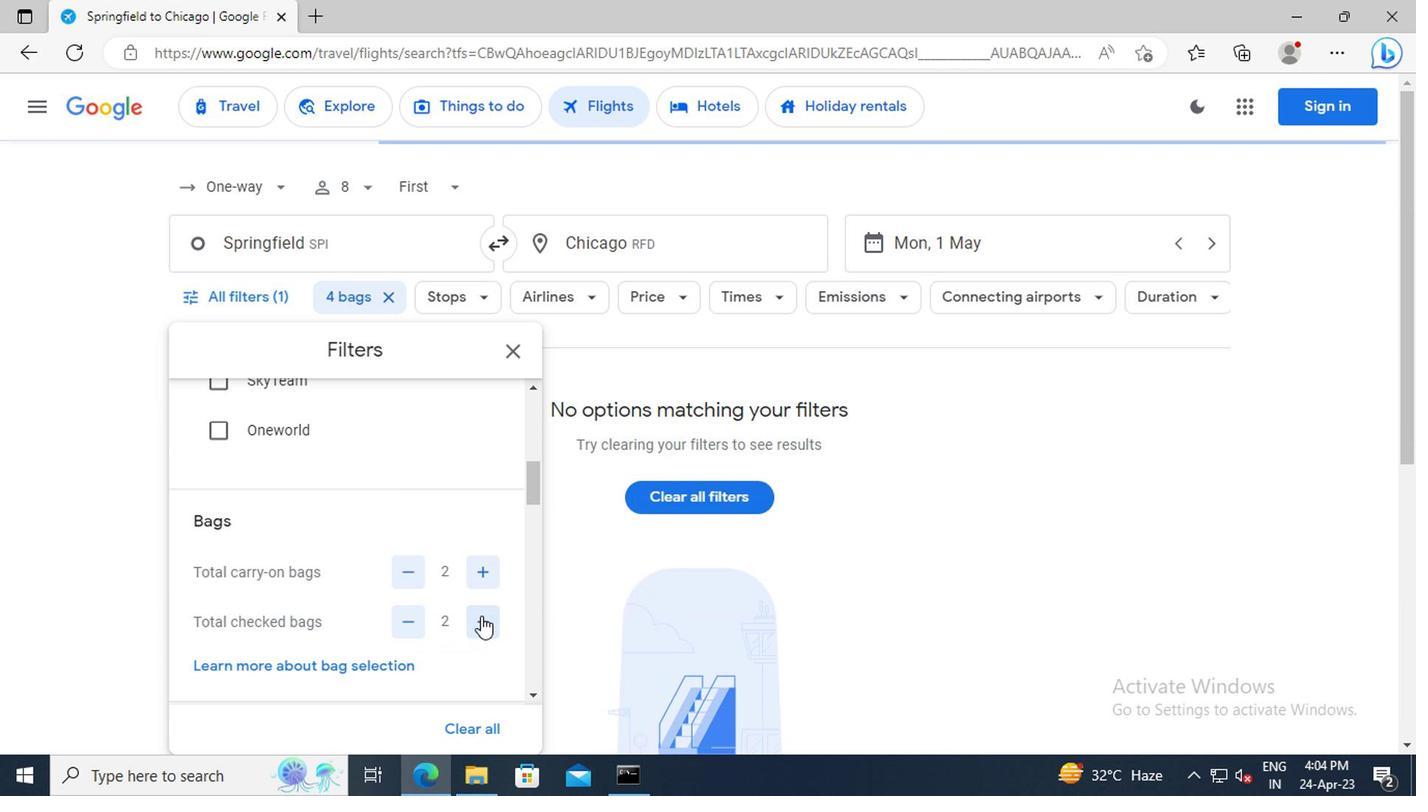 
Action: Mouse pressed left at (477, 617)
Screenshot: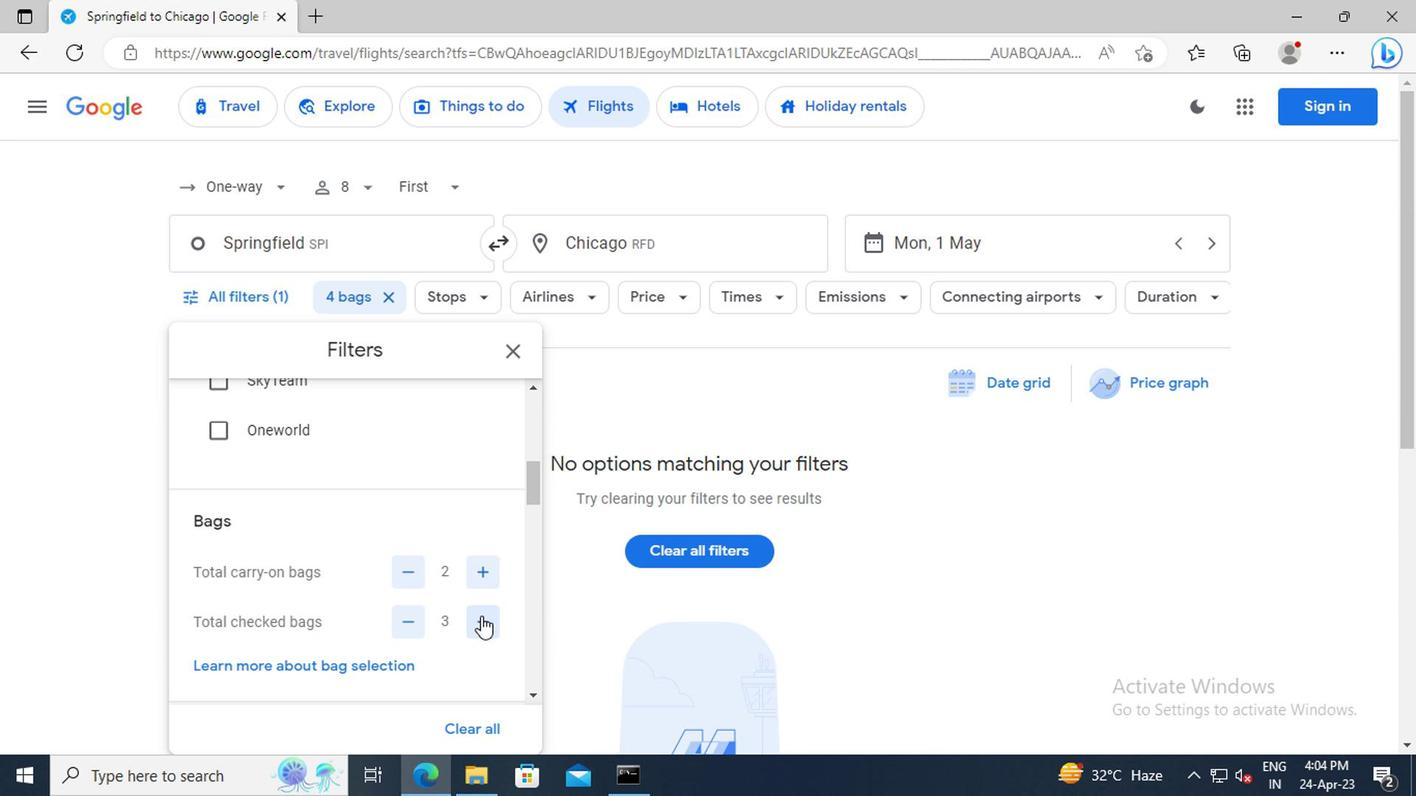
Action: Mouse pressed left at (477, 617)
Screenshot: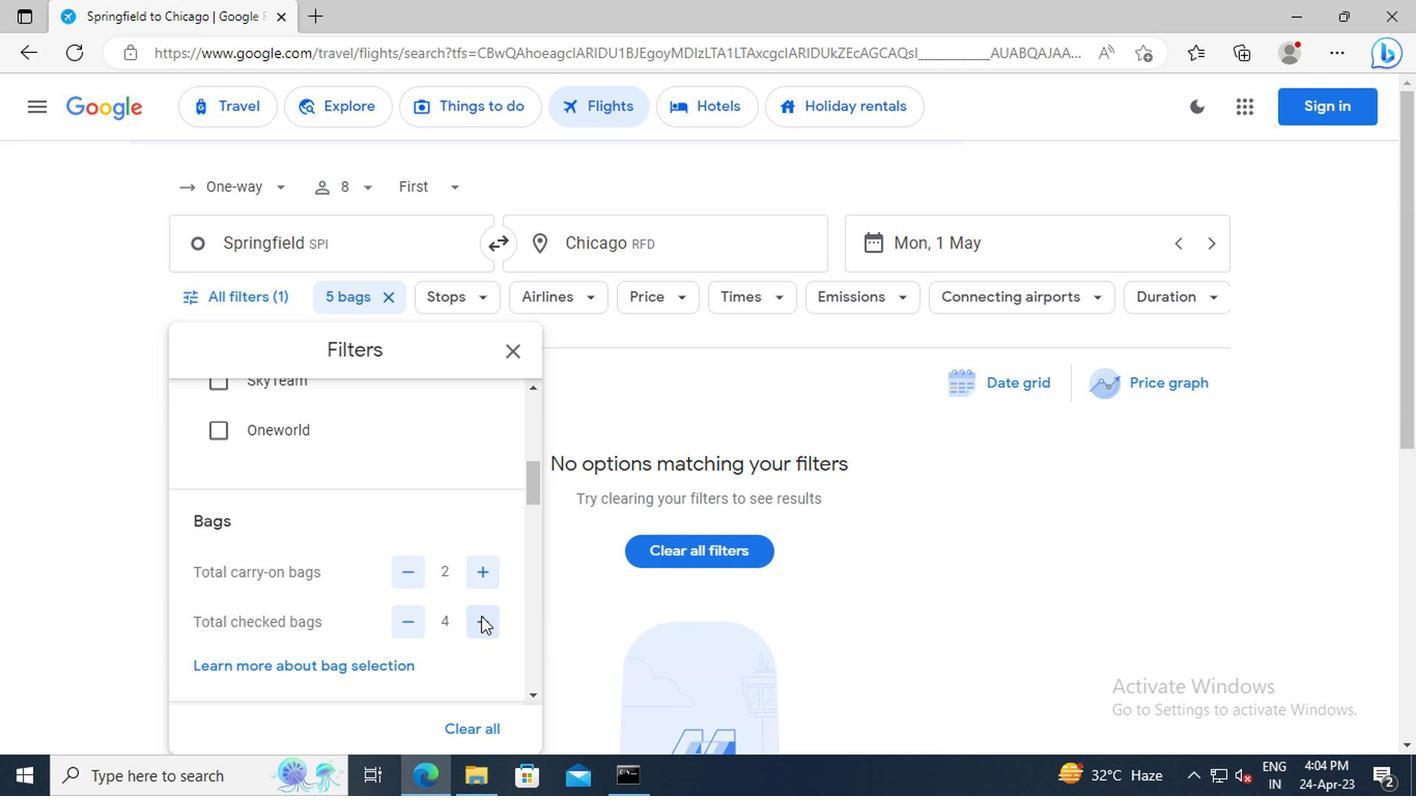 
Action: Mouse pressed left at (477, 617)
Screenshot: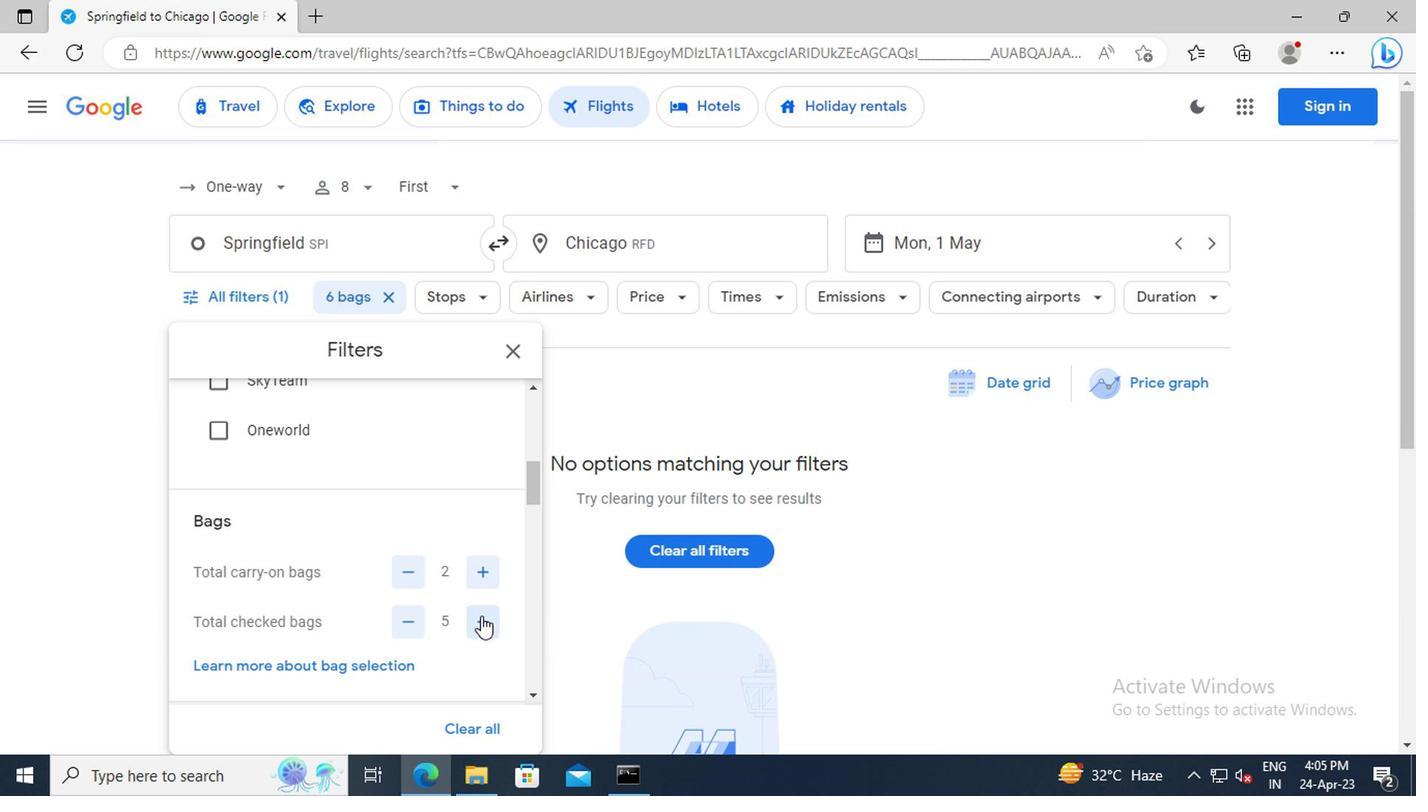 
Action: Mouse moved to (462, 551)
Screenshot: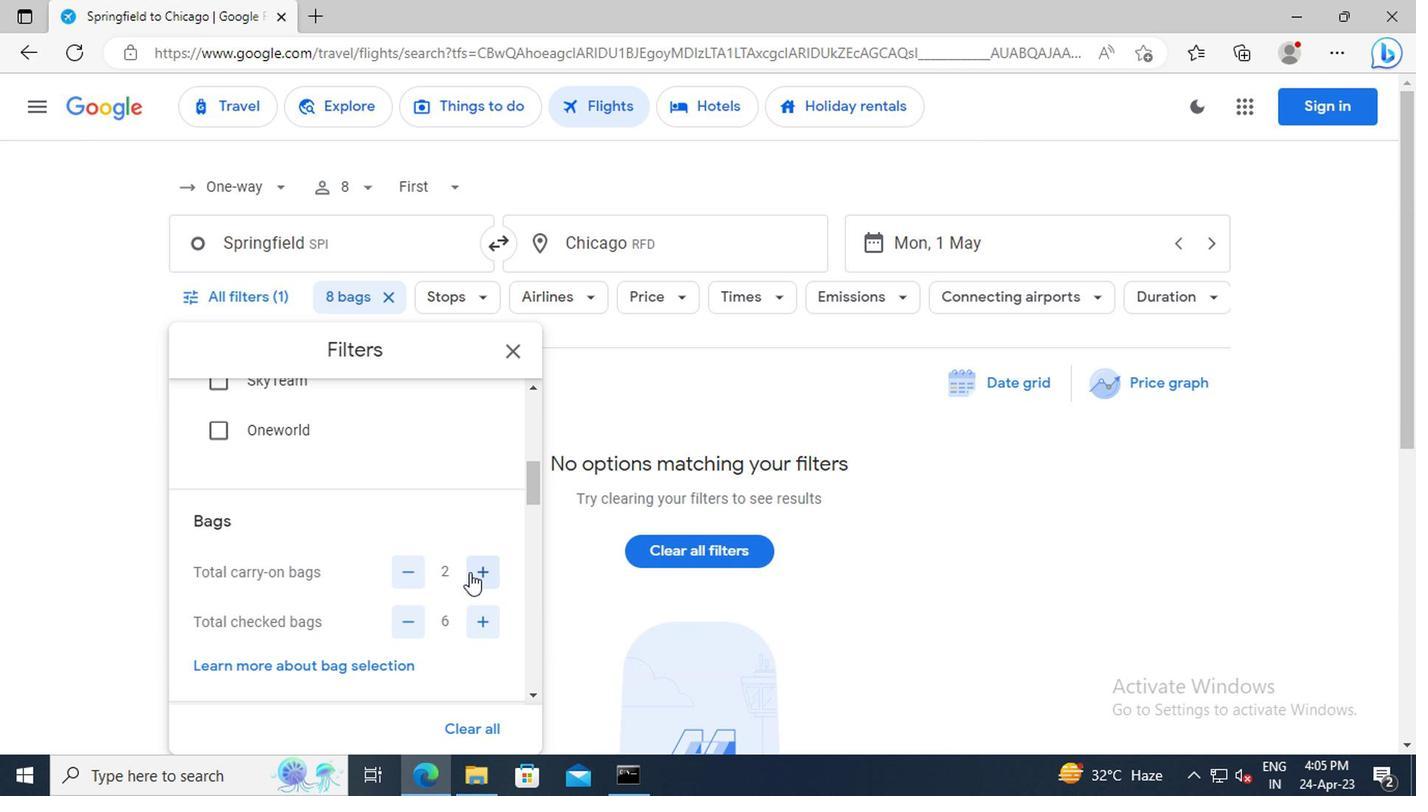 
Action: Mouse scrolled (462, 550) with delta (0, -1)
Screenshot: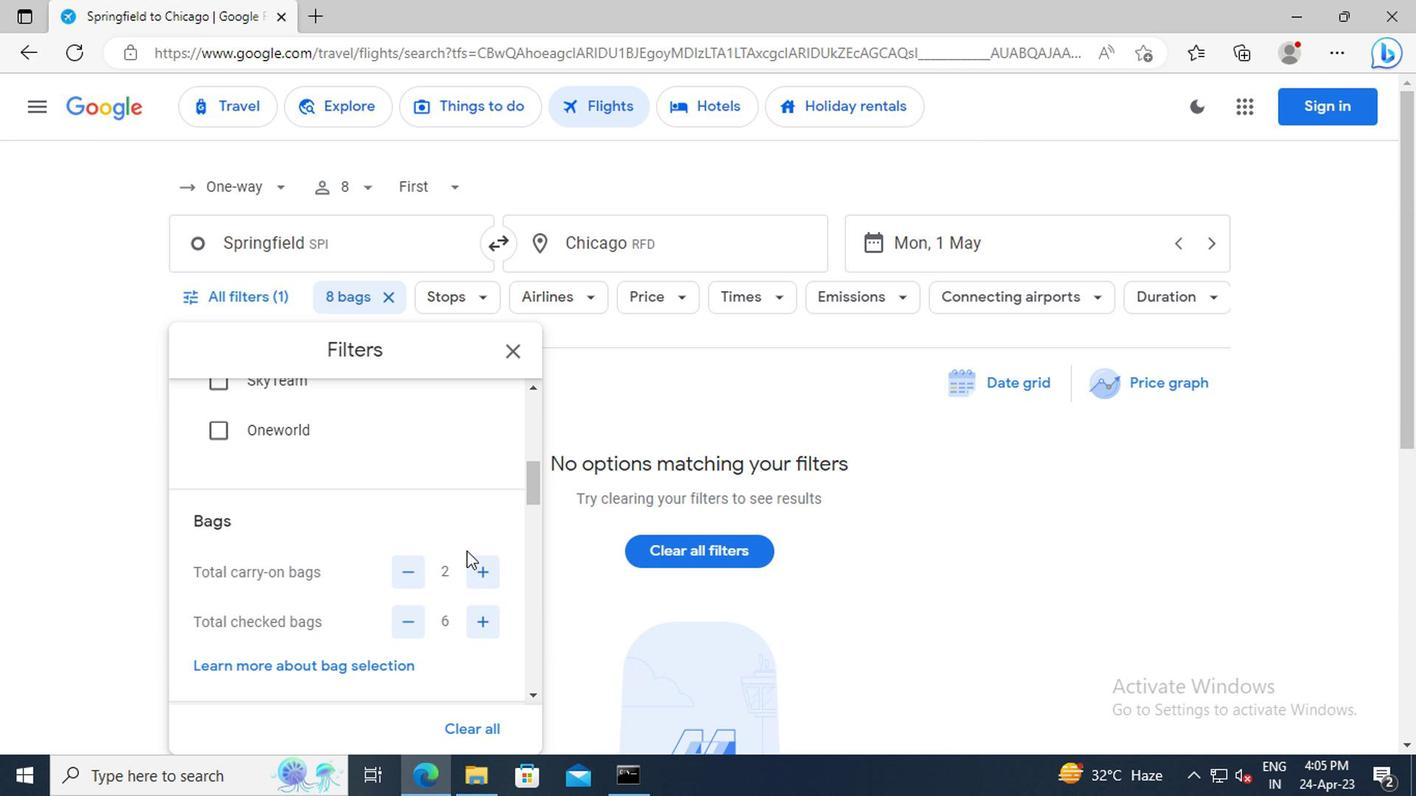 
Action: Mouse scrolled (462, 550) with delta (0, -1)
Screenshot: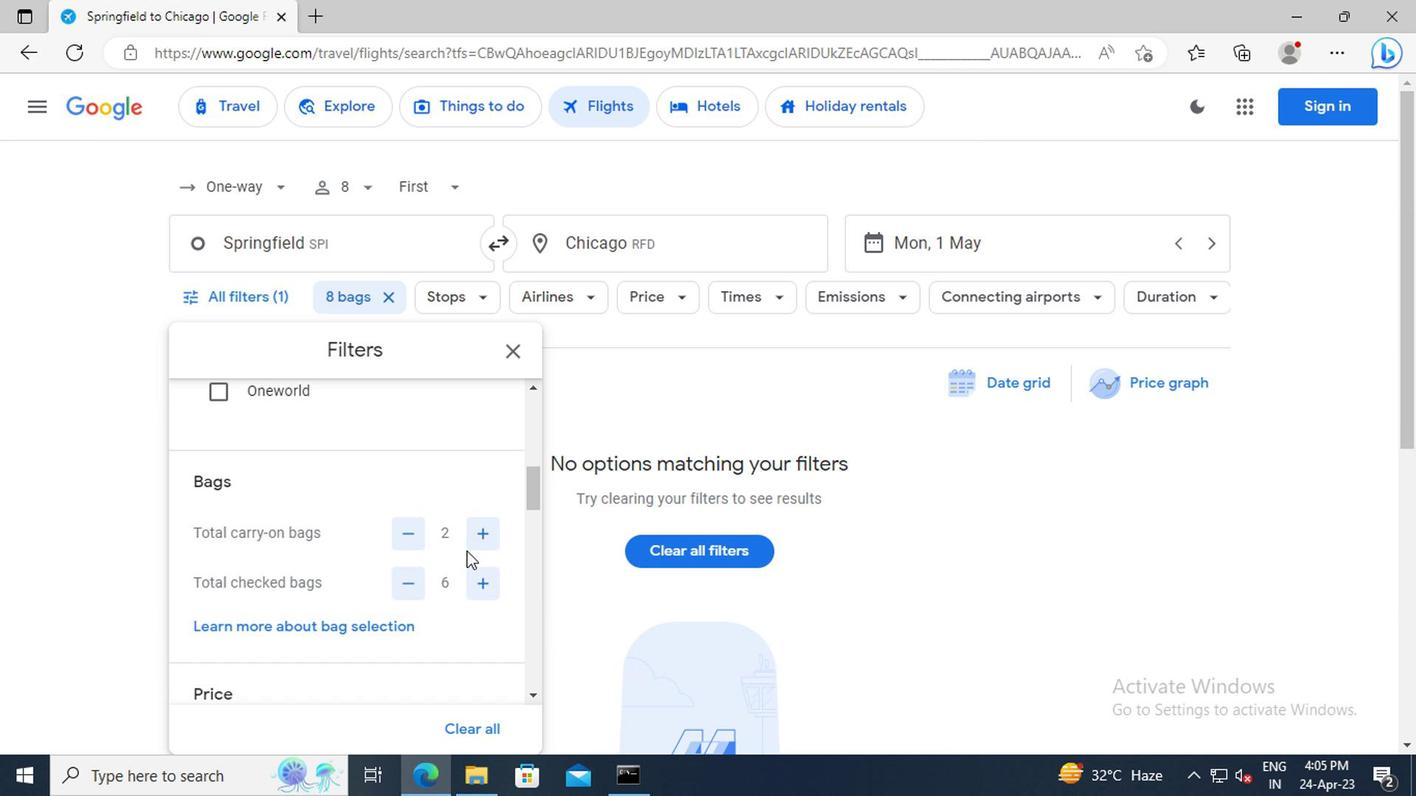 
Action: Mouse scrolled (462, 550) with delta (0, -1)
Screenshot: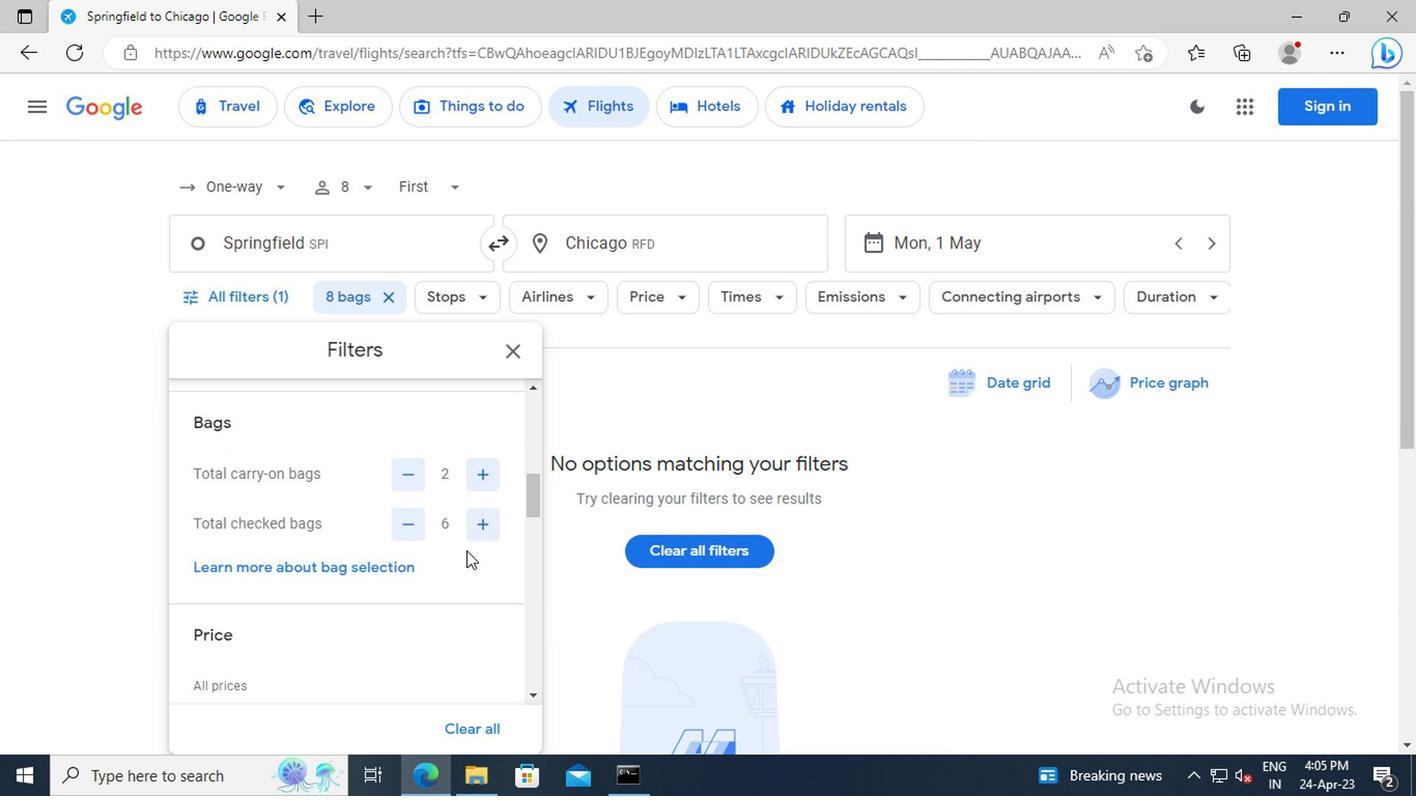 
Action: Mouse scrolled (462, 550) with delta (0, -1)
Screenshot: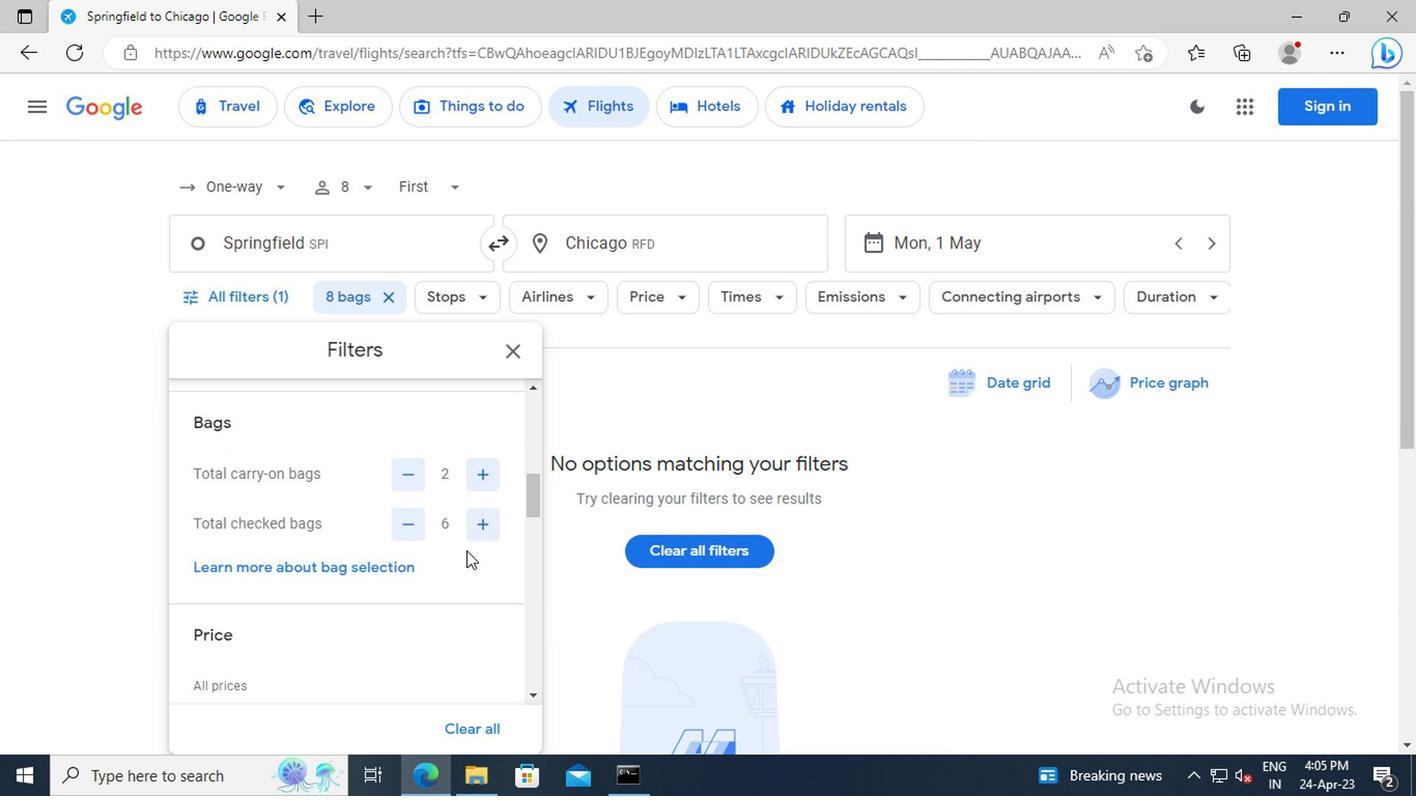 
Action: Mouse scrolled (462, 550) with delta (0, -1)
Screenshot: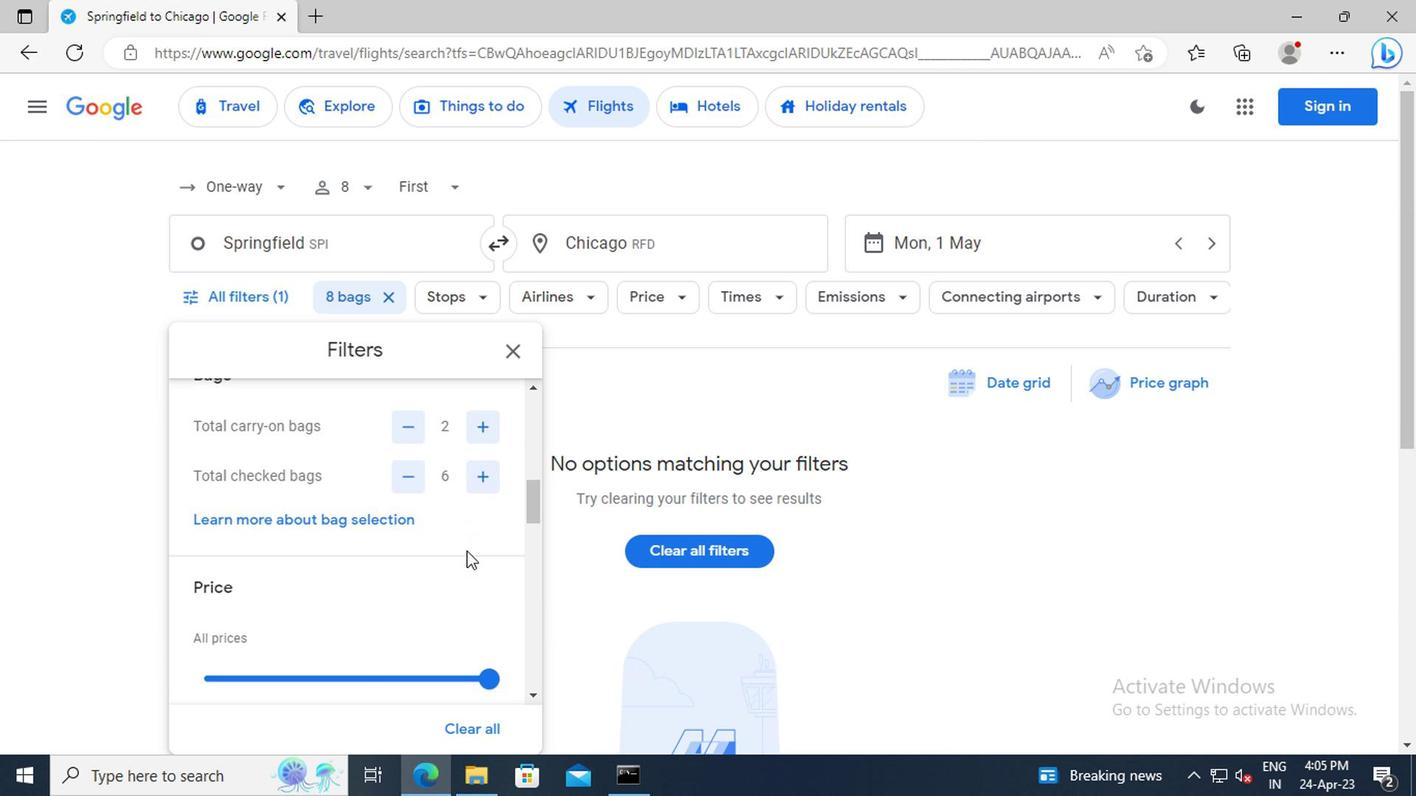 
Action: Mouse moved to (478, 575)
Screenshot: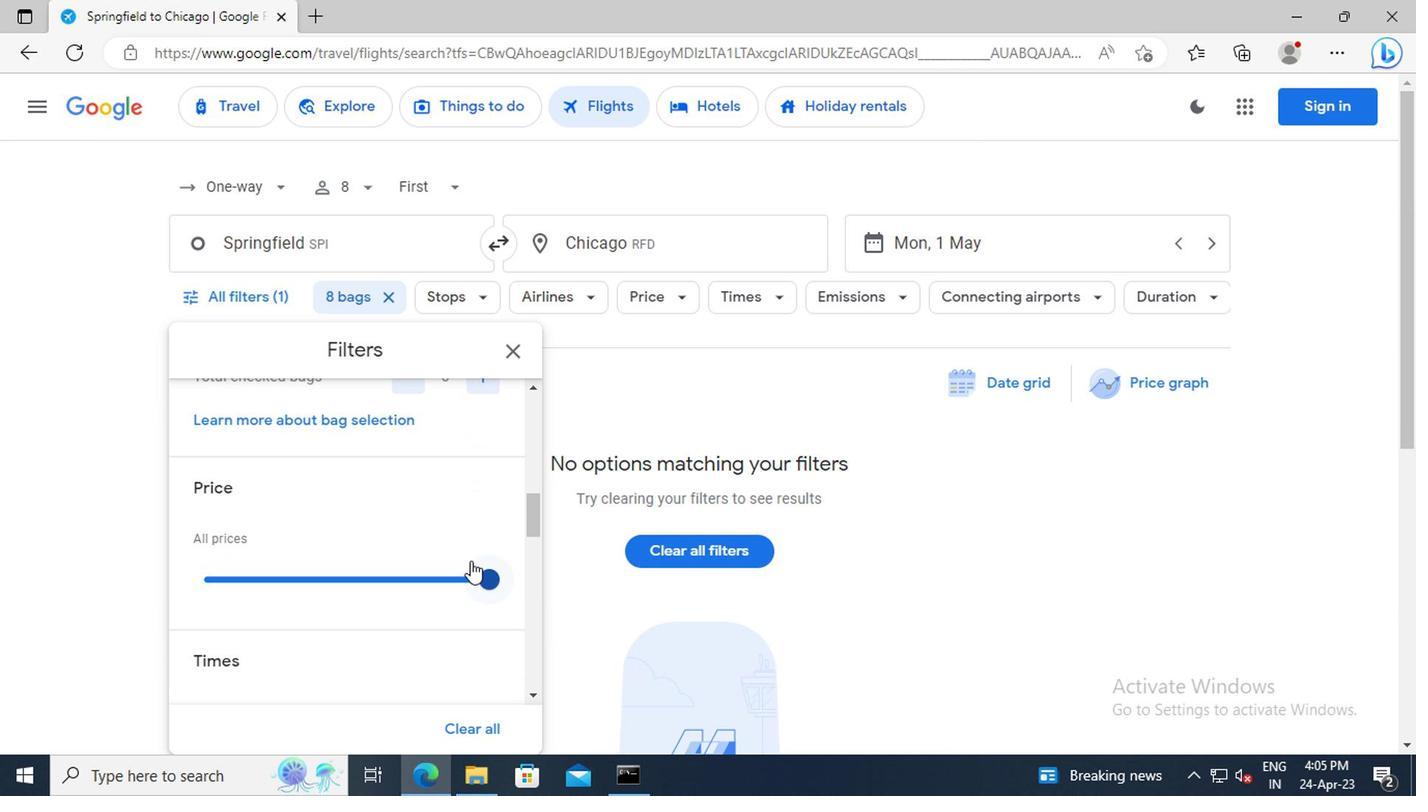 
Action: Mouse pressed left at (478, 575)
Screenshot: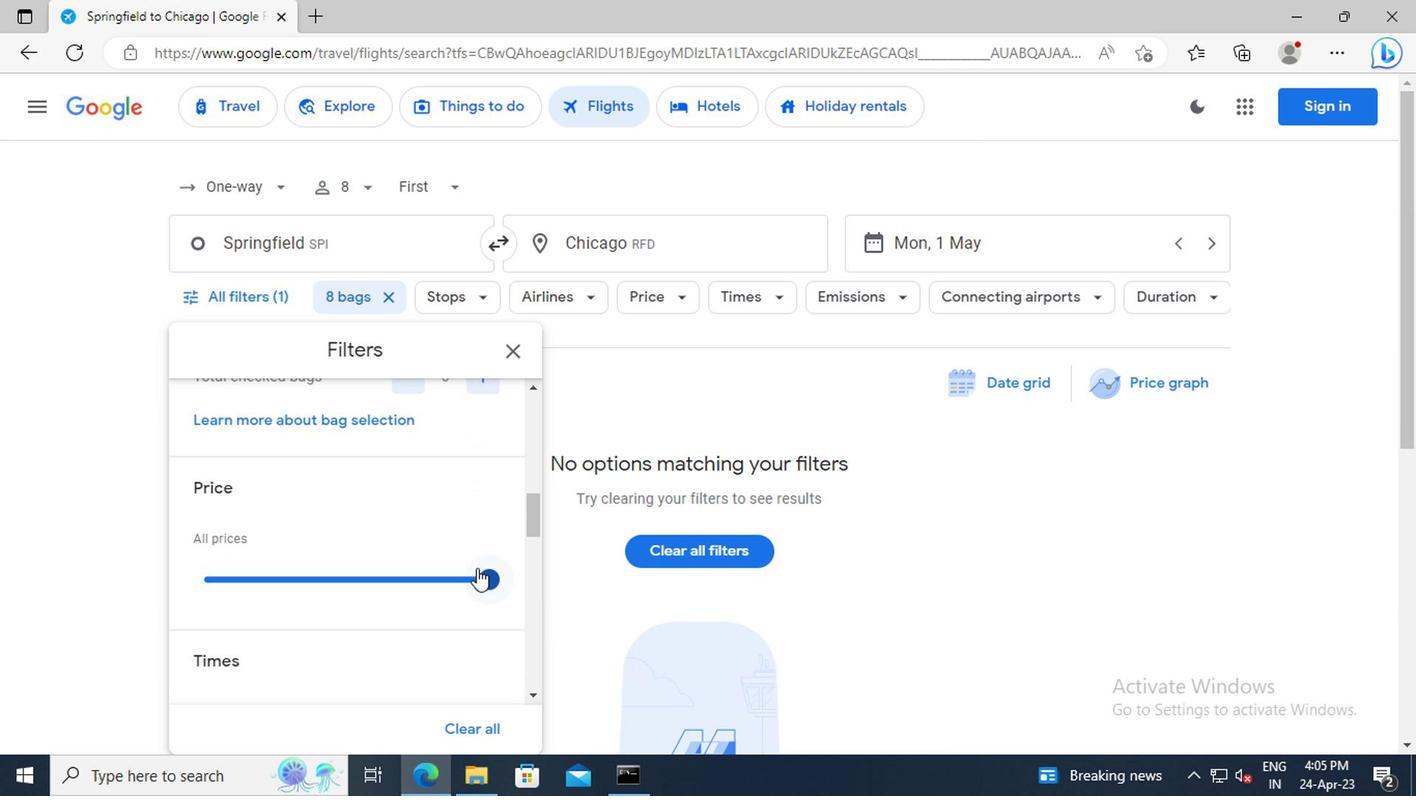 
Action: Mouse moved to (427, 498)
Screenshot: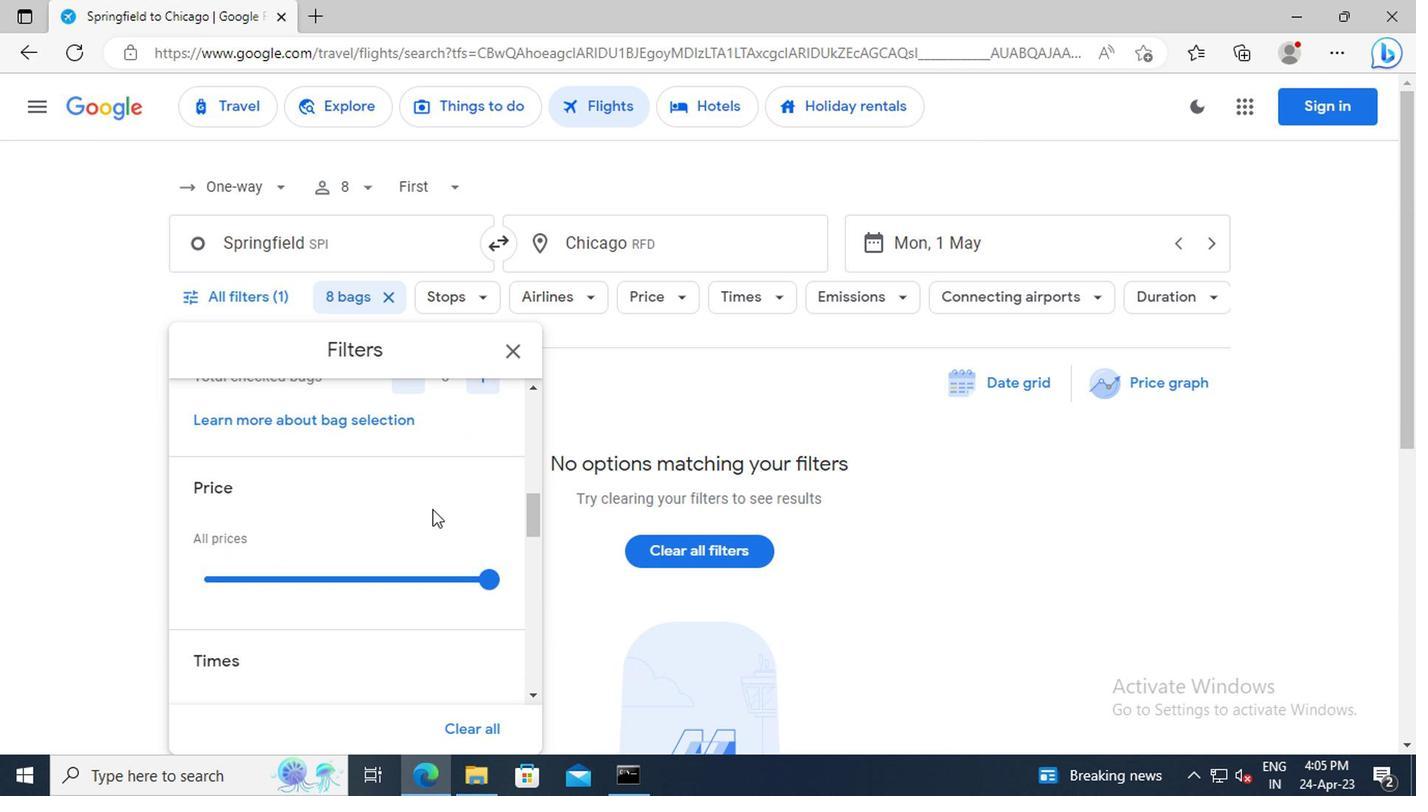 
Action: Mouse scrolled (427, 497) with delta (0, 0)
Screenshot: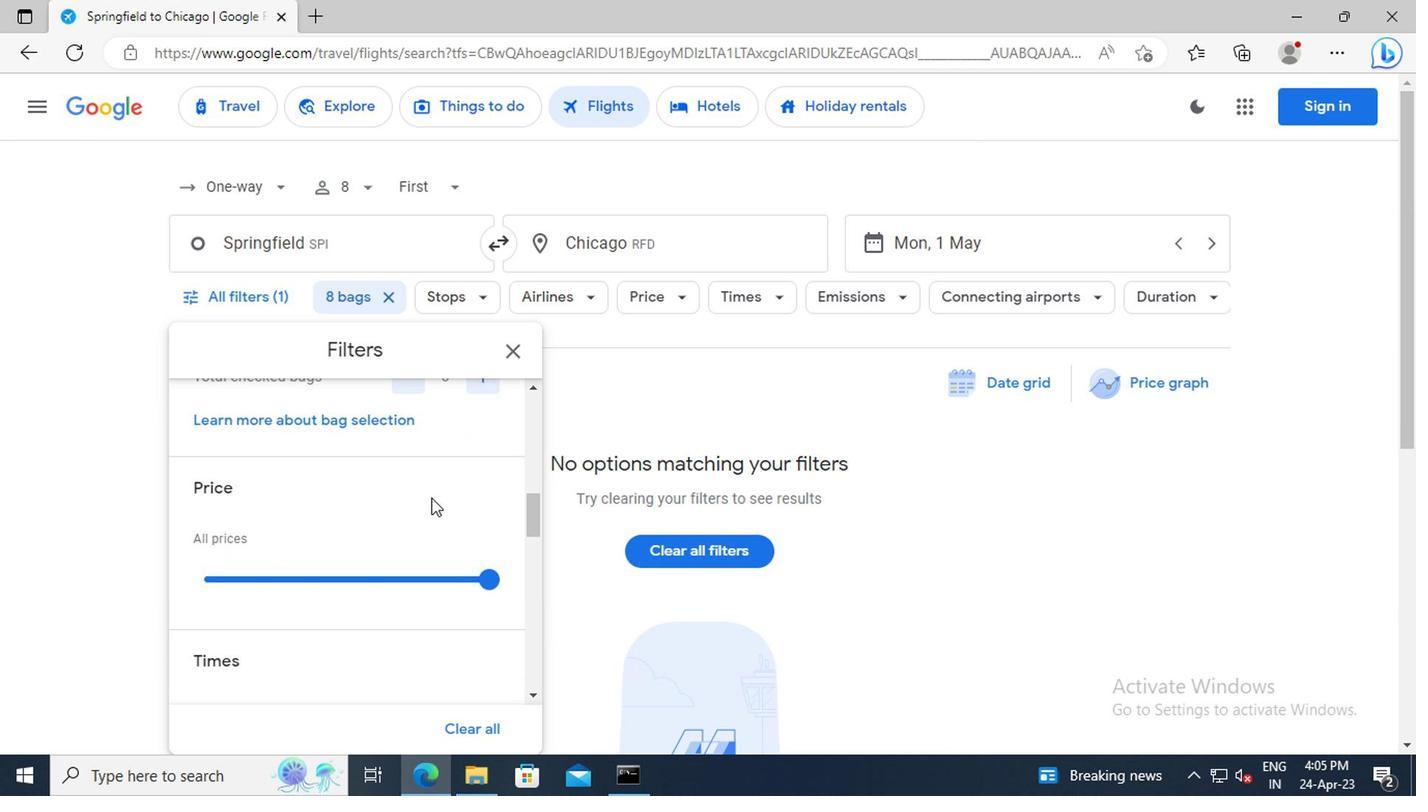 
Action: Mouse scrolled (427, 497) with delta (0, 0)
Screenshot: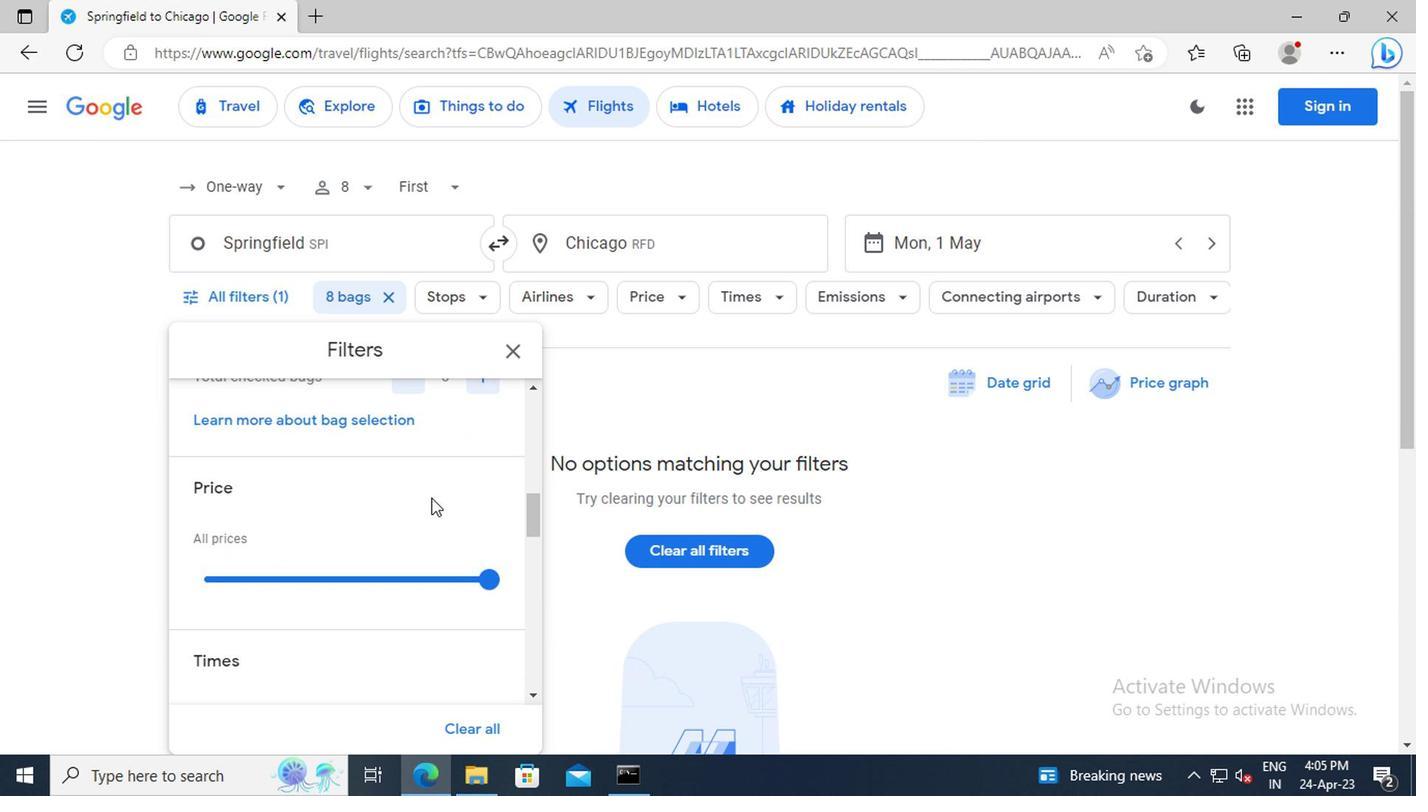 
Action: Mouse scrolled (427, 497) with delta (0, 0)
Screenshot: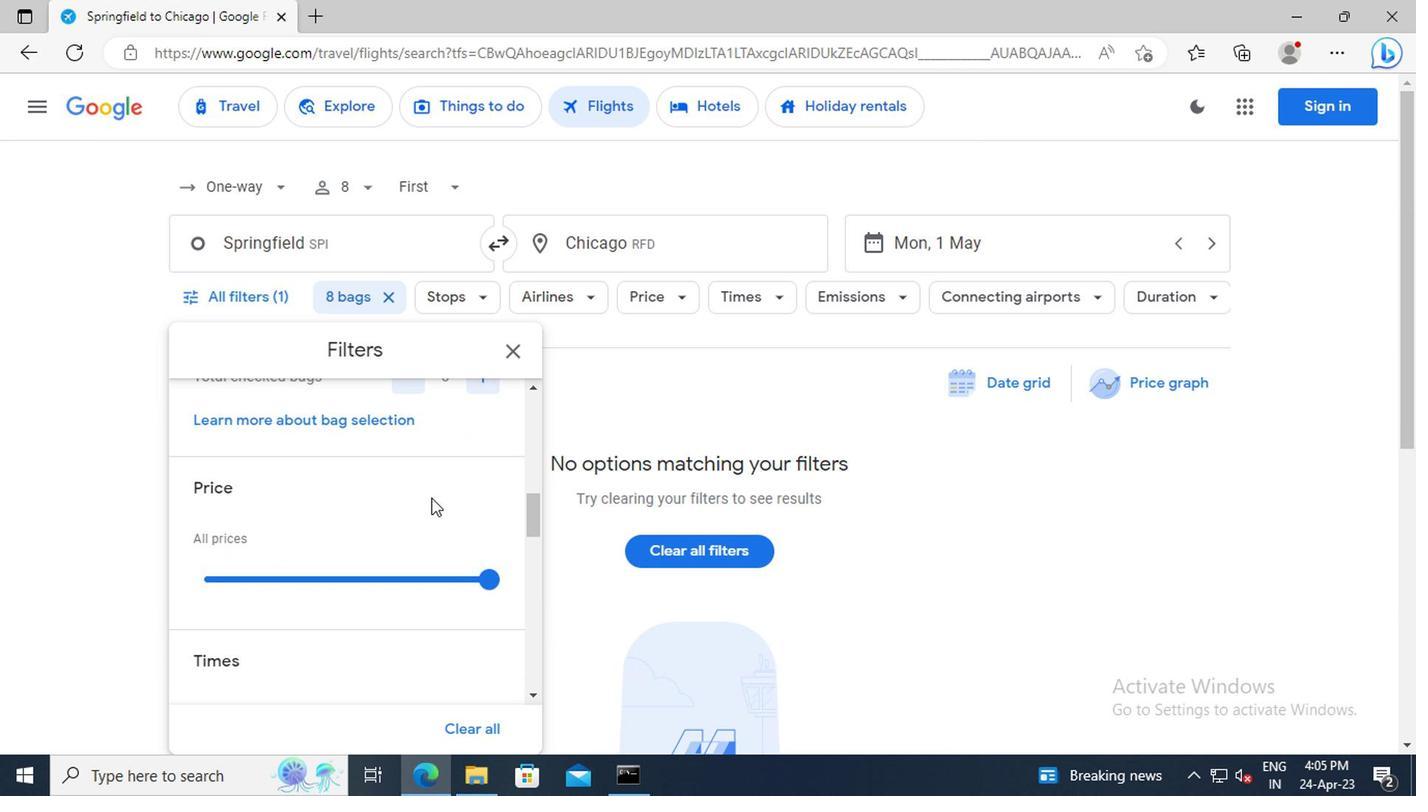 
Action: Mouse scrolled (427, 497) with delta (0, 0)
Screenshot: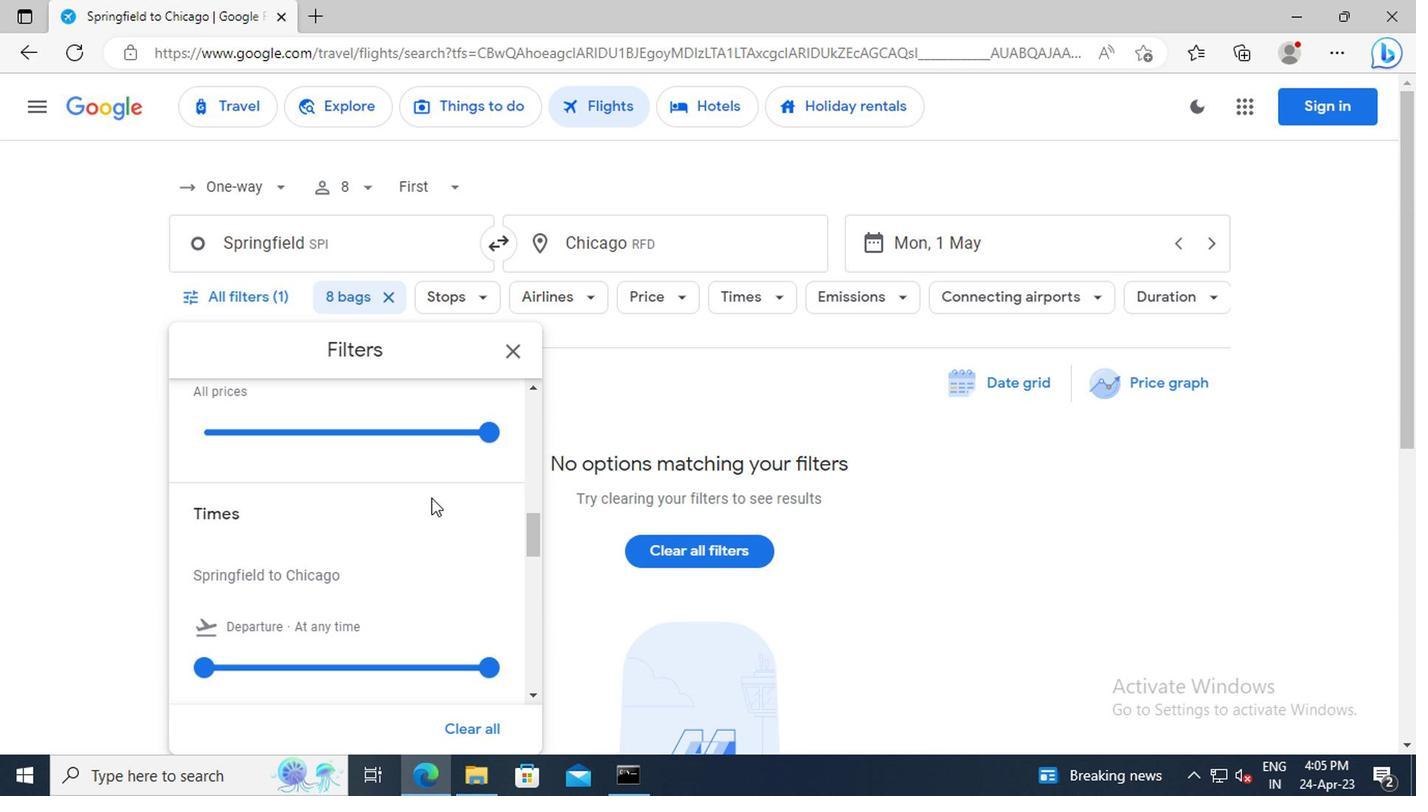 
Action: Mouse scrolled (427, 497) with delta (0, 0)
Screenshot: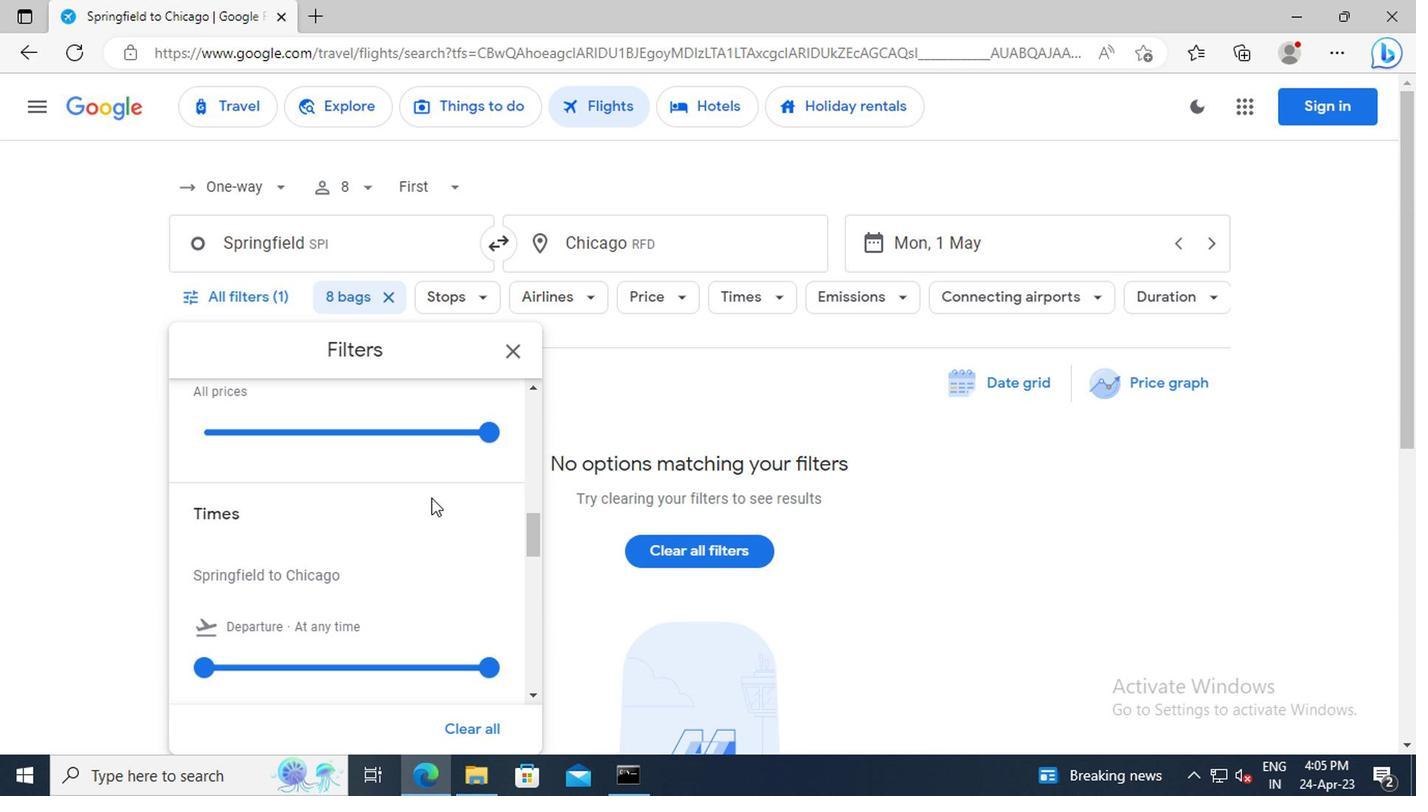 
Action: Mouse moved to (197, 576)
Screenshot: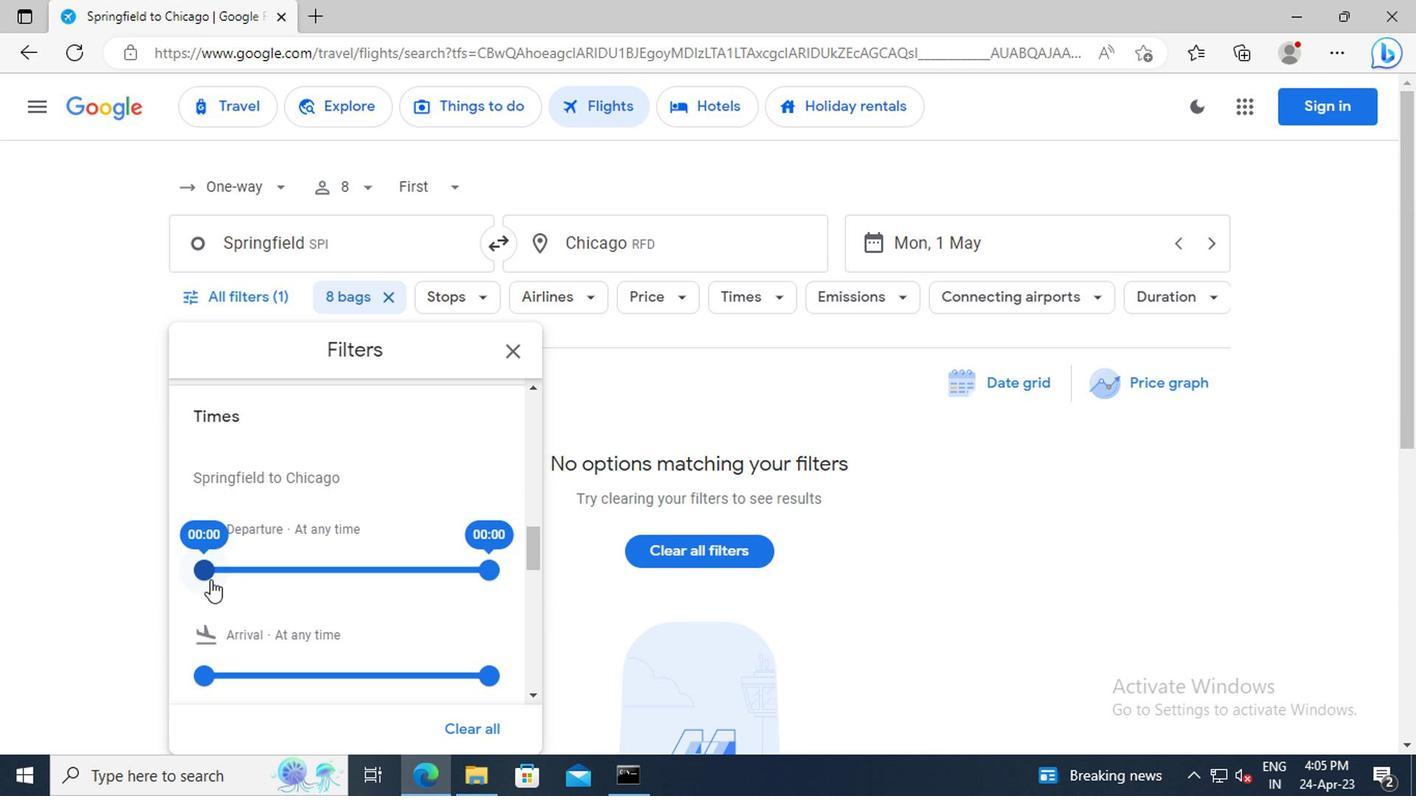 
Action: Mouse pressed left at (197, 576)
Screenshot: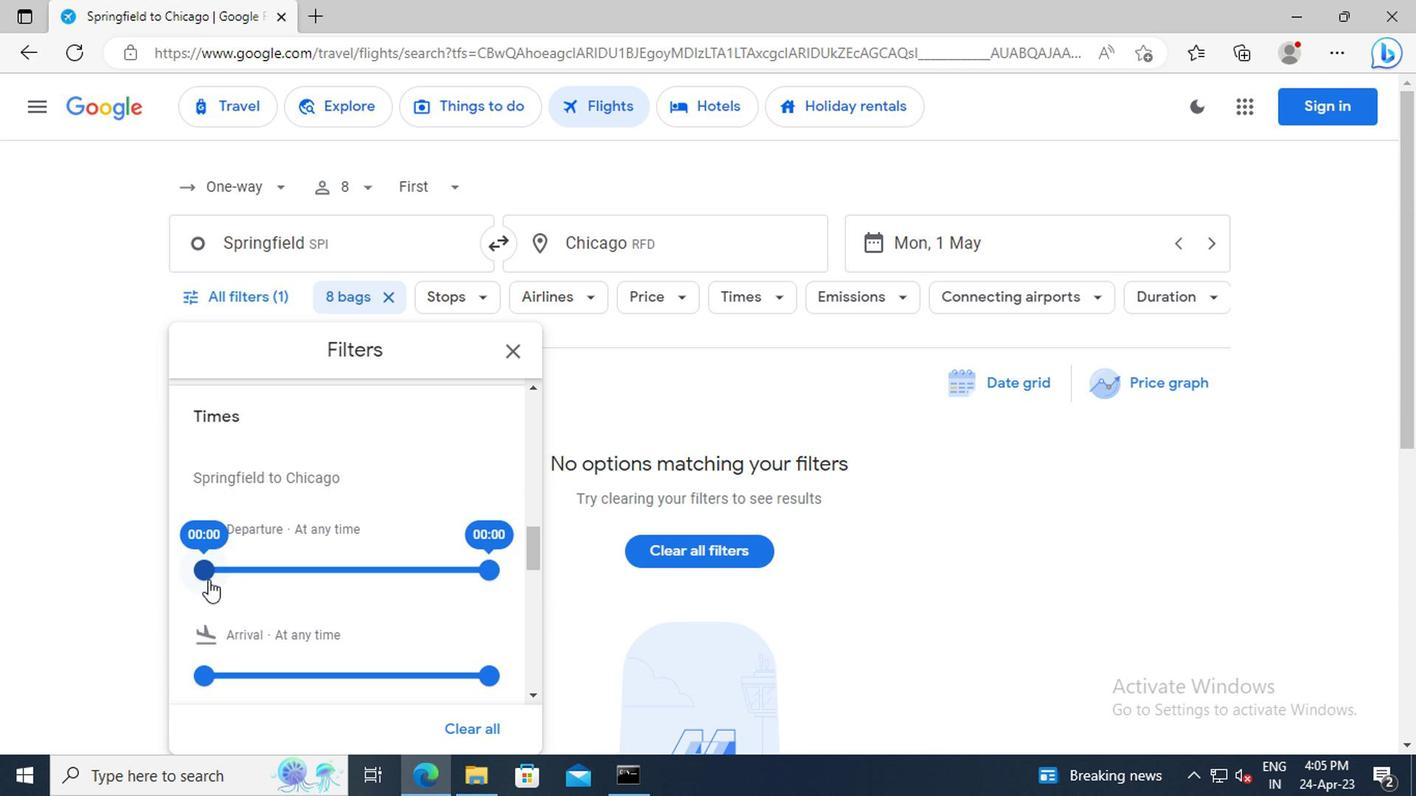 
Action: Mouse moved to (264, 566)
Screenshot: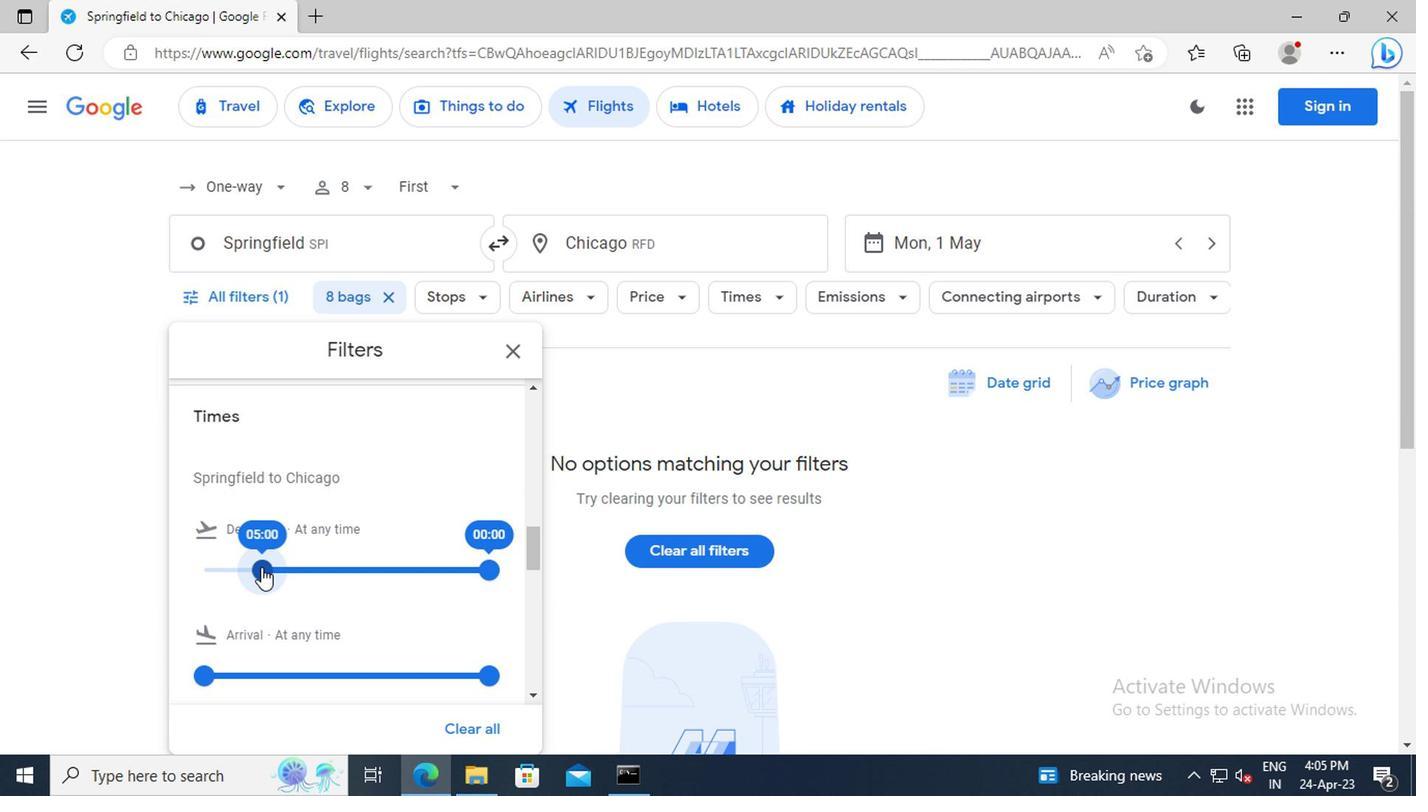 
Action: Mouse pressed left at (264, 566)
Screenshot: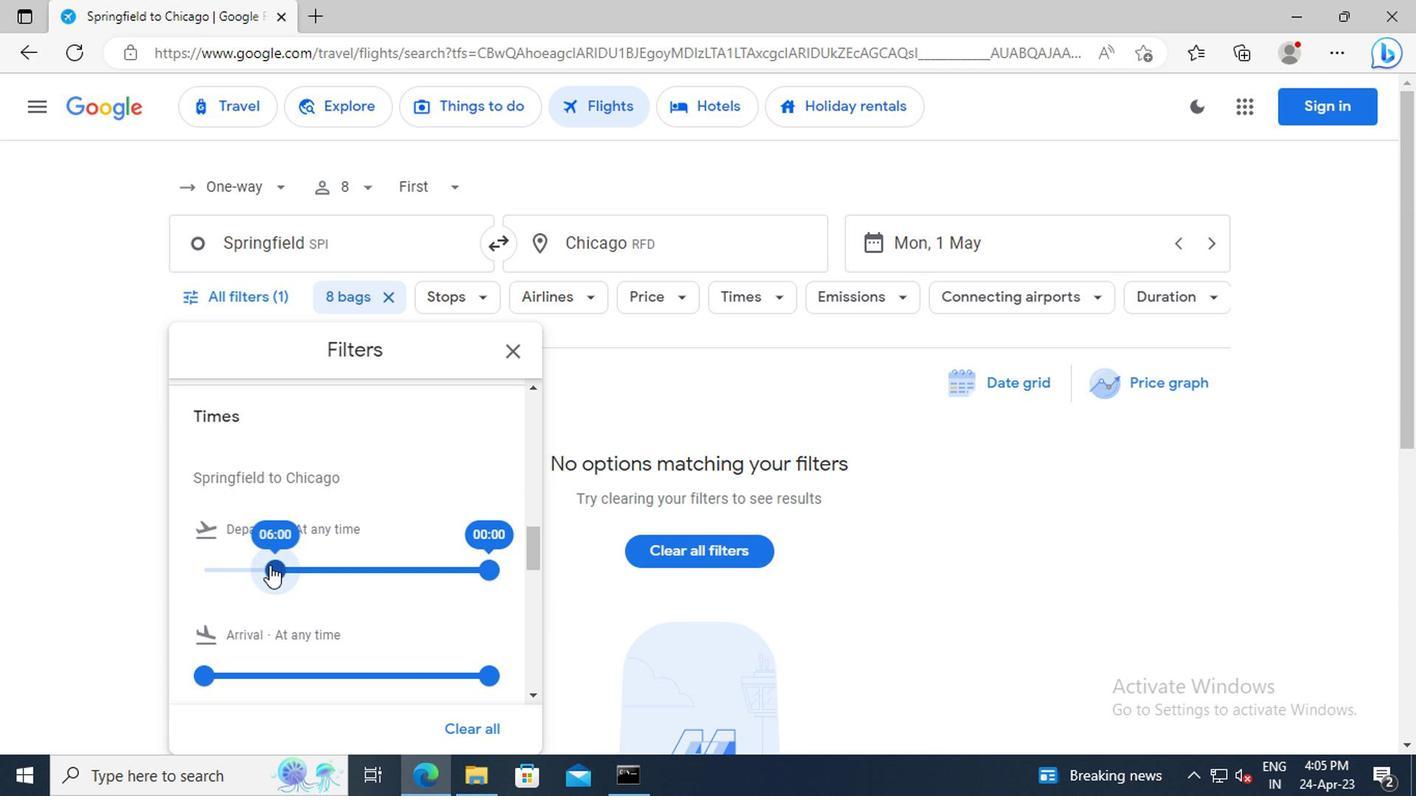 
Action: Mouse moved to (481, 574)
Screenshot: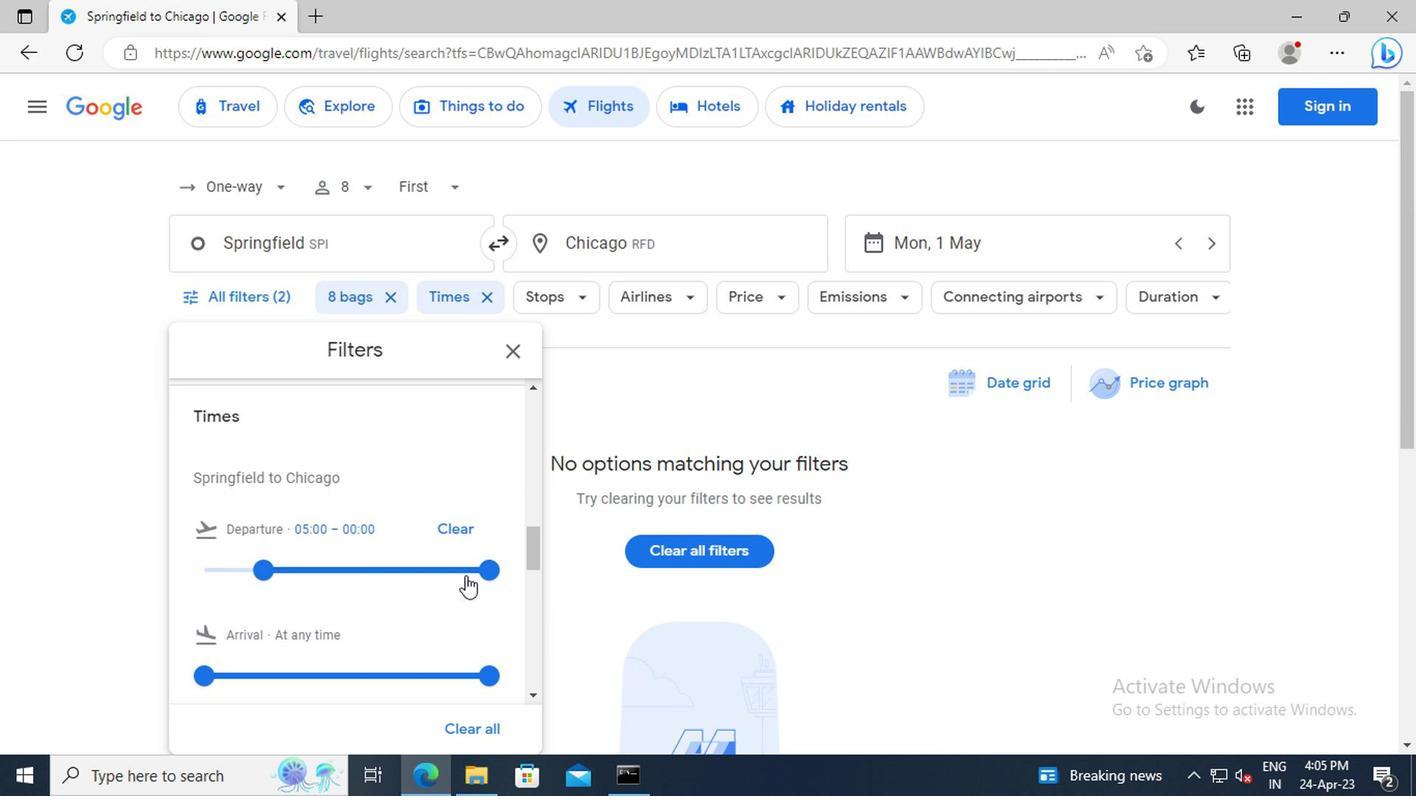 
Action: Mouse pressed left at (481, 574)
Screenshot: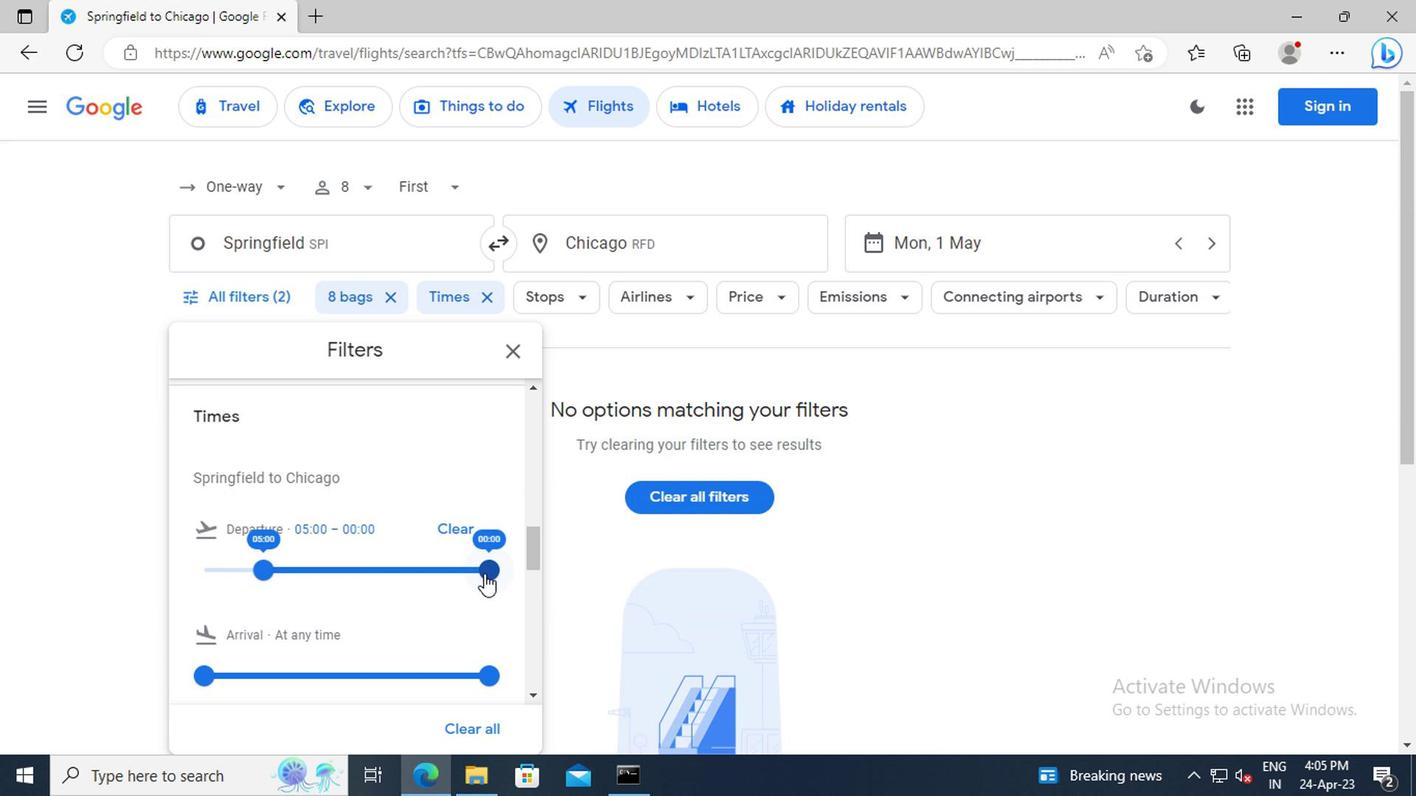 
Action: Mouse moved to (510, 348)
Screenshot: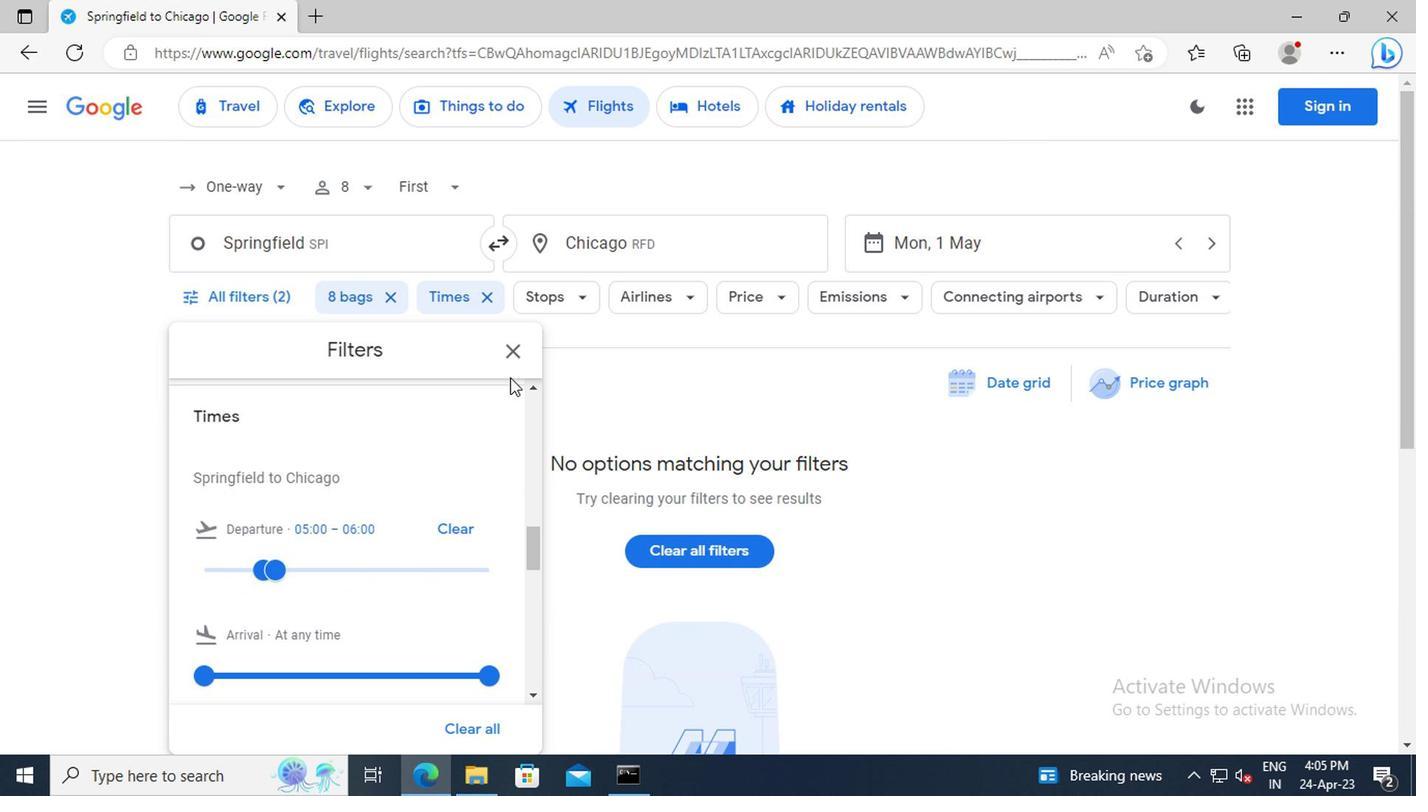 
Action: Mouse pressed left at (510, 348)
Screenshot: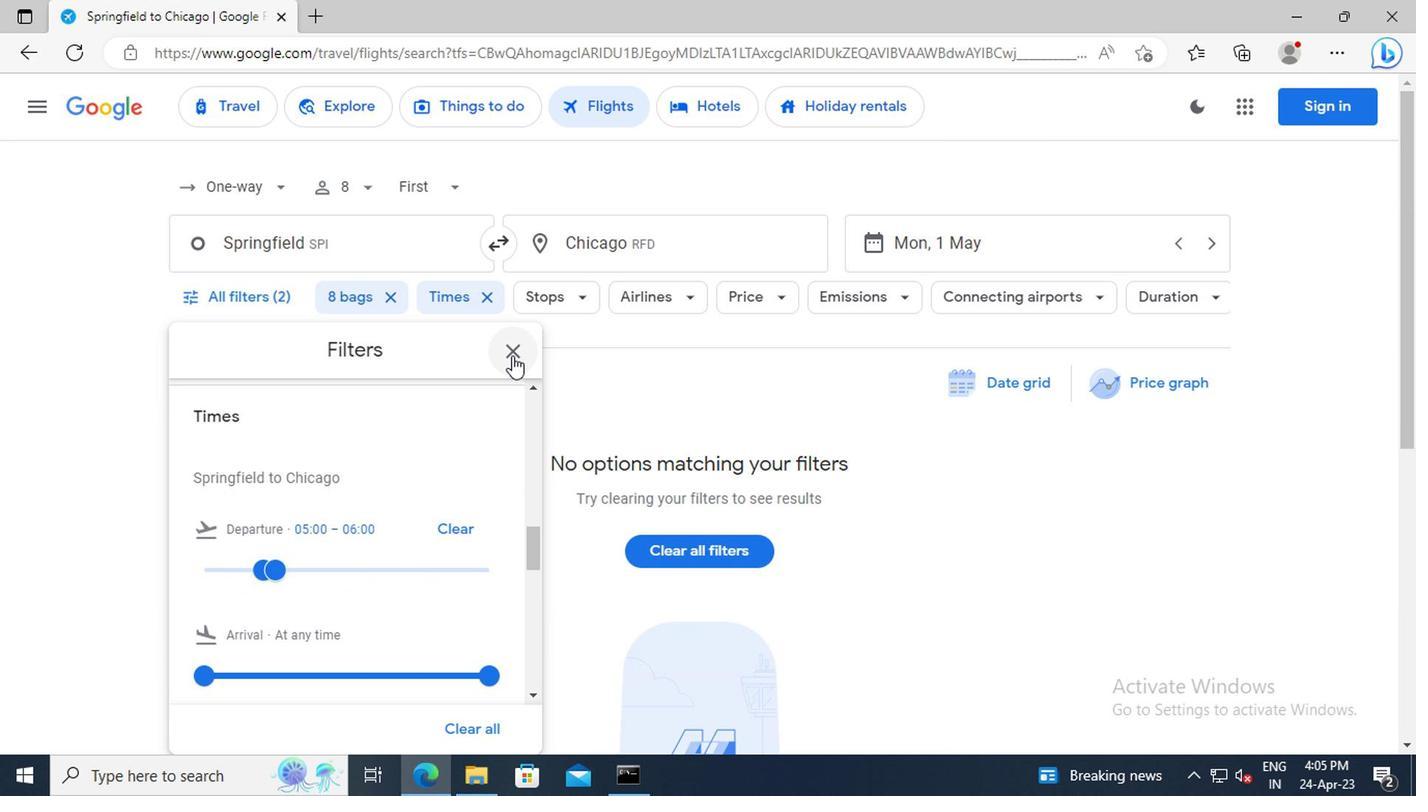 
Action: Mouse moved to (683, 620)
Screenshot: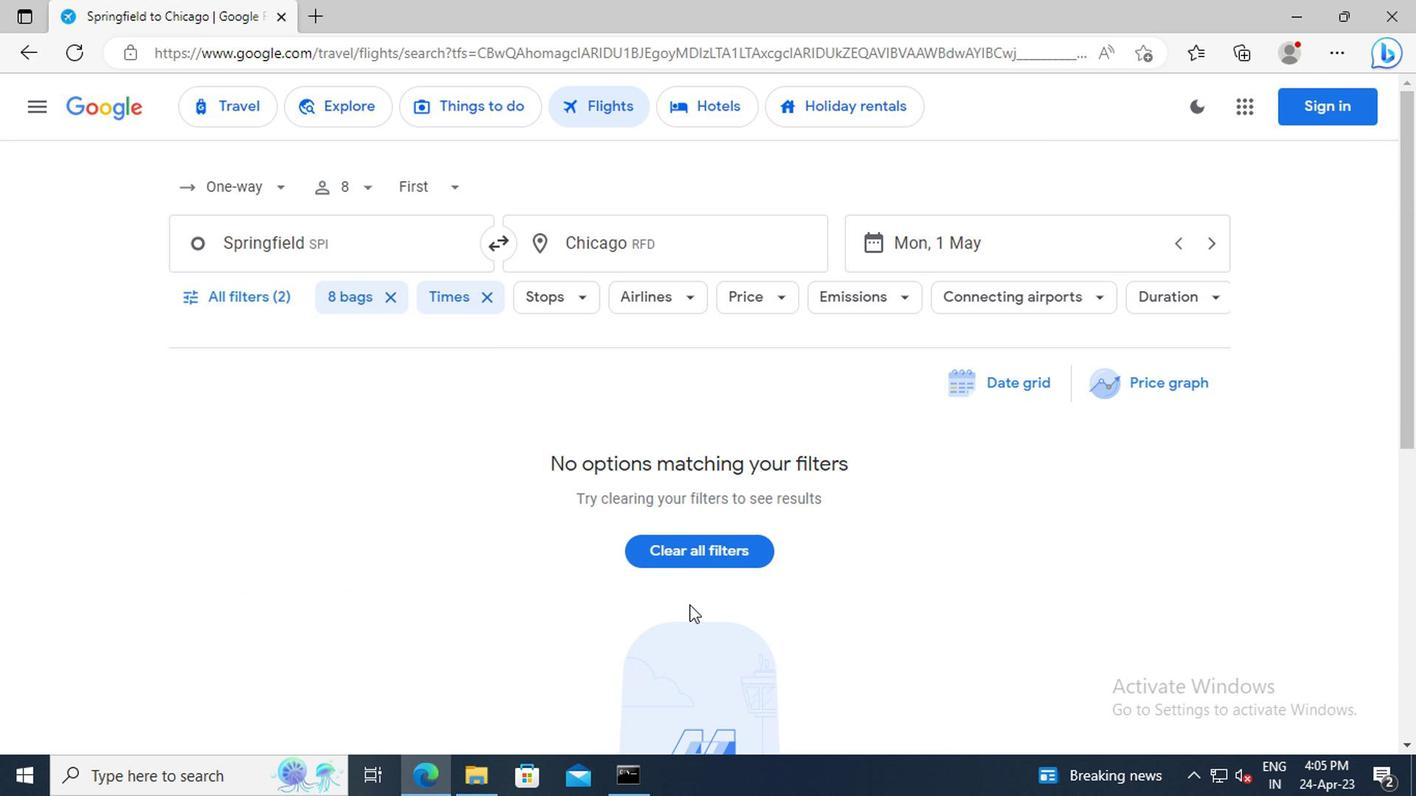 
